 Task: Look for space in Pūnāhāna, India from 1st June, 2023 to 9th June, 2023 for 4 adults in price range Rs.6000 to Rs.12000. Place can be entire place with 2 bedrooms having 2 beds and 2 bathrooms. Property type can be house, flat, guest house. Booking option can be shelf check-in. Required host language is English.
Action: Mouse moved to (463, 64)
Screenshot: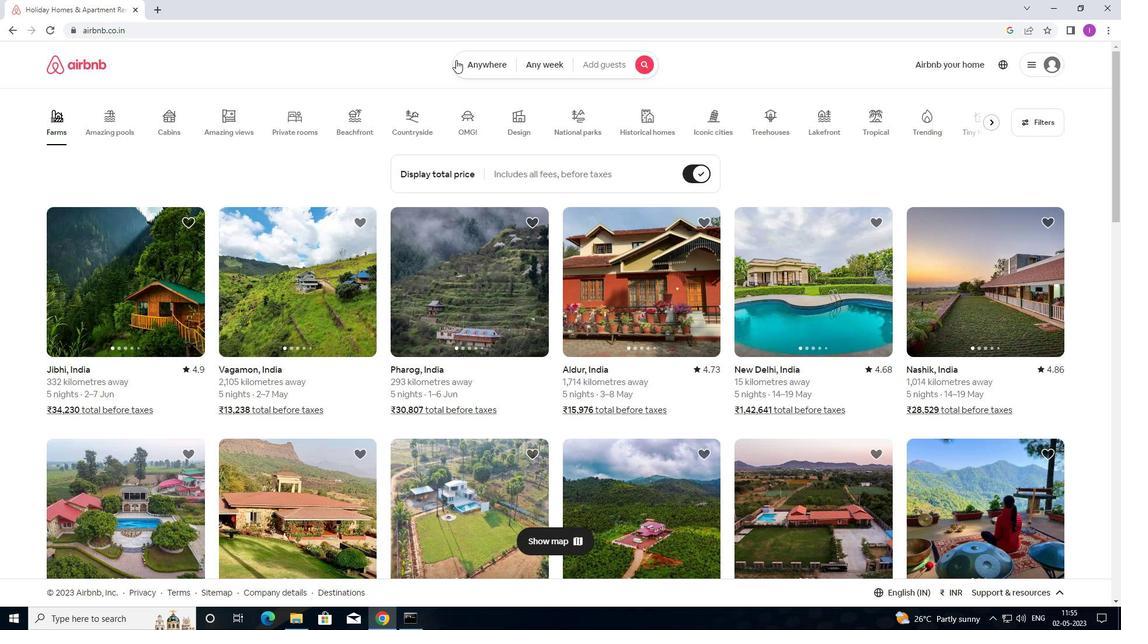 
Action: Mouse pressed left at (463, 64)
Screenshot: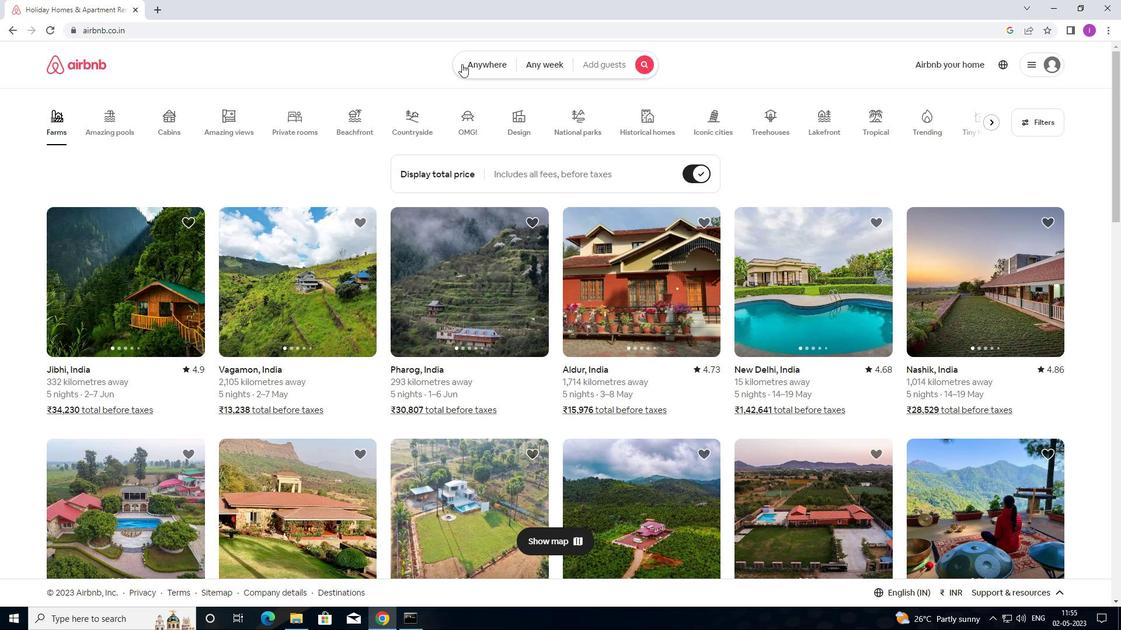 
Action: Mouse moved to (373, 106)
Screenshot: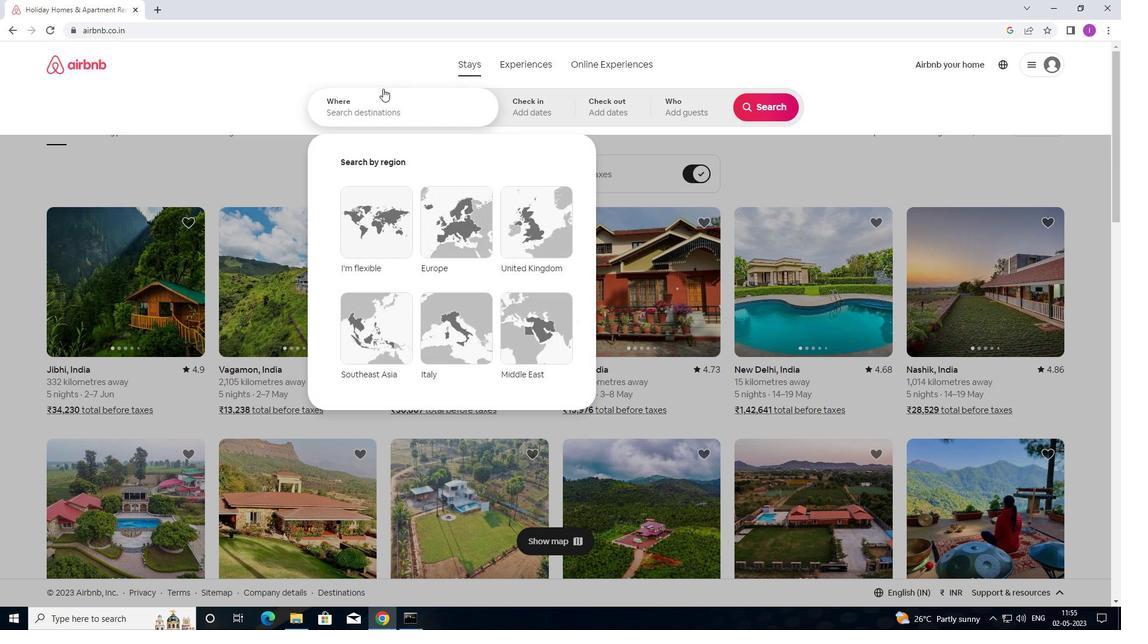 
Action: Mouse pressed left at (373, 106)
Screenshot: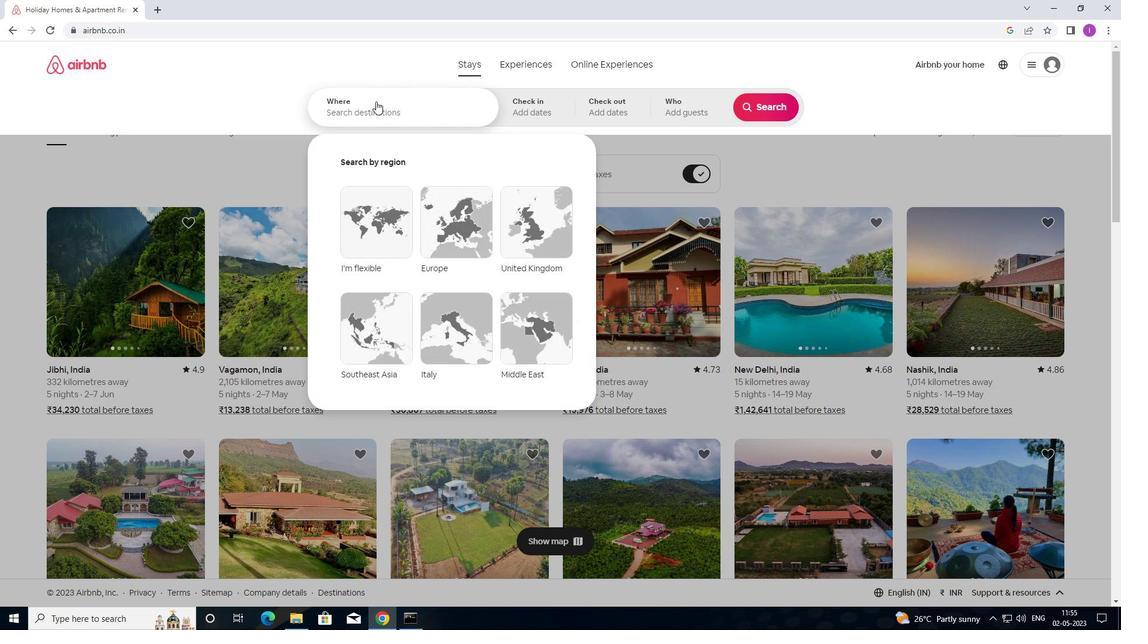 
Action: Mouse moved to (480, 106)
Screenshot: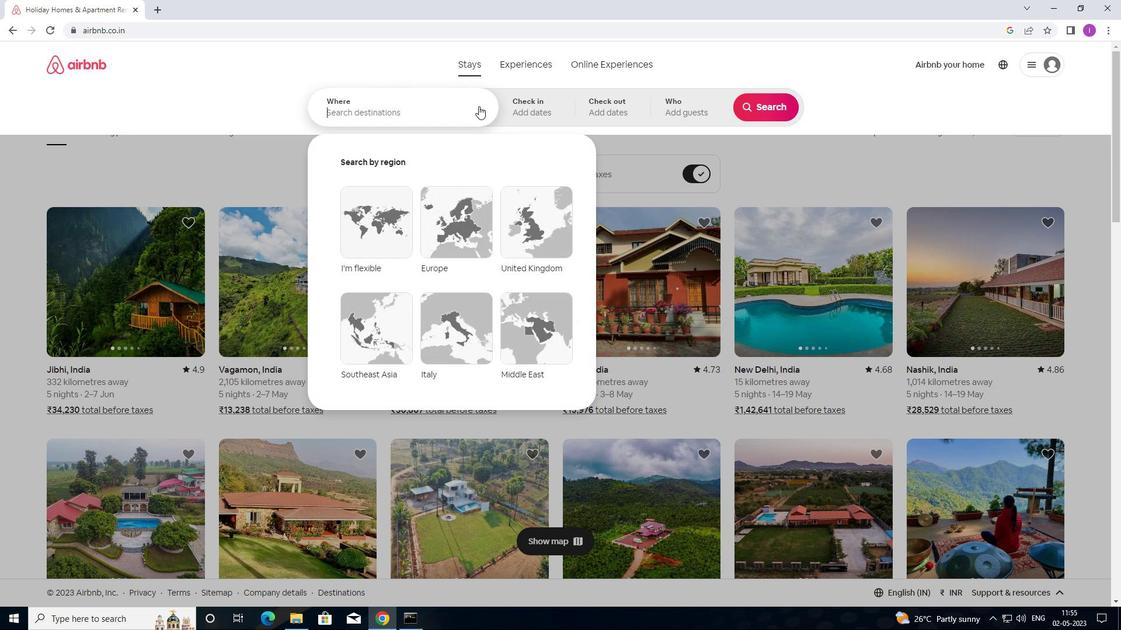 
Action: Key pressed <Key.shift>PUNAHANA,<Key.shift><Key.shift><Key.shift><Key.shift><Key.shift><Key.shift><Key.shift><Key.shift><Key.shift>O<Key.backspace><Key.shift>INDIA
Screenshot: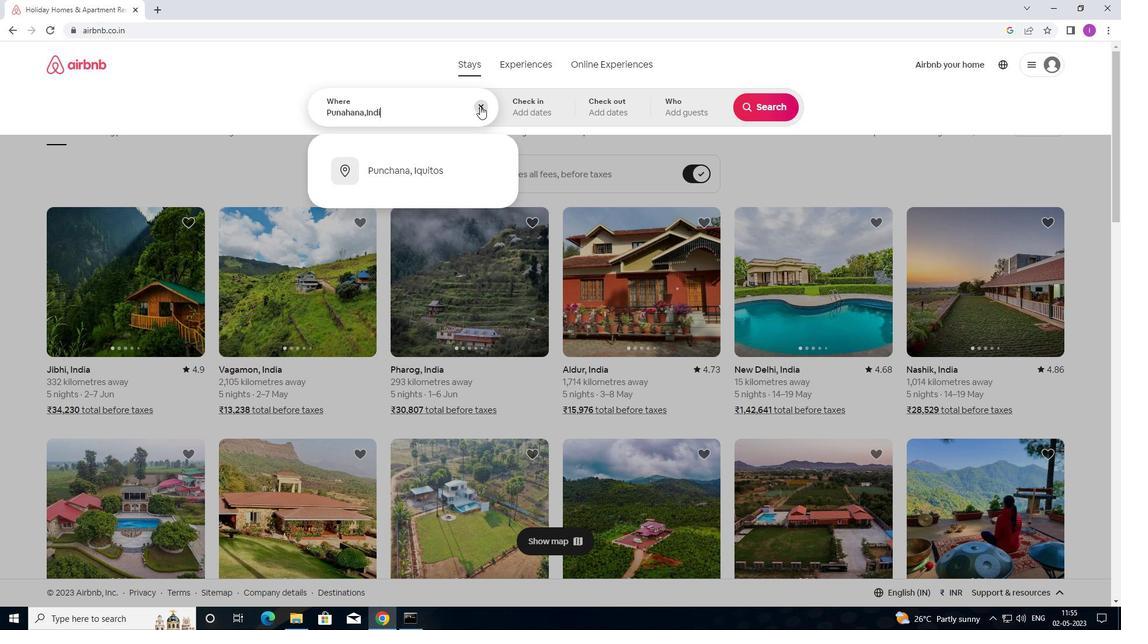 
Action: Mouse moved to (531, 105)
Screenshot: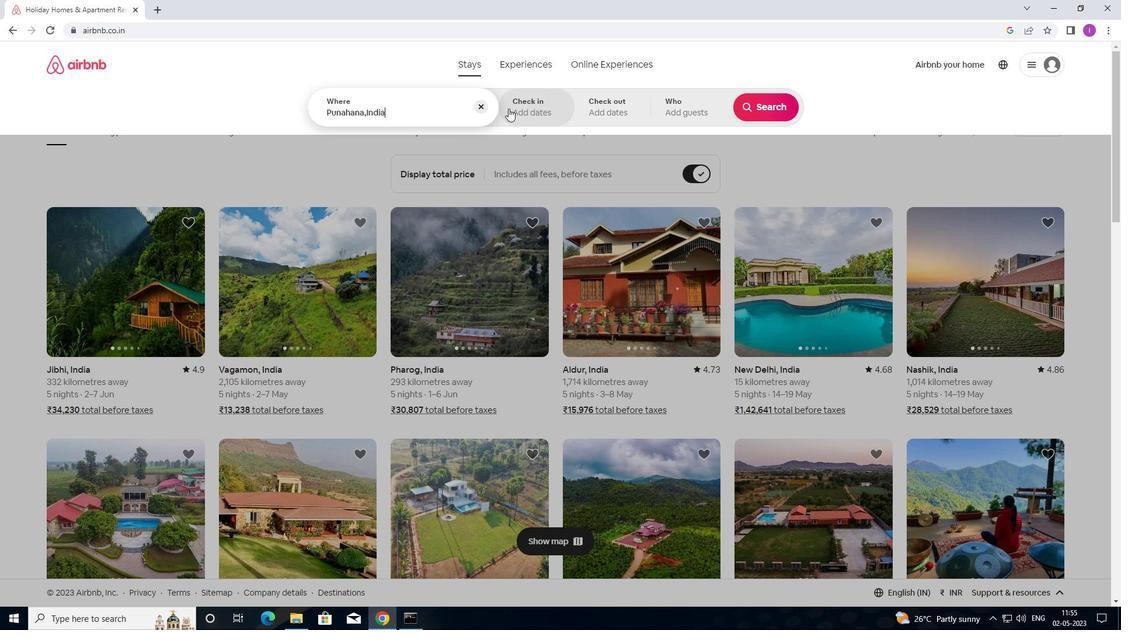 
Action: Mouse pressed left at (531, 105)
Screenshot: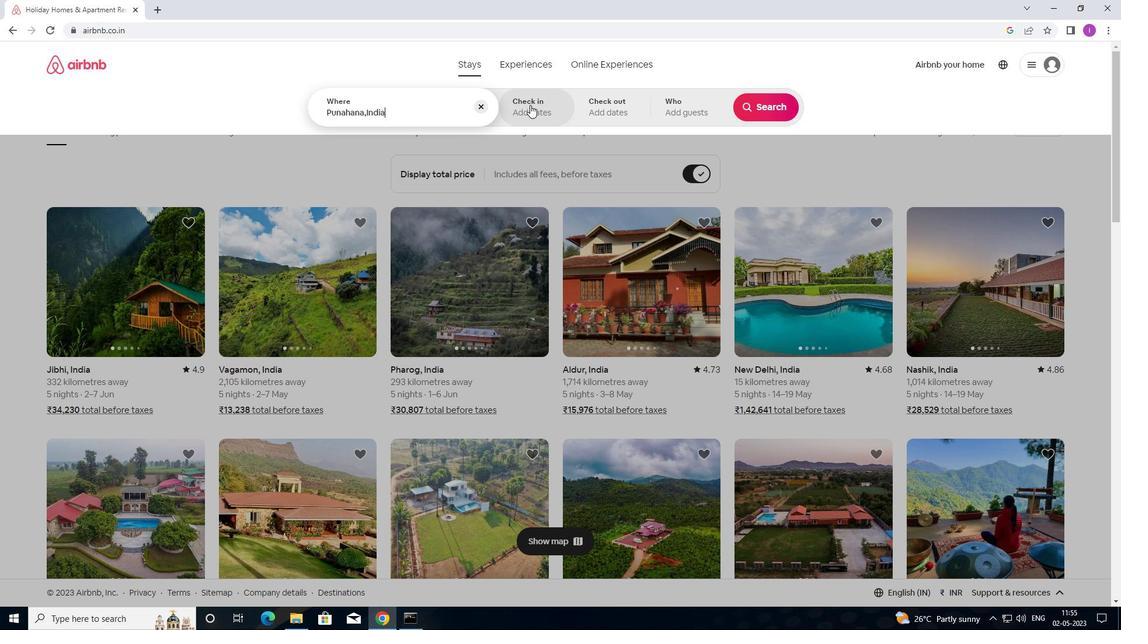 
Action: Mouse moved to (692, 247)
Screenshot: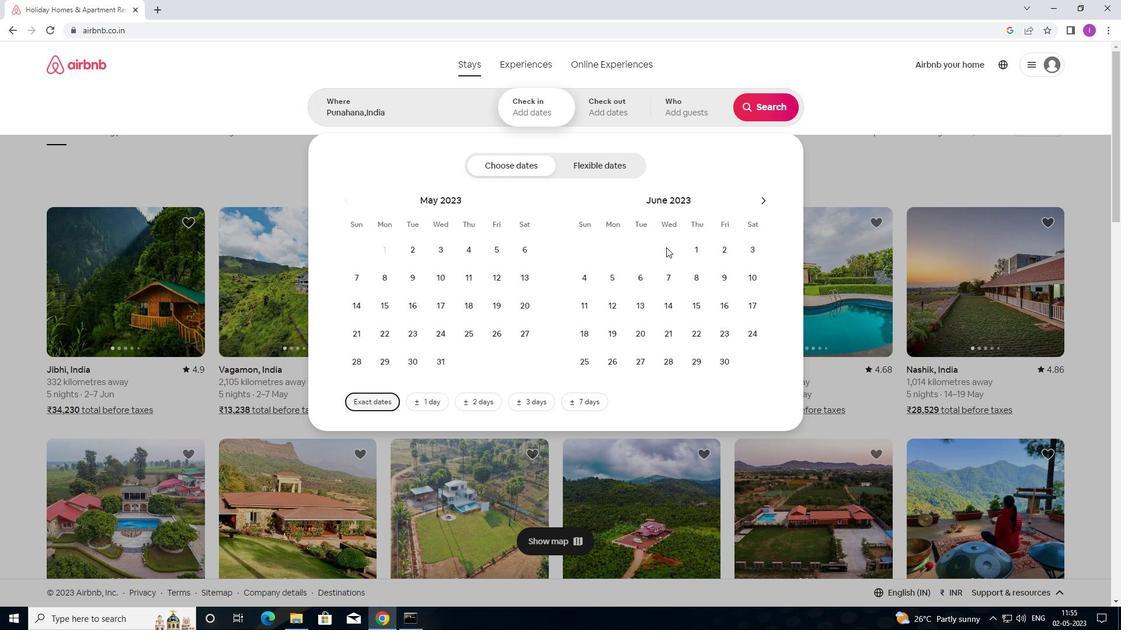 
Action: Mouse pressed left at (692, 247)
Screenshot: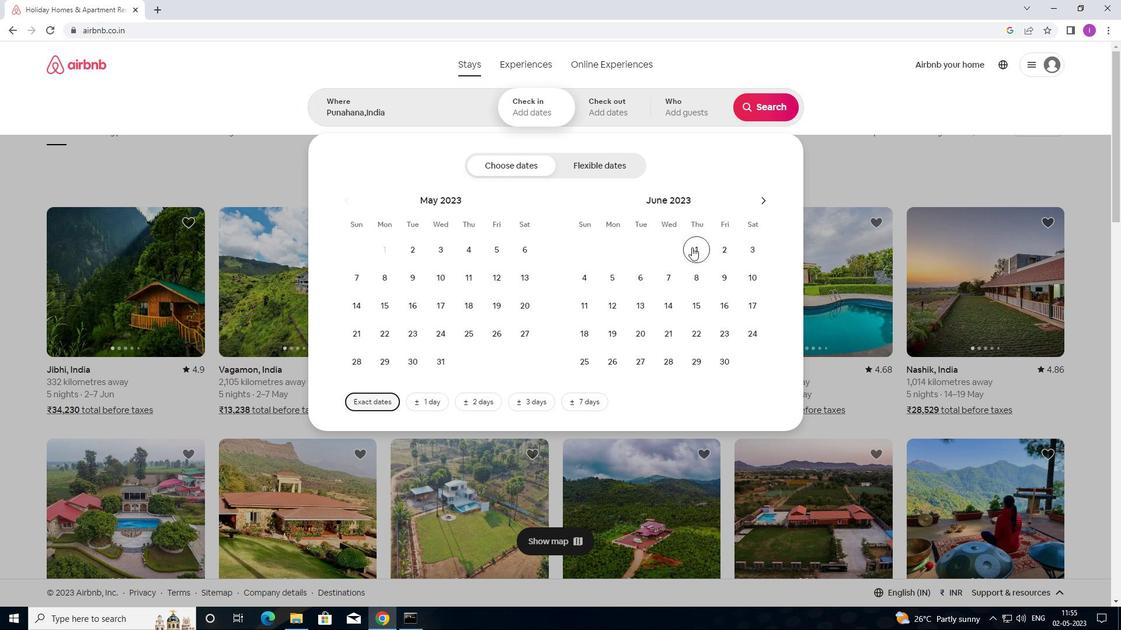 
Action: Mouse moved to (715, 309)
Screenshot: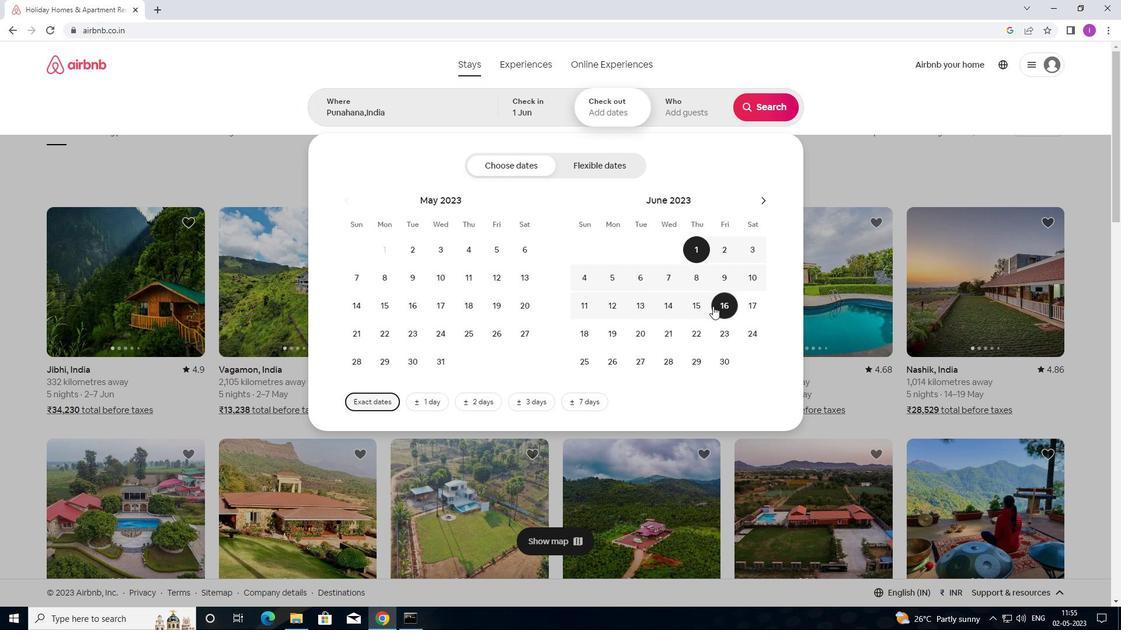 
Action: Mouse scrolled (715, 308) with delta (0, 0)
Screenshot: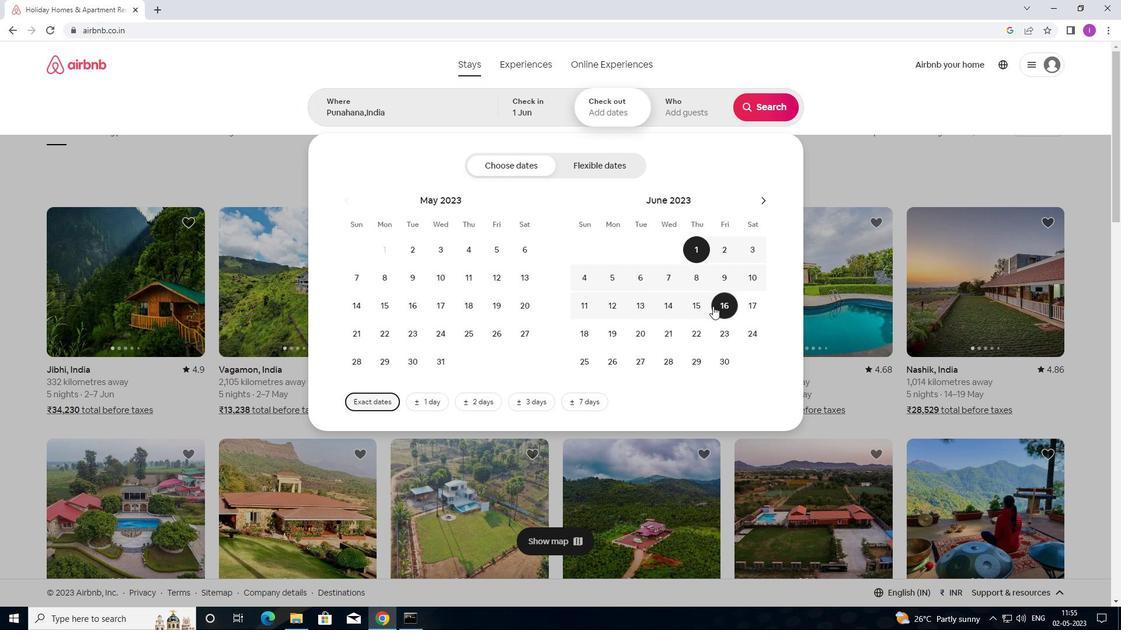 
Action: Mouse moved to (726, 279)
Screenshot: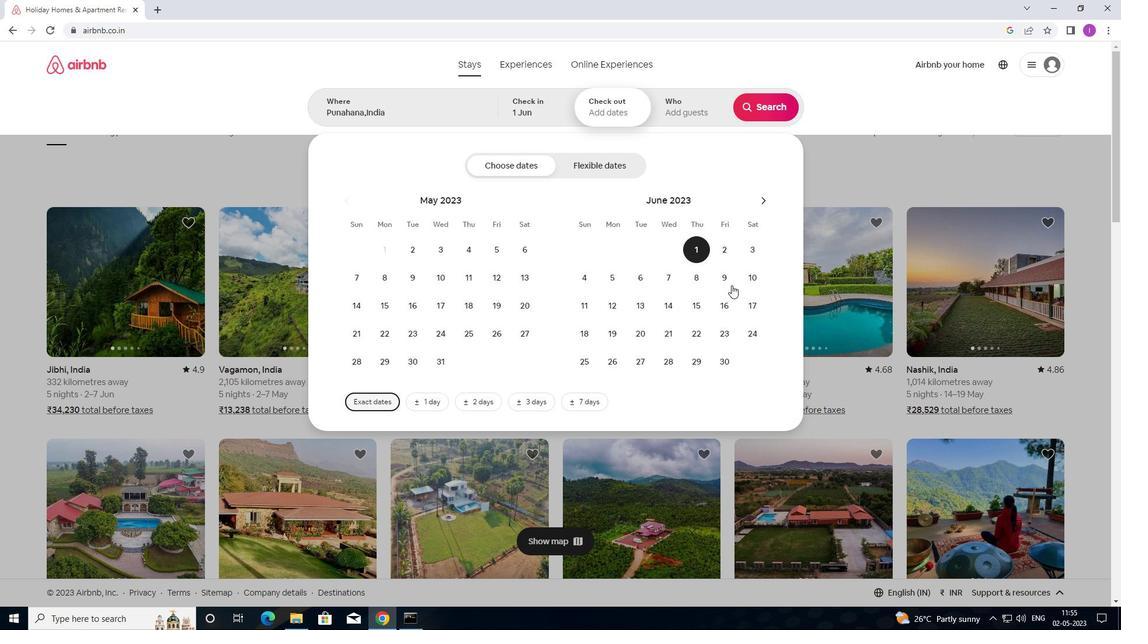 
Action: Mouse pressed left at (726, 279)
Screenshot: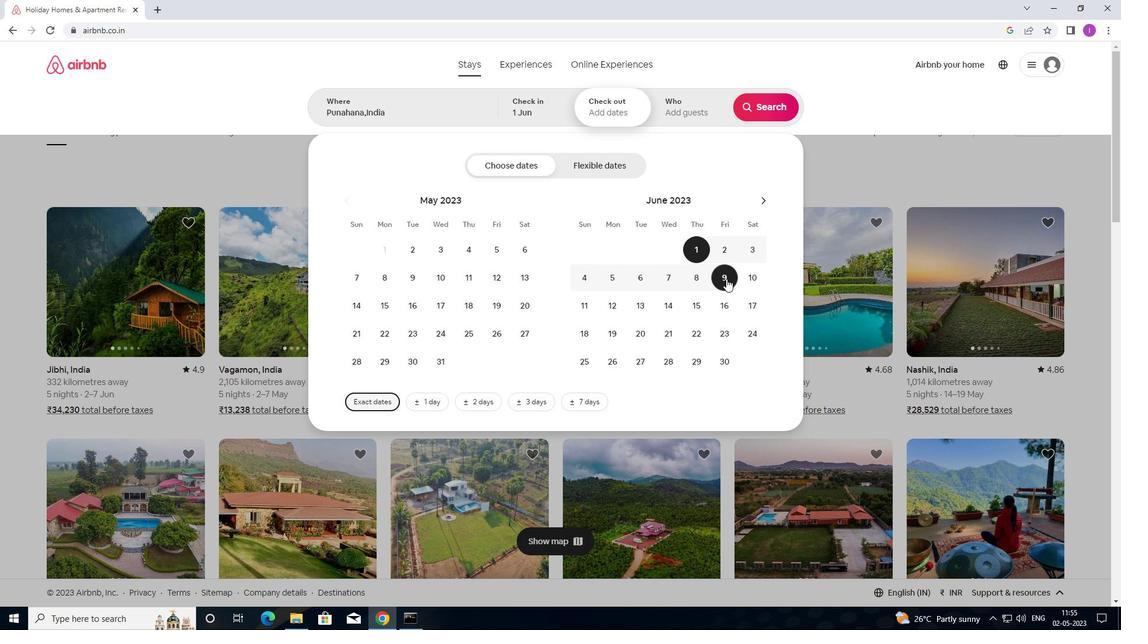 
Action: Mouse moved to (695, 101)
Screenshot: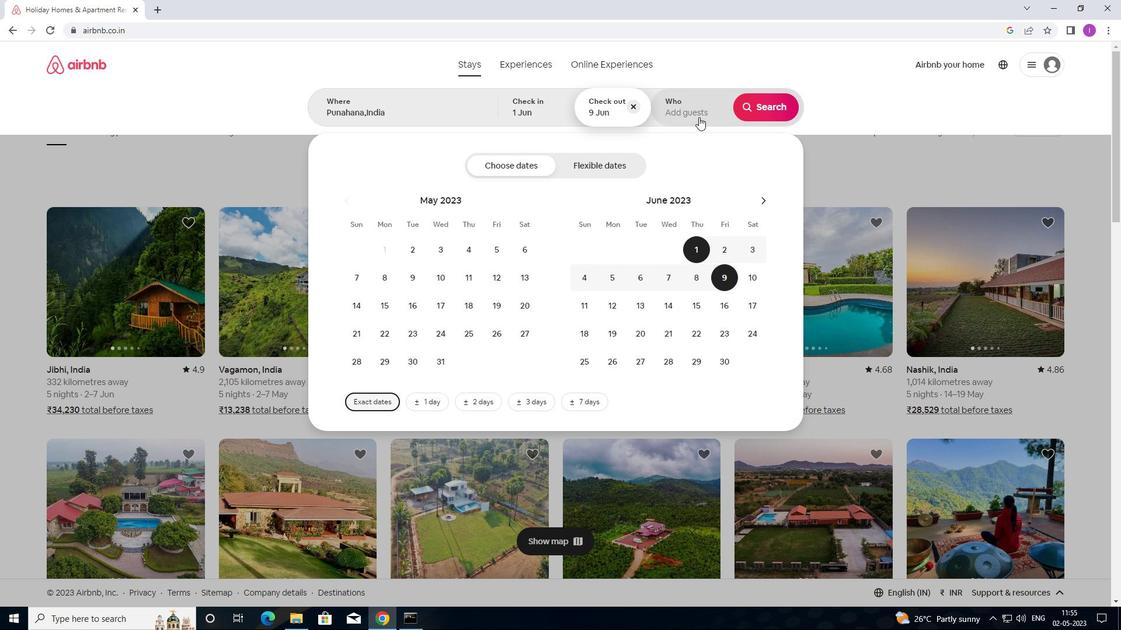 
Action: Mouse pressed left at (695, 101)
Screenshot: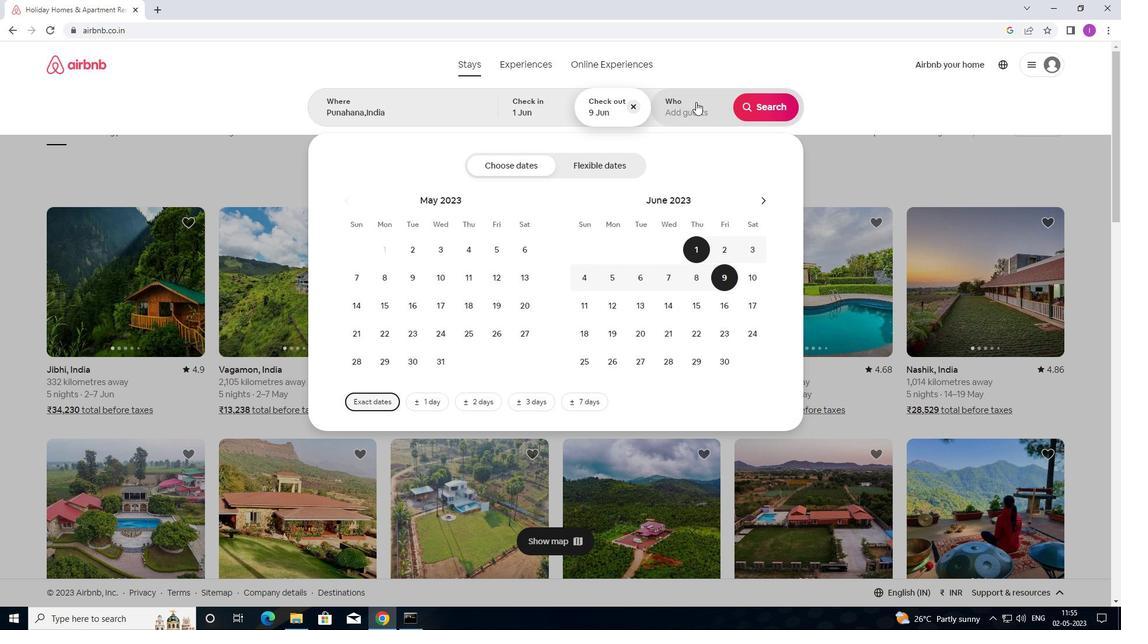
Action: Mouse moved to (771, 172)
Screenshot: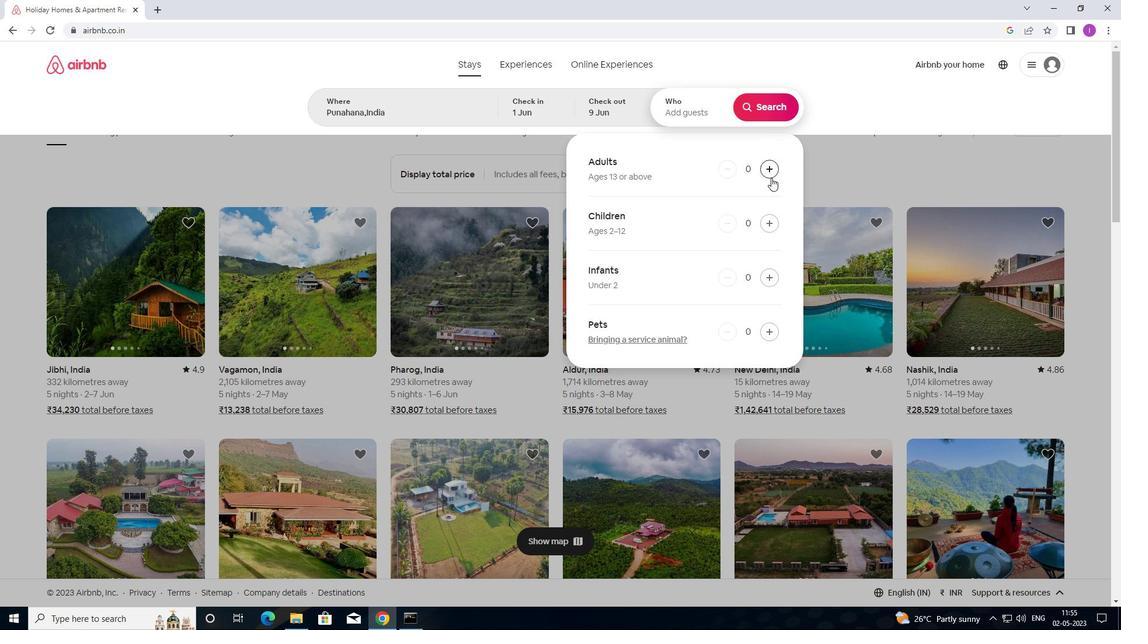 
Action: Mouse pressed left at (771, 172)
Screenshot: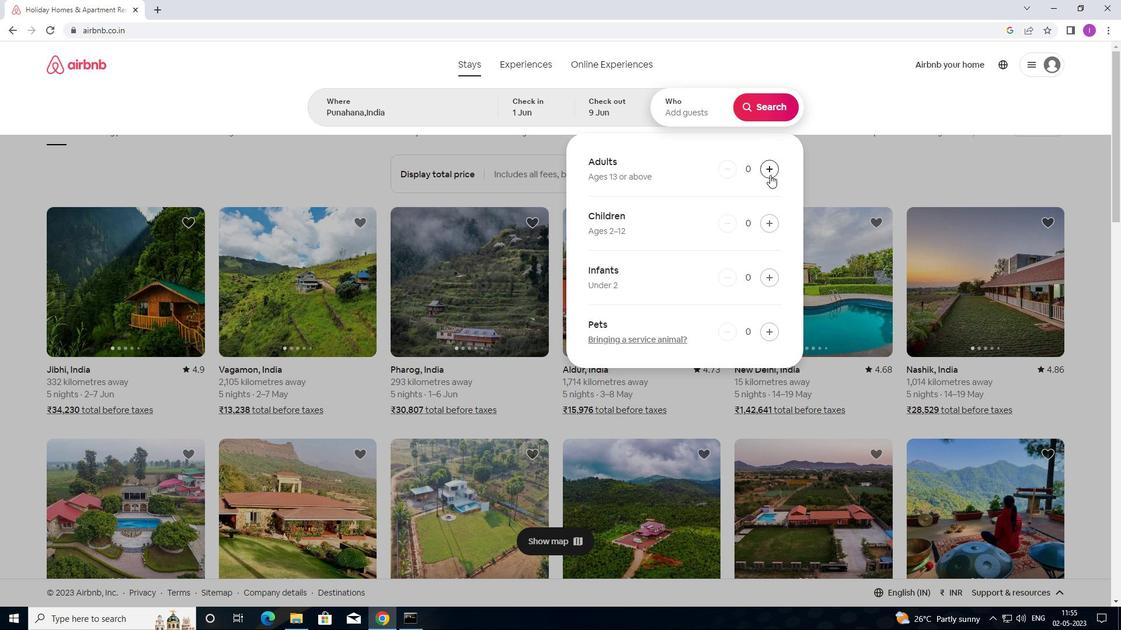 
Action: Mouse moved to (771, 172)
Screenshot: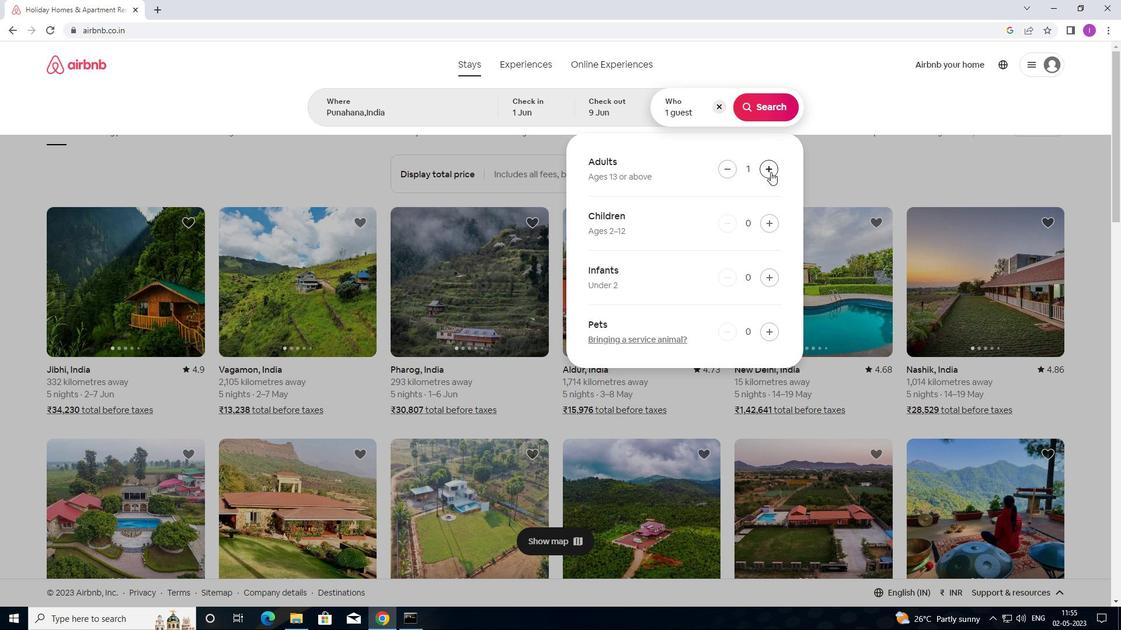 
Action: Mouse pressed left at (771, 172)
Screenshot: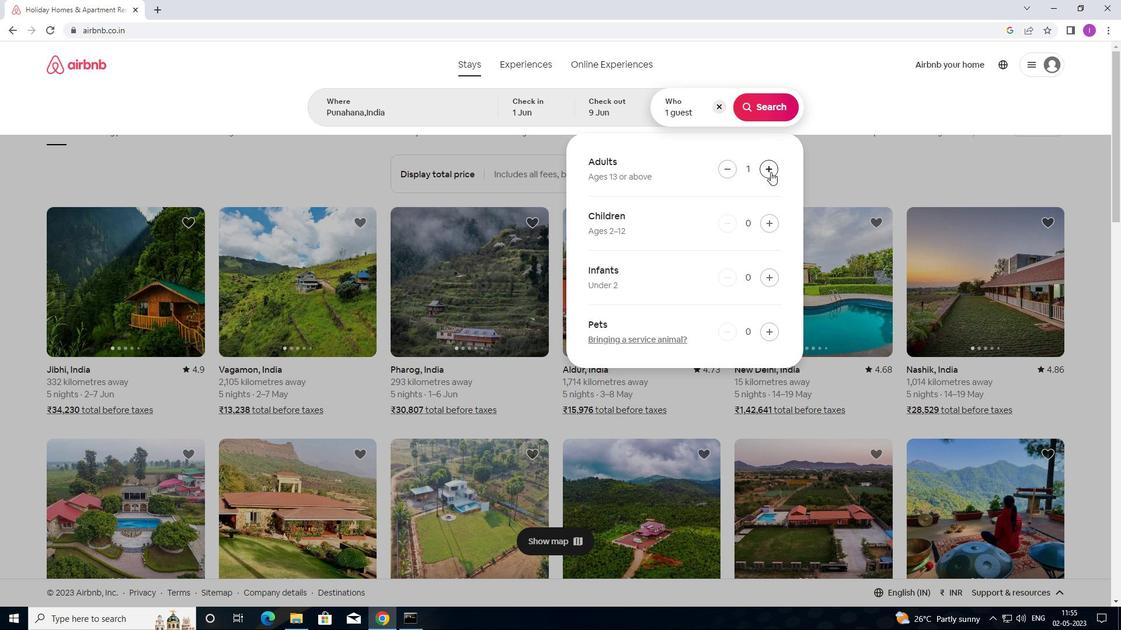 
Action: Mouse pressed left at (771, 172)
Screenshot: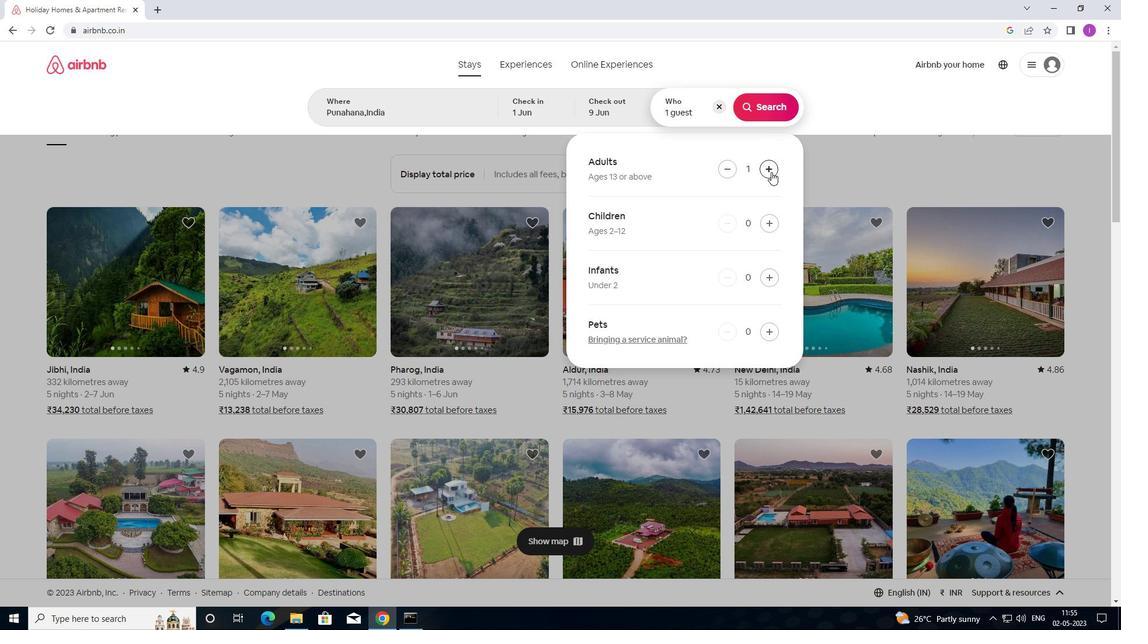 
Action: Mouse moved to (772, 172)
Screenshot: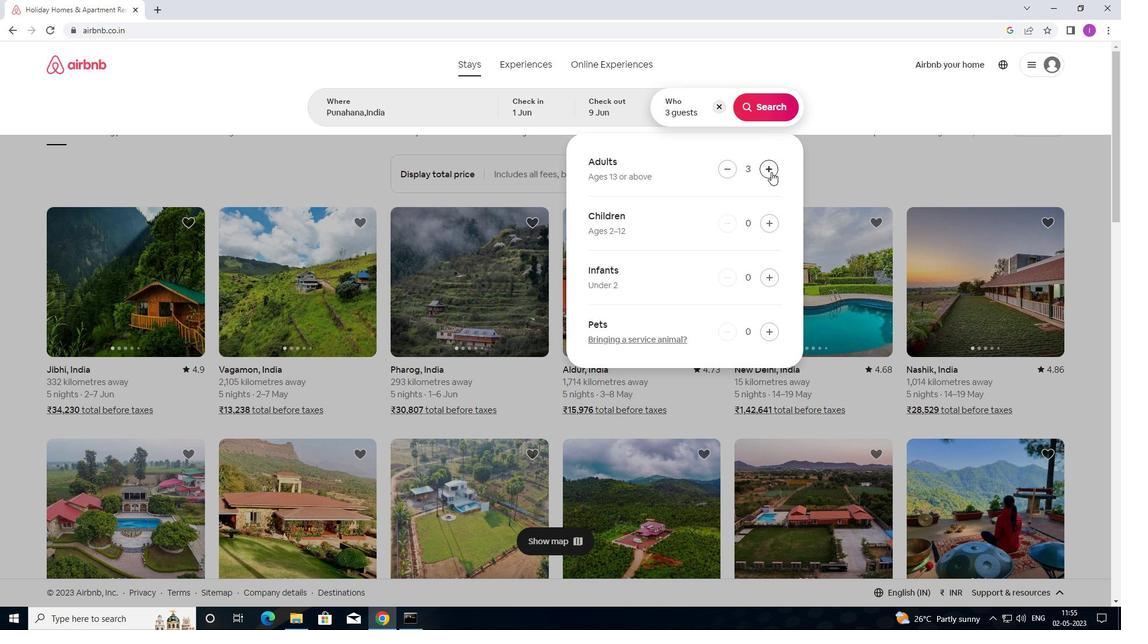 
Action: Mouse pressed left at (772, 172)
Screenshot: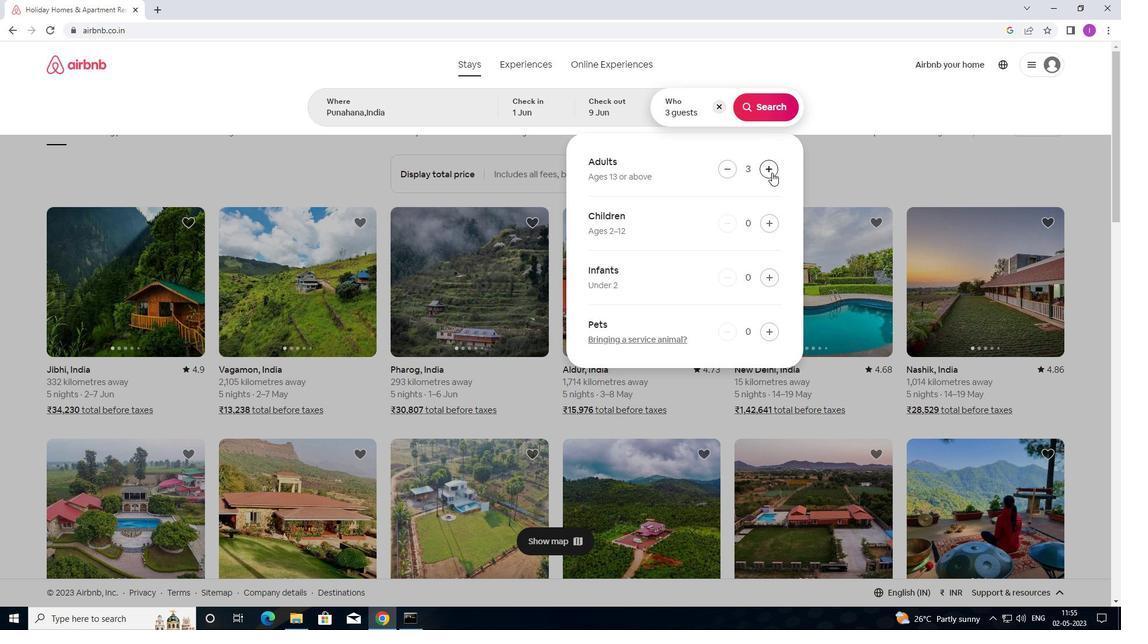 
Action: Mouse moved to (764, 108)
Screenshot: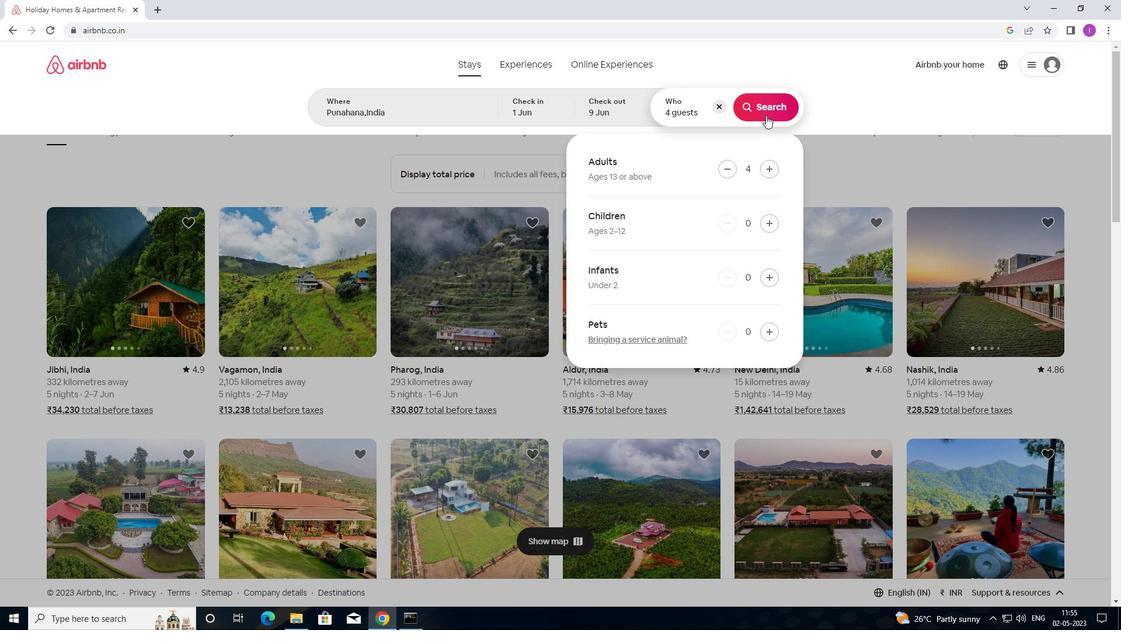 
Action: Mouse pressed left at (764, 108)
Screenshot: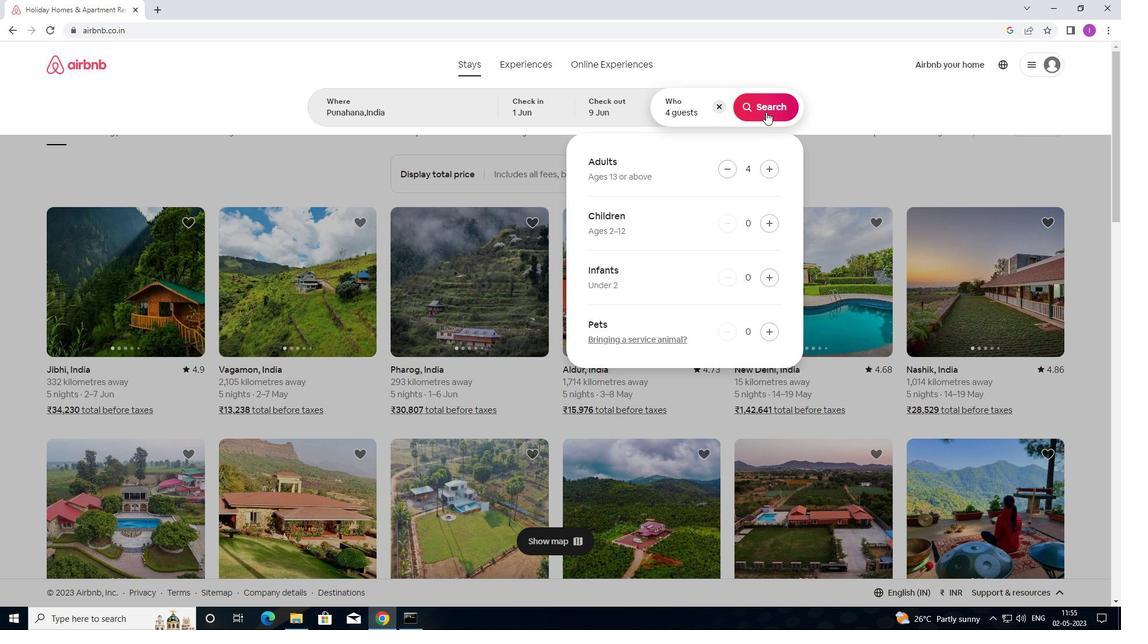 
Action: Mouse moved to (1071, 119)
Screenshot: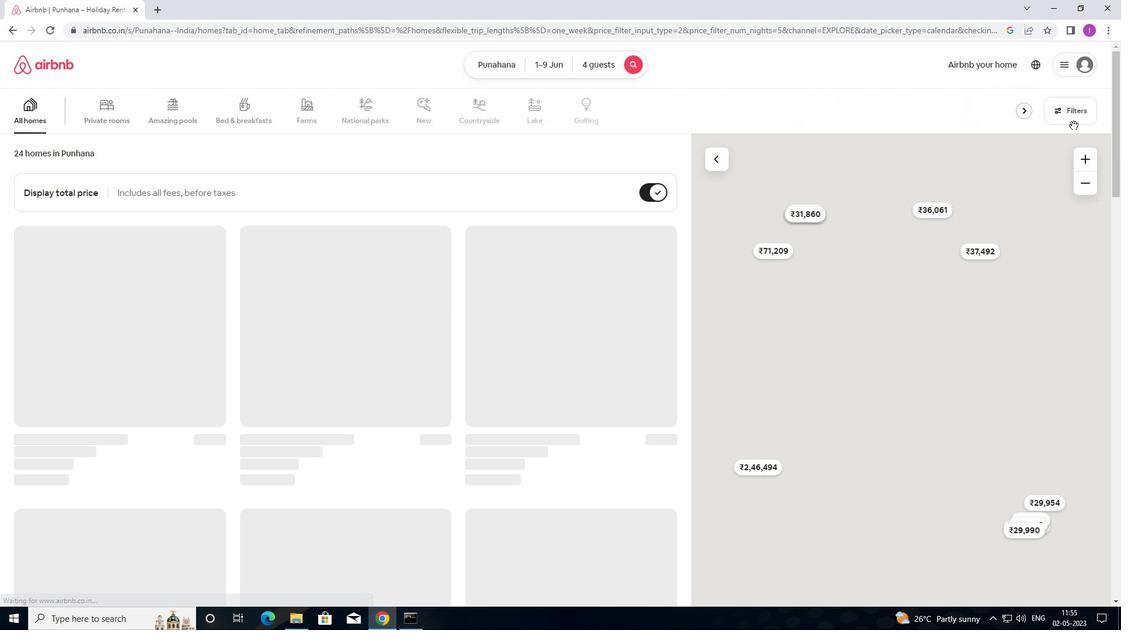
Action: Mouse pressed left at (1071, 119)
Screenshot: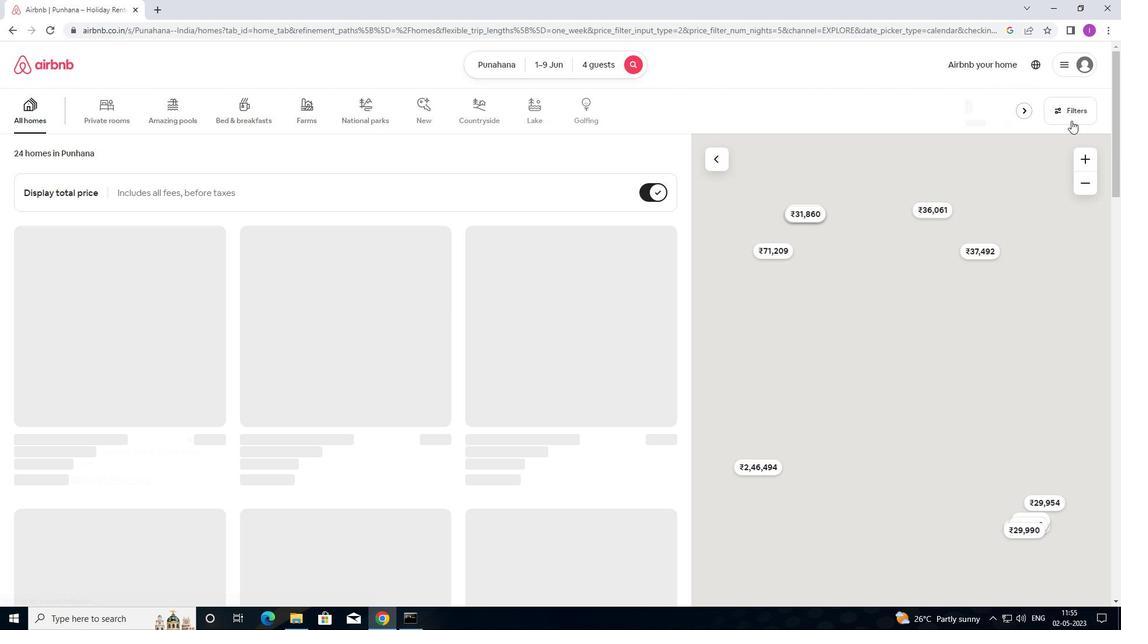 
Action: Mouse moved to (421, 259)
Screenshot: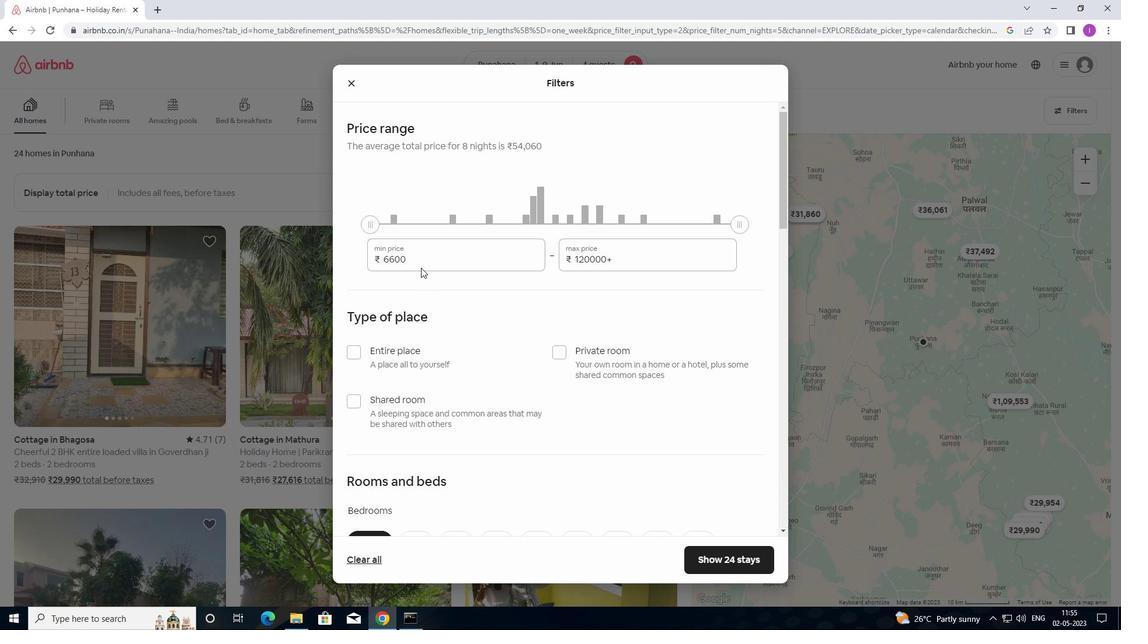 
Action: Mouse pressed left at (421, 259)
Screenshot: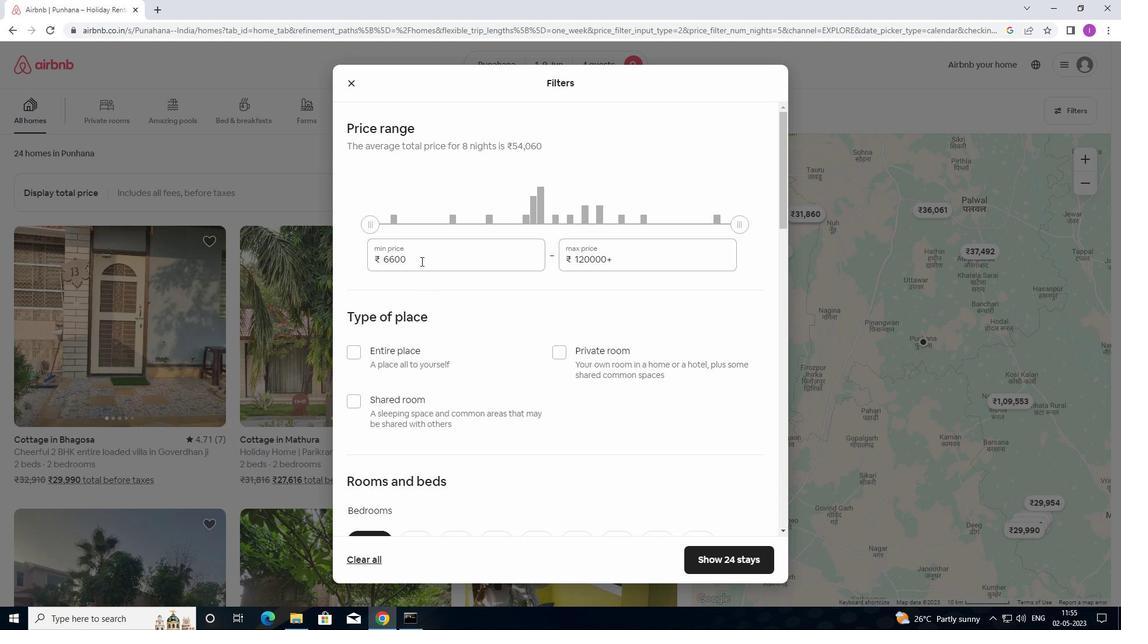 
Action: Mouse moved to (377, 259)
Screenshot: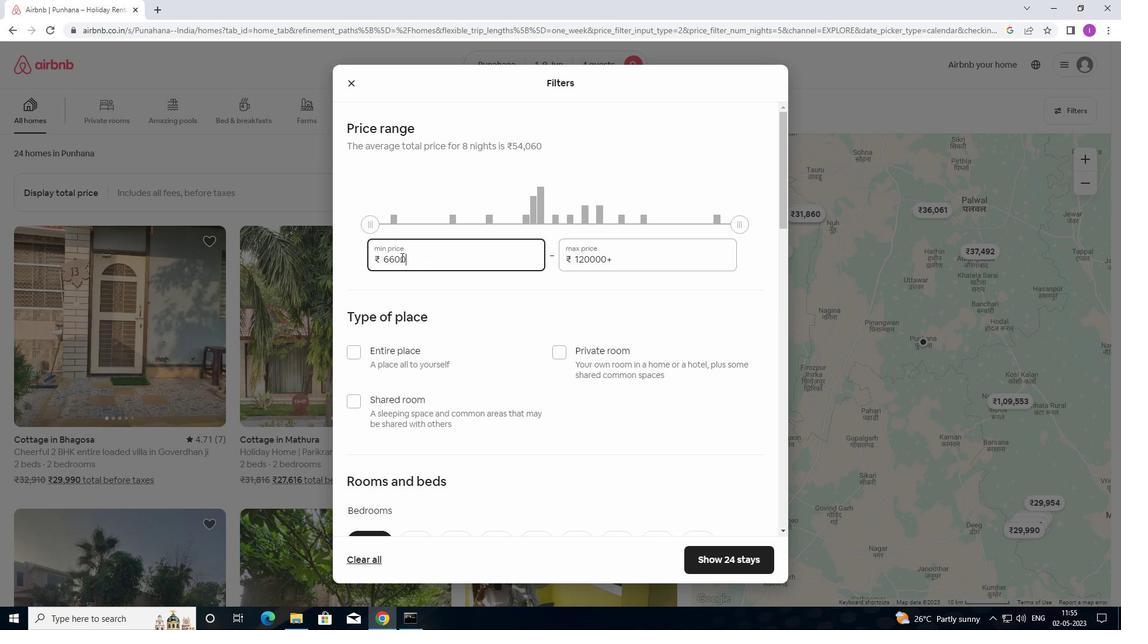 
Action: Key pressed 6
Screenshot: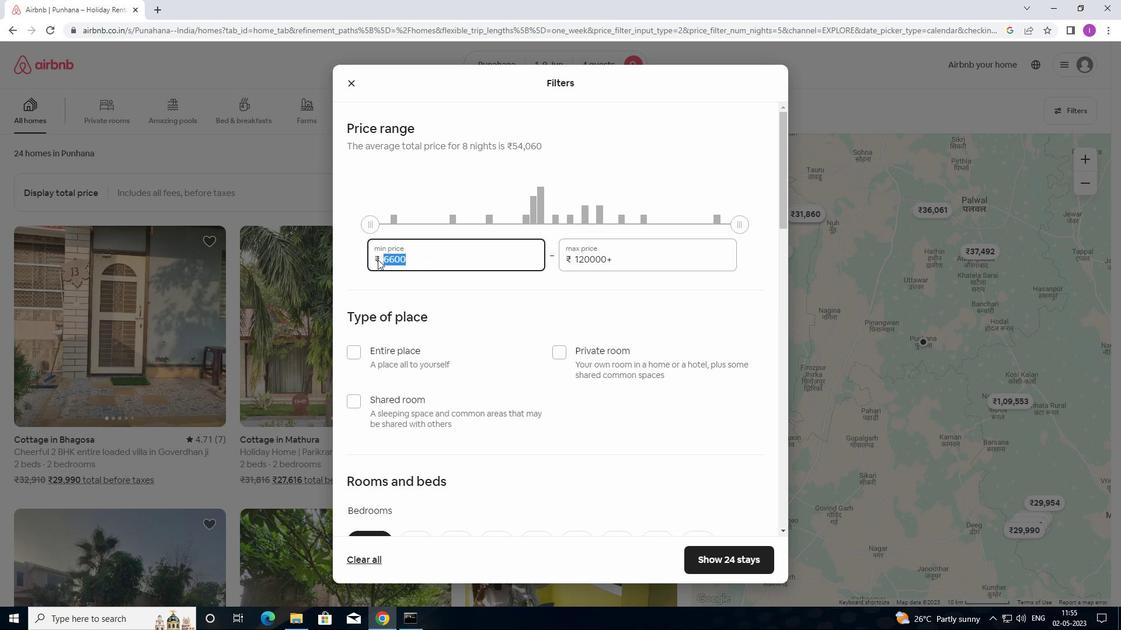 
Action: Mouse moved to (405, 259)
Screenshot: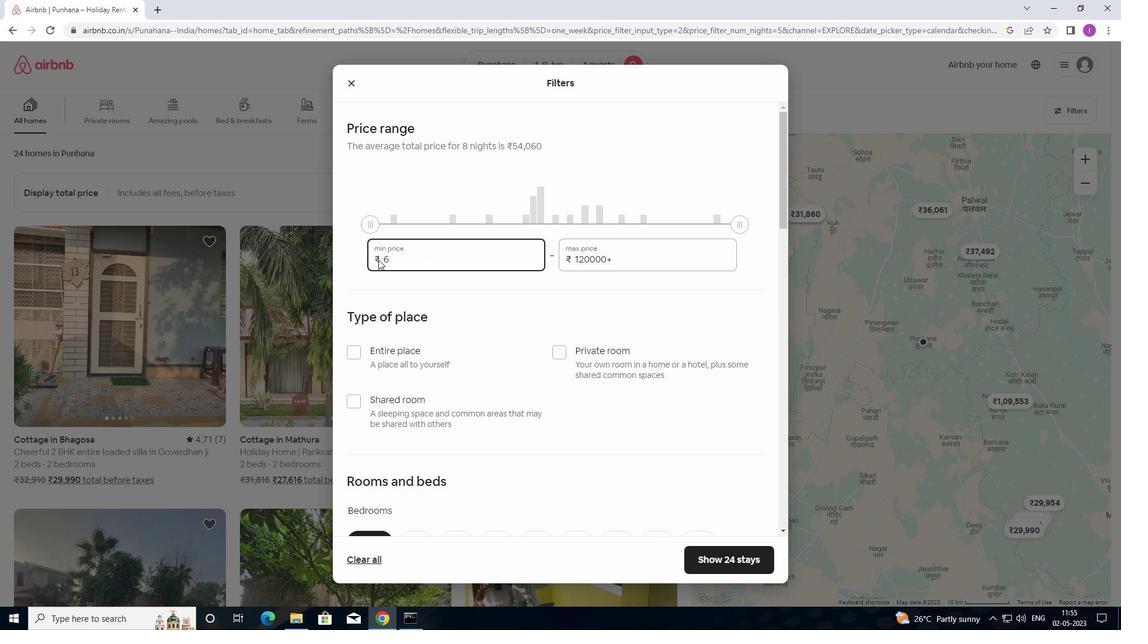 
Action: Key pressed 0
Screenshot: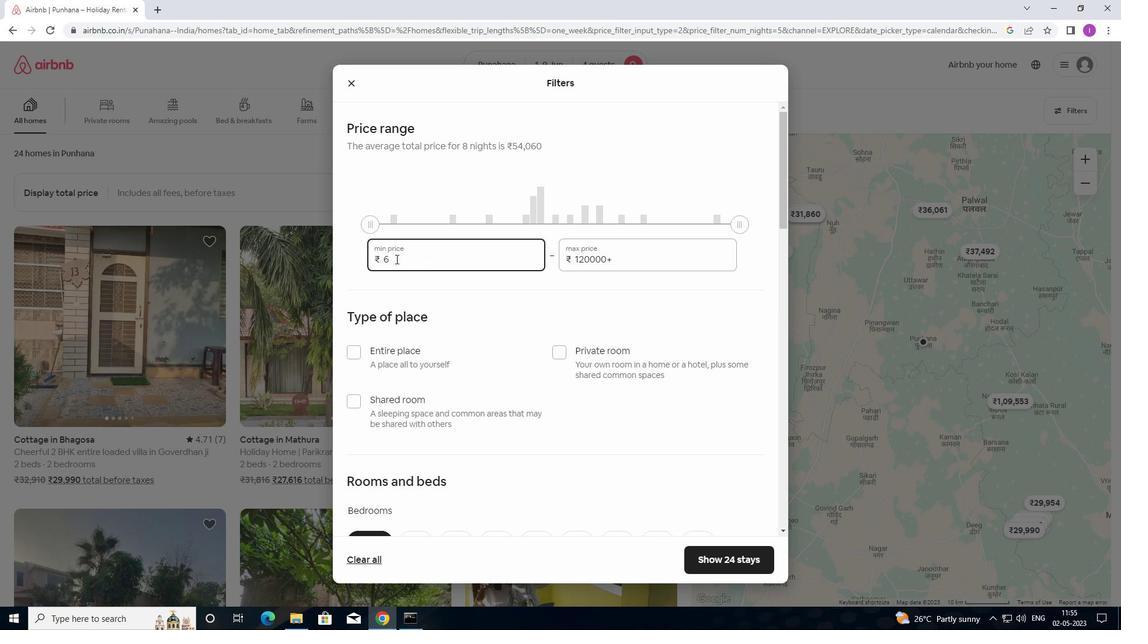 
Action: Mouse moved to (407, 258)
Screenshot: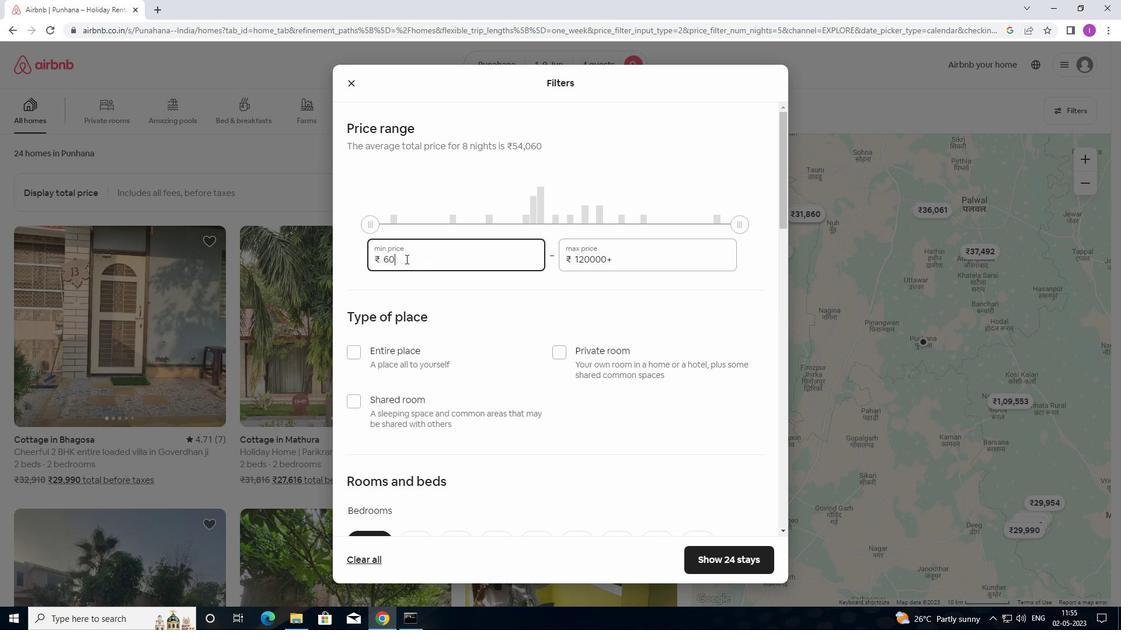 
Action: Key pressed 0
Screenshot: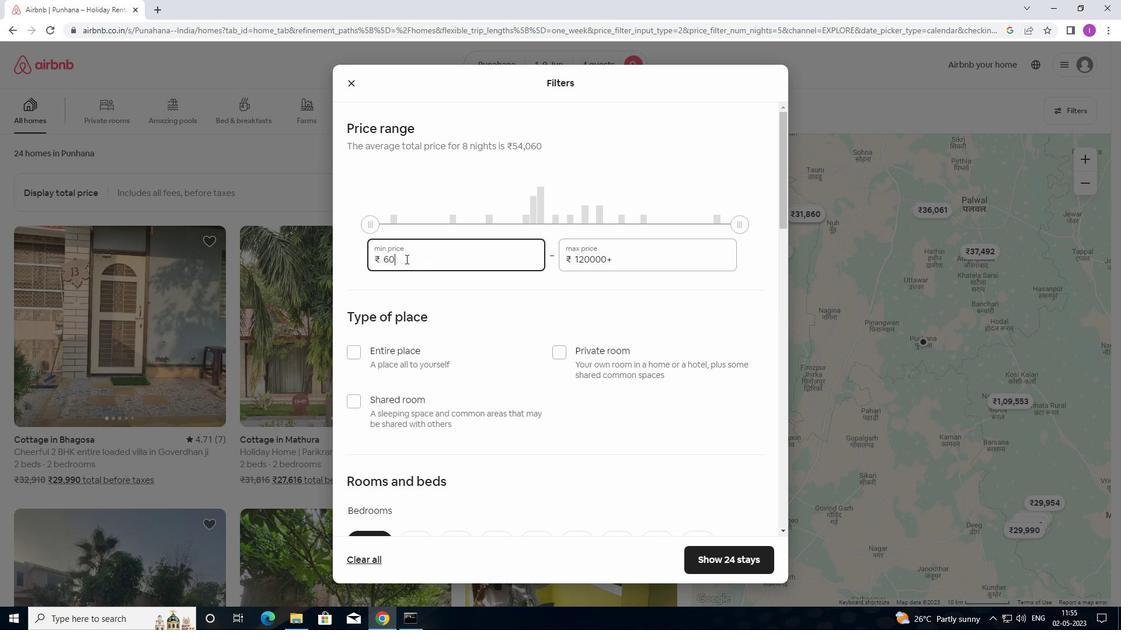 
Action: Mouse moved to (420, 255)
Screenshot: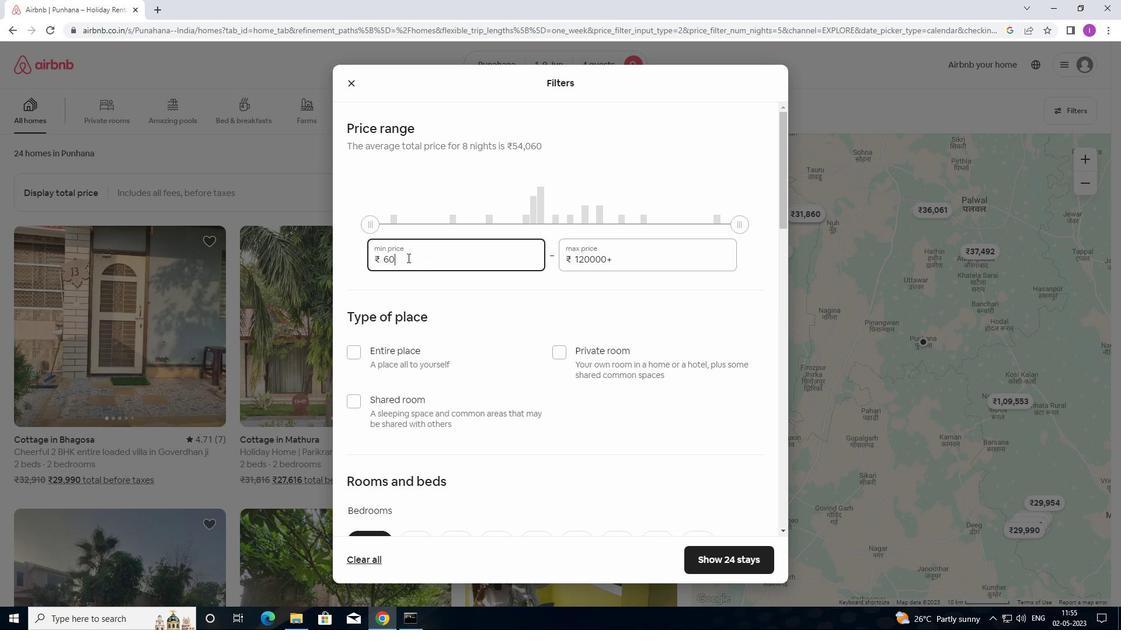 
Action: Key pressed 0
Screenshot: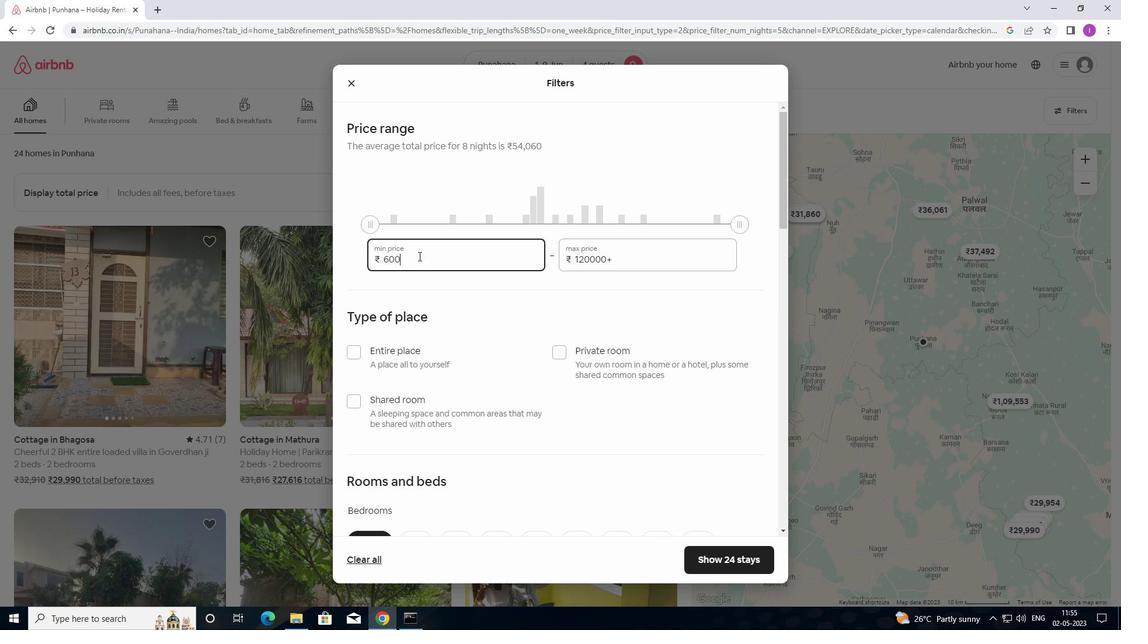
Action: Mouse moved to (636, 258)
Screenshot: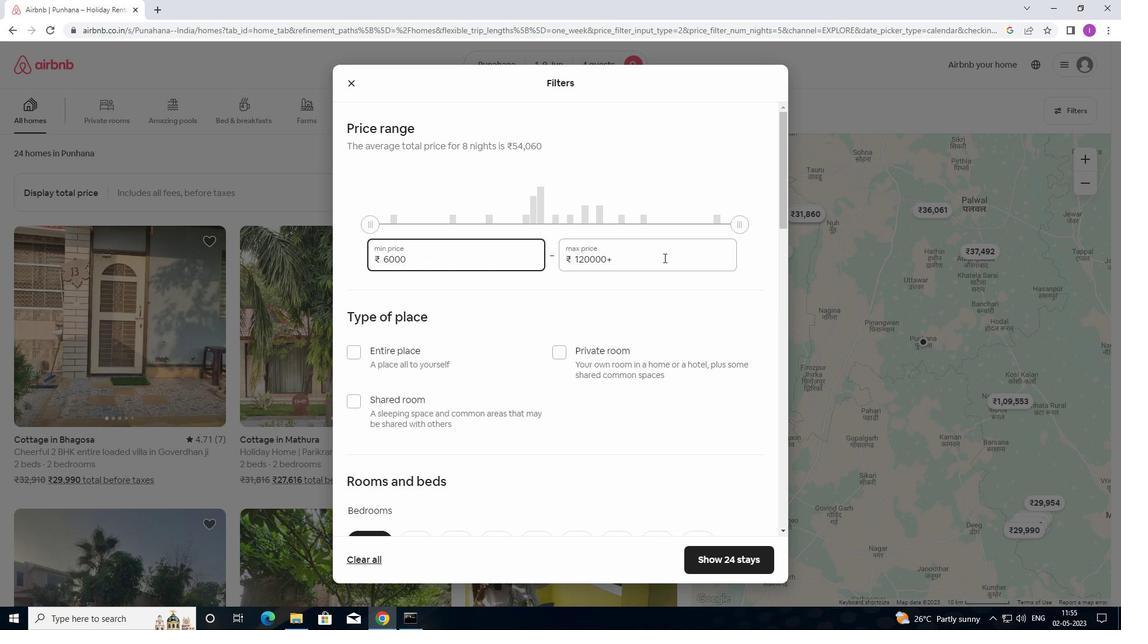 
Action: Mouse pressed left at (636, 258)
Screenshot: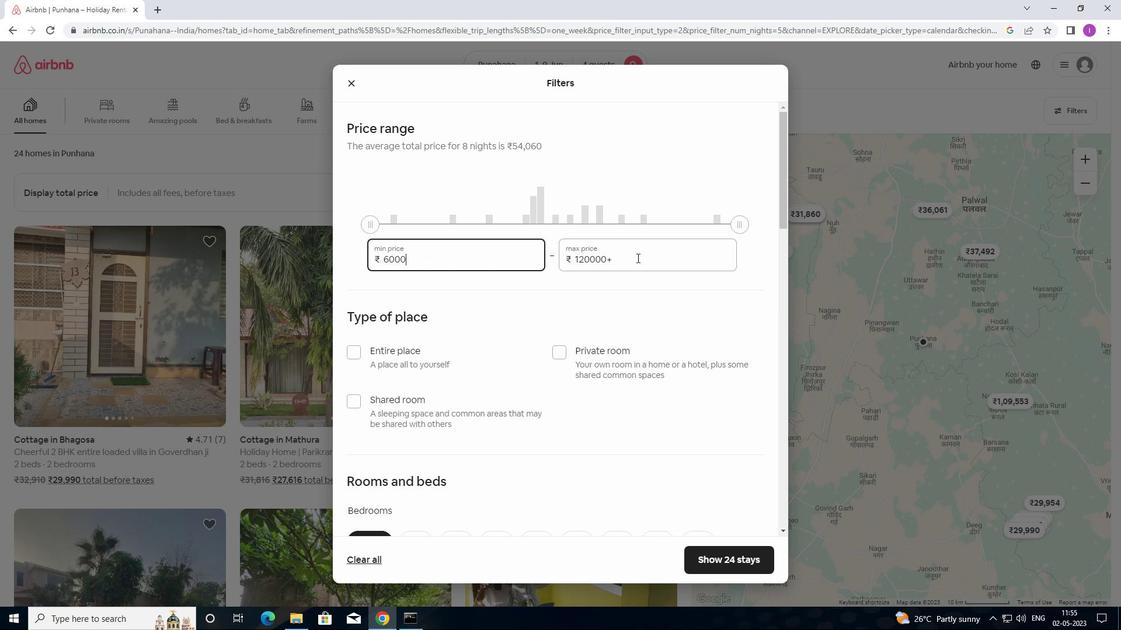 
Action: Mouse moved to (556, 255)
Screenshot: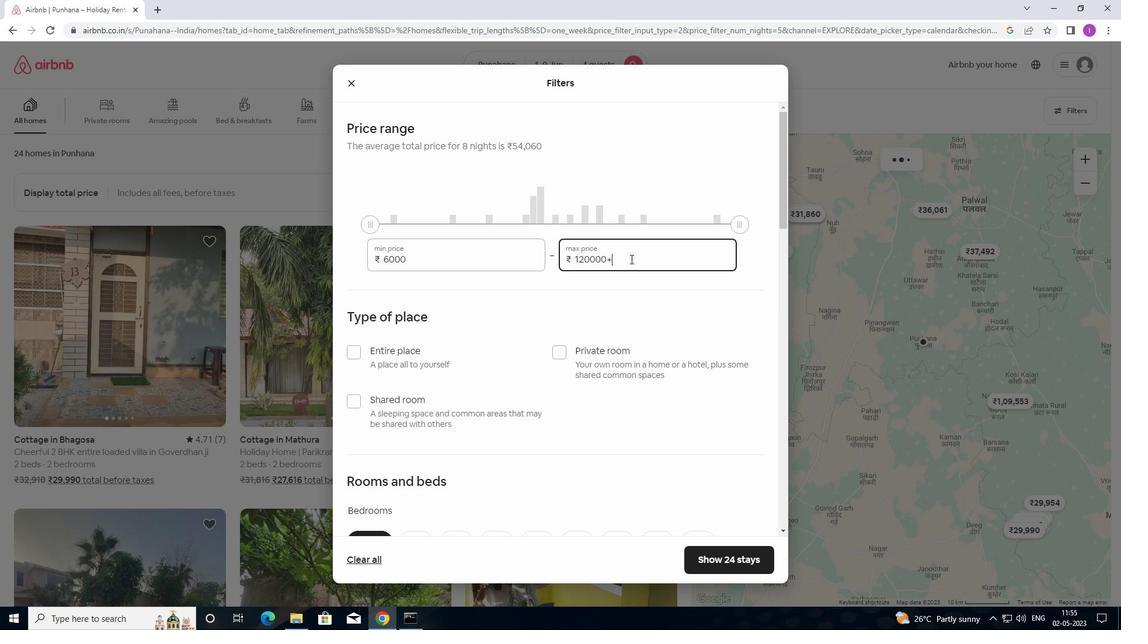 
Action: Key pressed 12
Screenshot: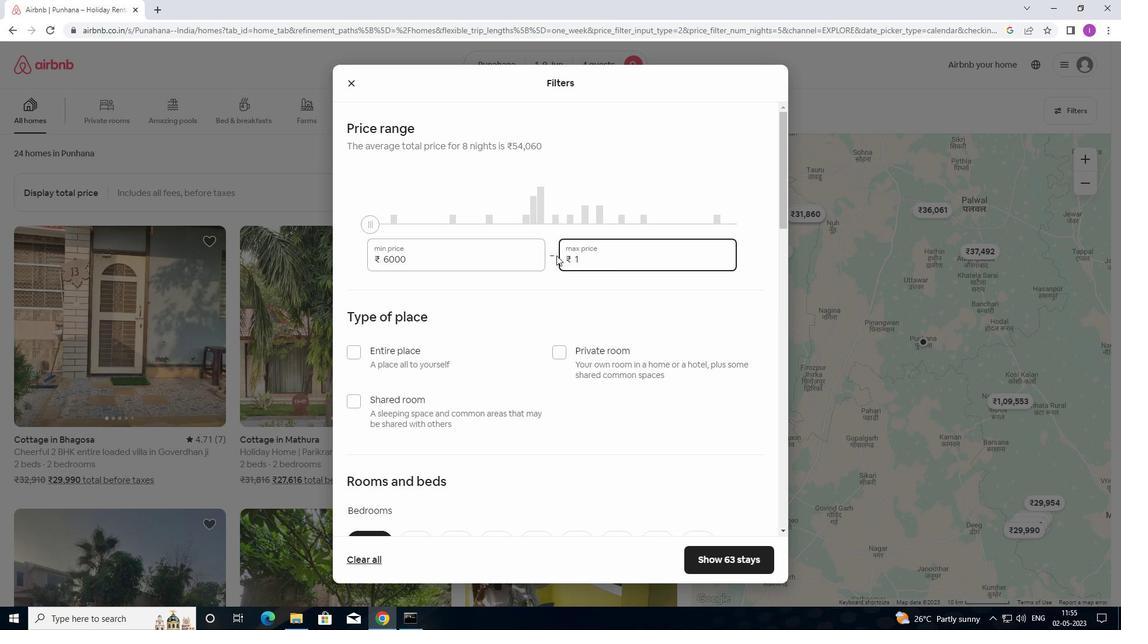 
Action: Mouse moved to (556, 258)
Screenshot: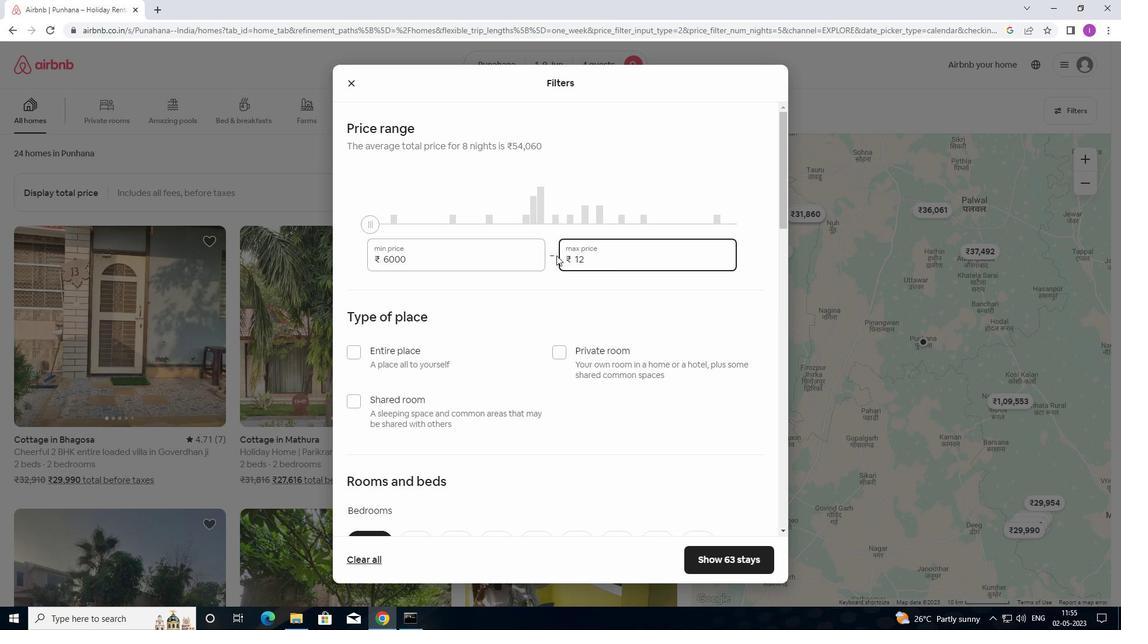 
Action: Key pressed 00
Screenshot: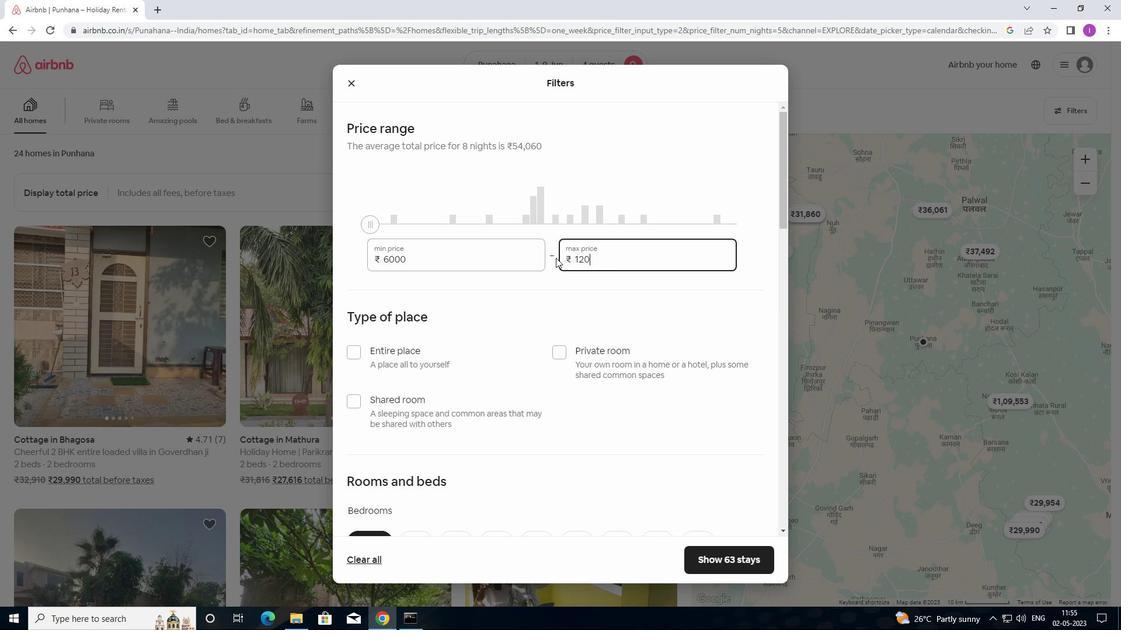 
Action: Mouse moved to (557, 258)
Screenshot: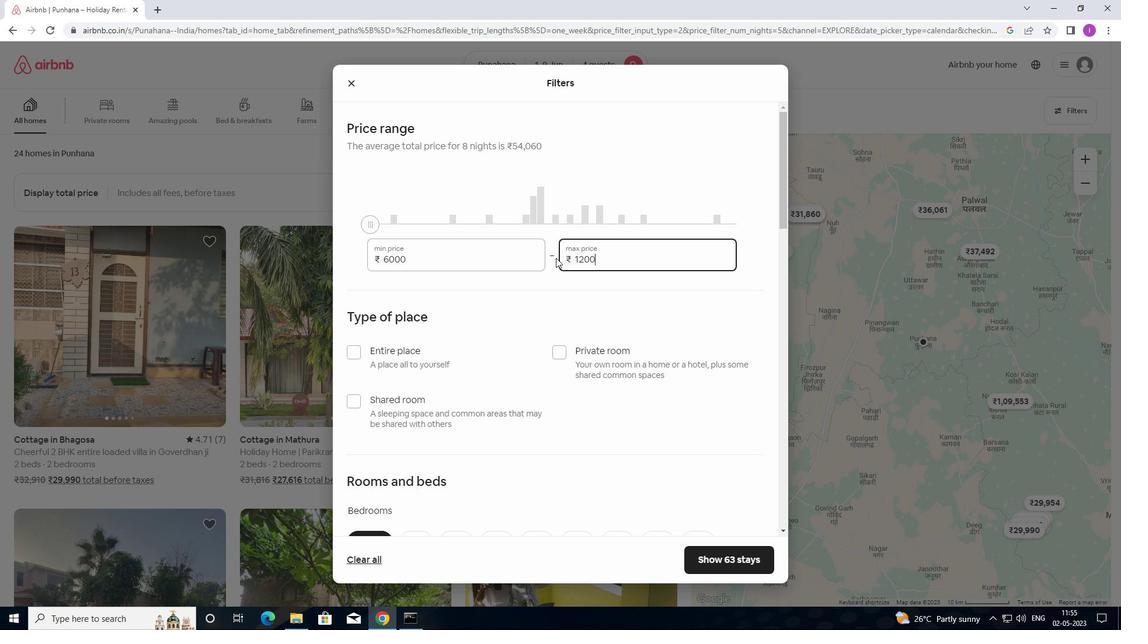 
Action: Key pressed 0
Screenshot: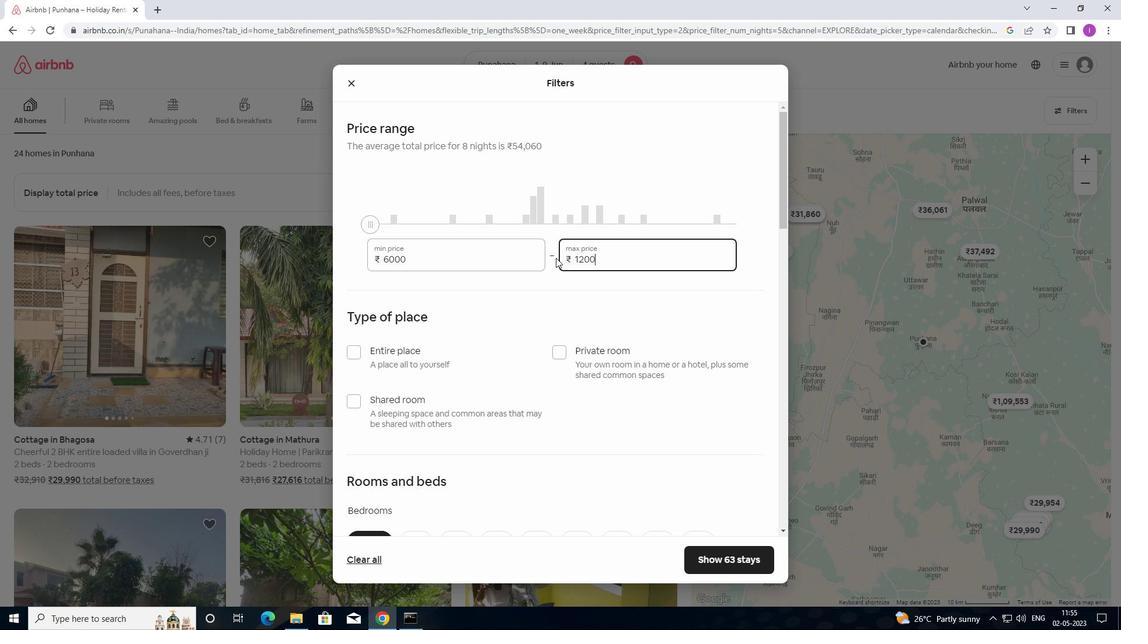 
Action: Mouse moved to (506, 360)
Screenshot: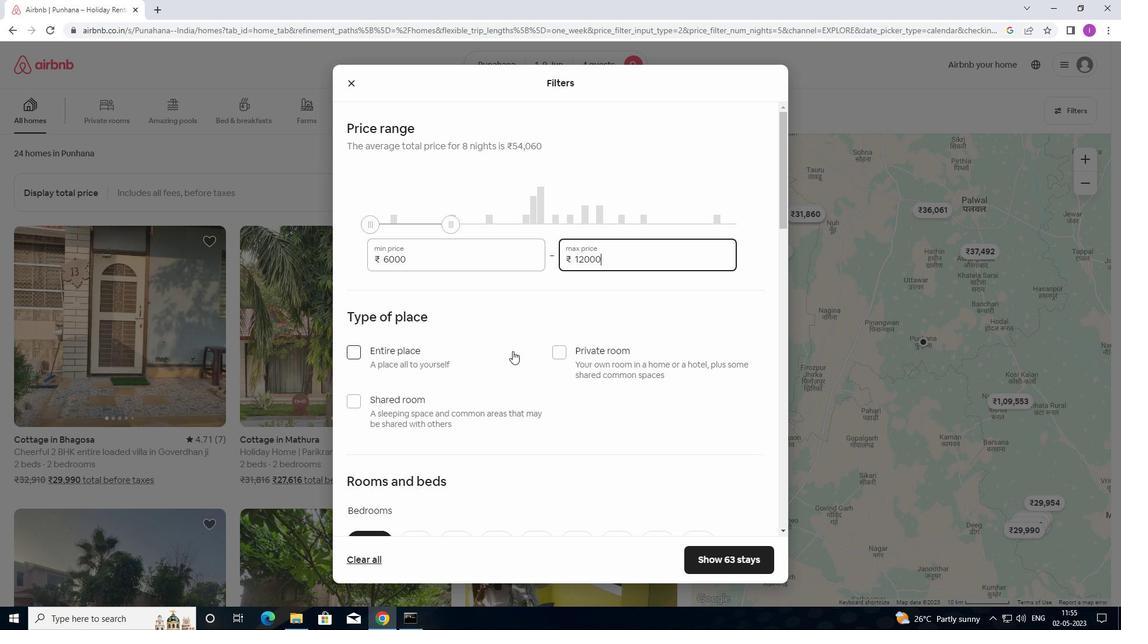 
Action: Mouse scrolled (506, 359) with delta (0, 0)
Screenshot: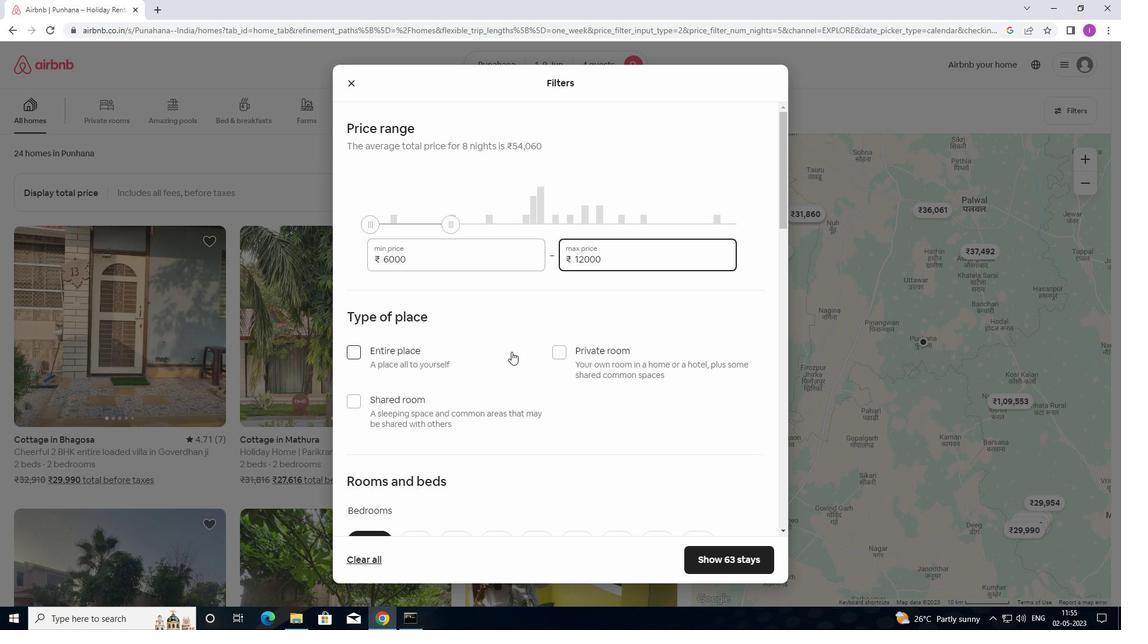 
Action: Mouse scrolled (506, 359) with delta (0, 0)
Screenshot: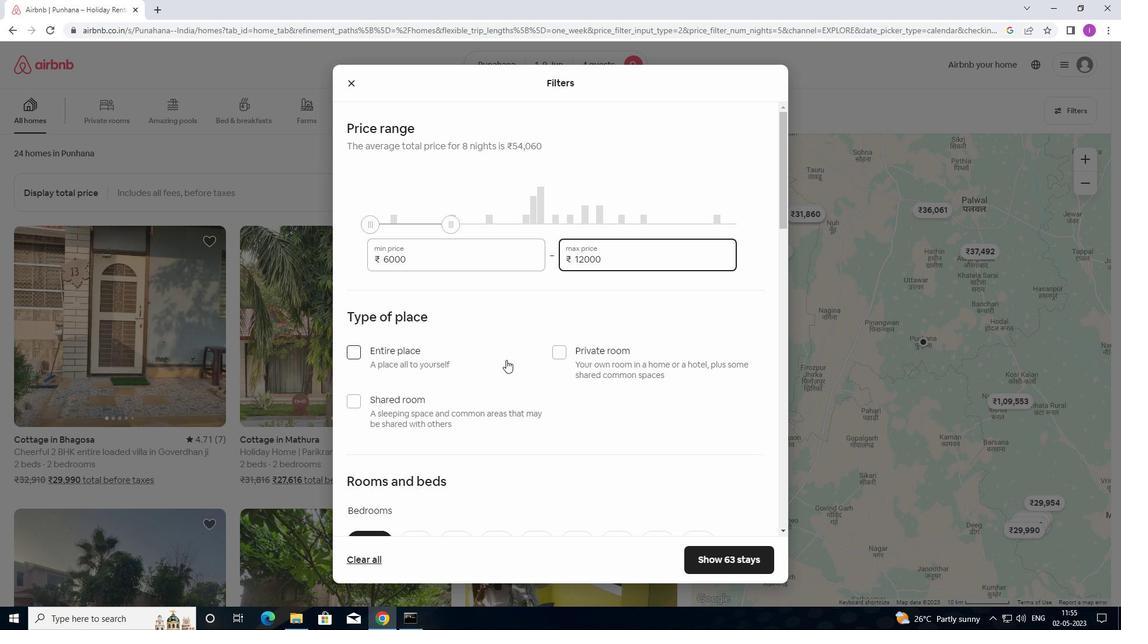 
Action: Mouse moved to (350, 237)
Screenshot: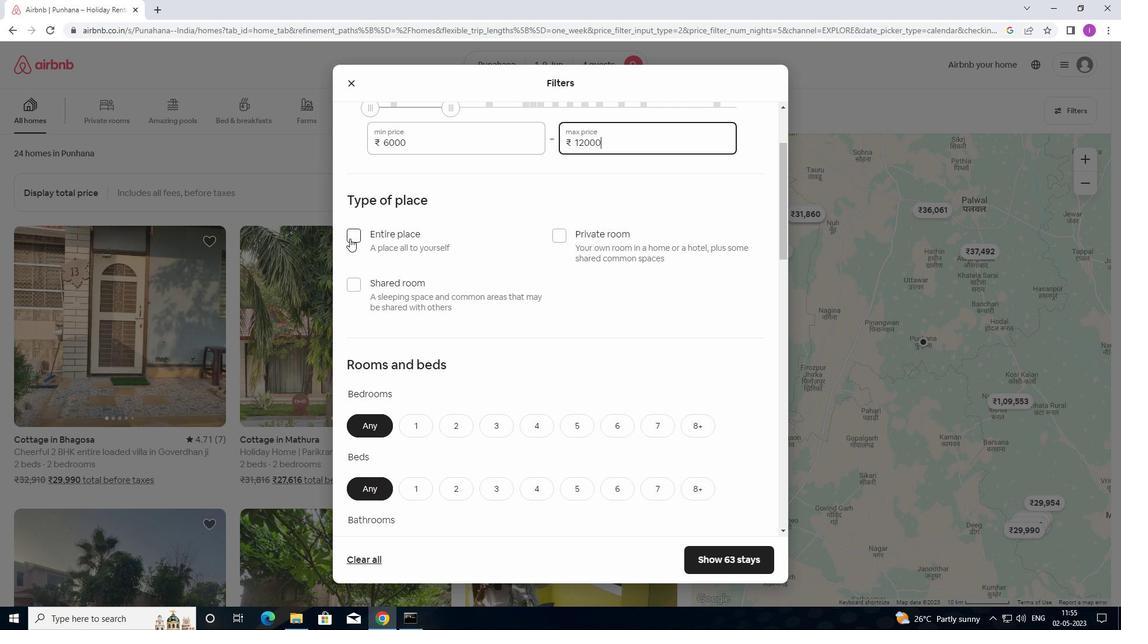 
Action: Mouse pressed left at (350, 237)
Screenshot: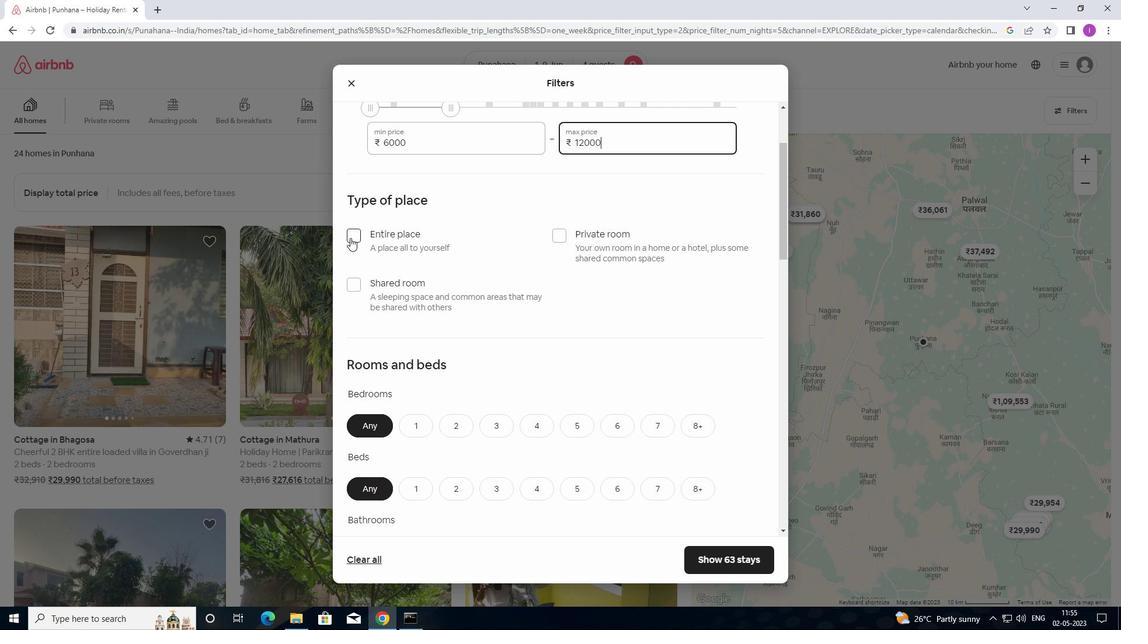 
Action: Mouse moved to (416, 345)
Screenshot: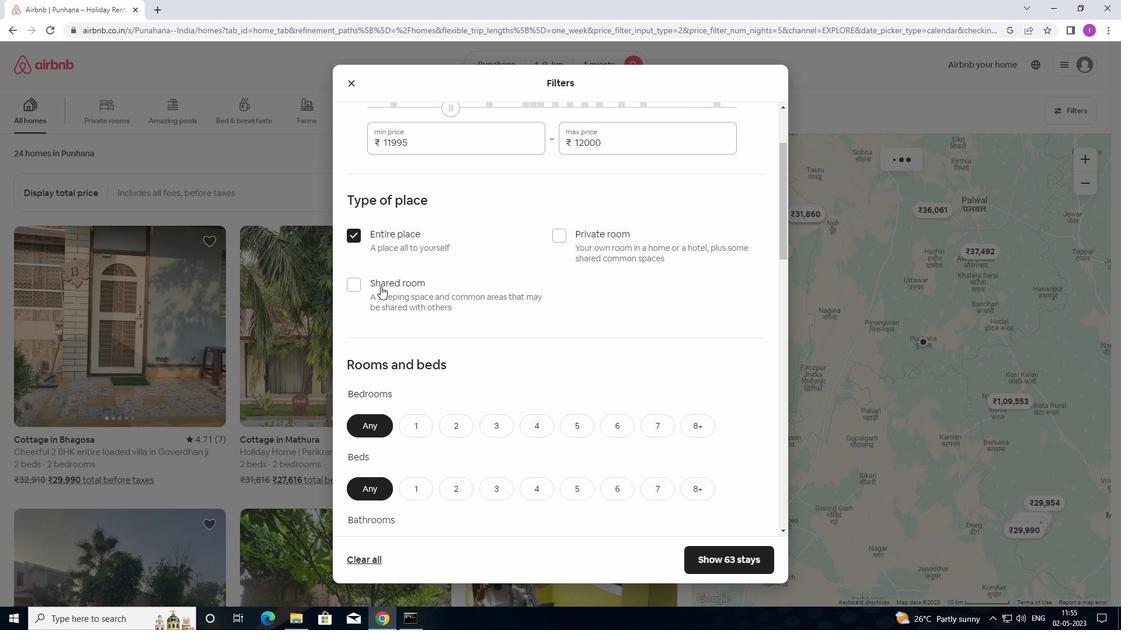 
Action: Mouse scrolled (416, 345) with delta (0, 0)
Screenshot: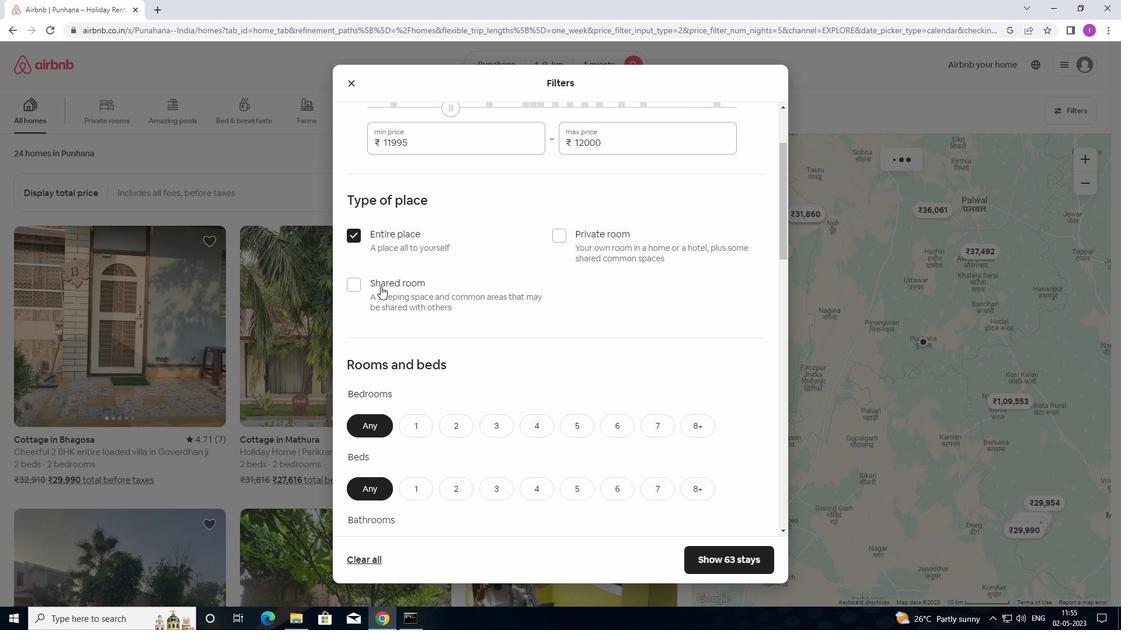 
Action: Mouse moved to (417, 345)
Screenshot: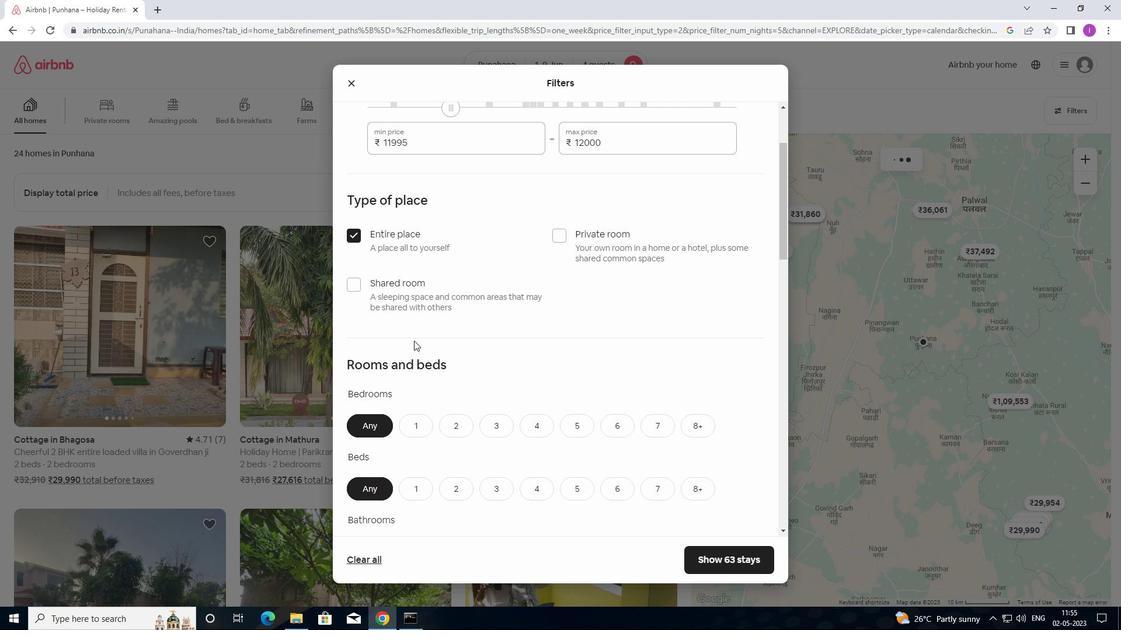 
Action: Mouse scrolled (417, 345) with delta (0, 0)
Screenshot: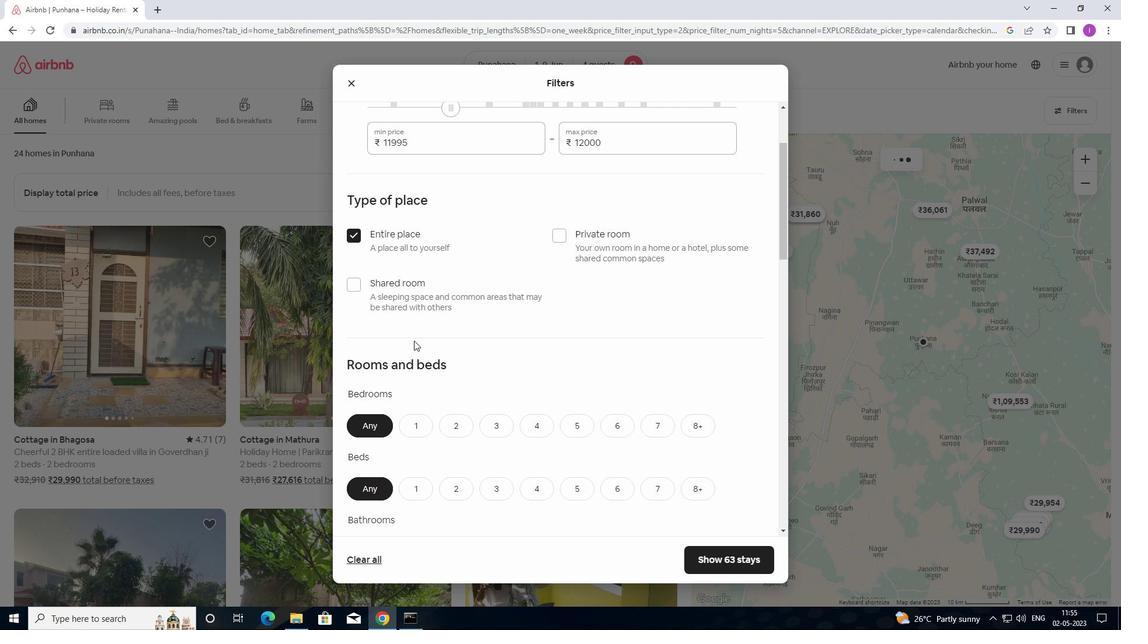 
Action: Mouse moved to (459, 310)
Screenshot: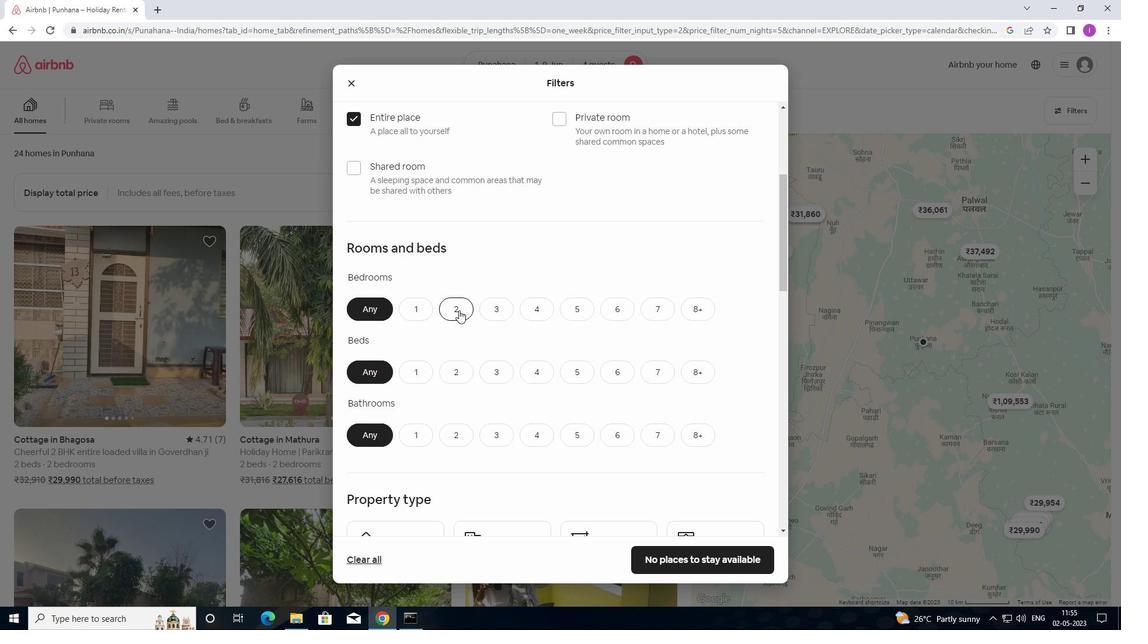 
Action: Mouse pressed left at (459, 310)
Screenshot: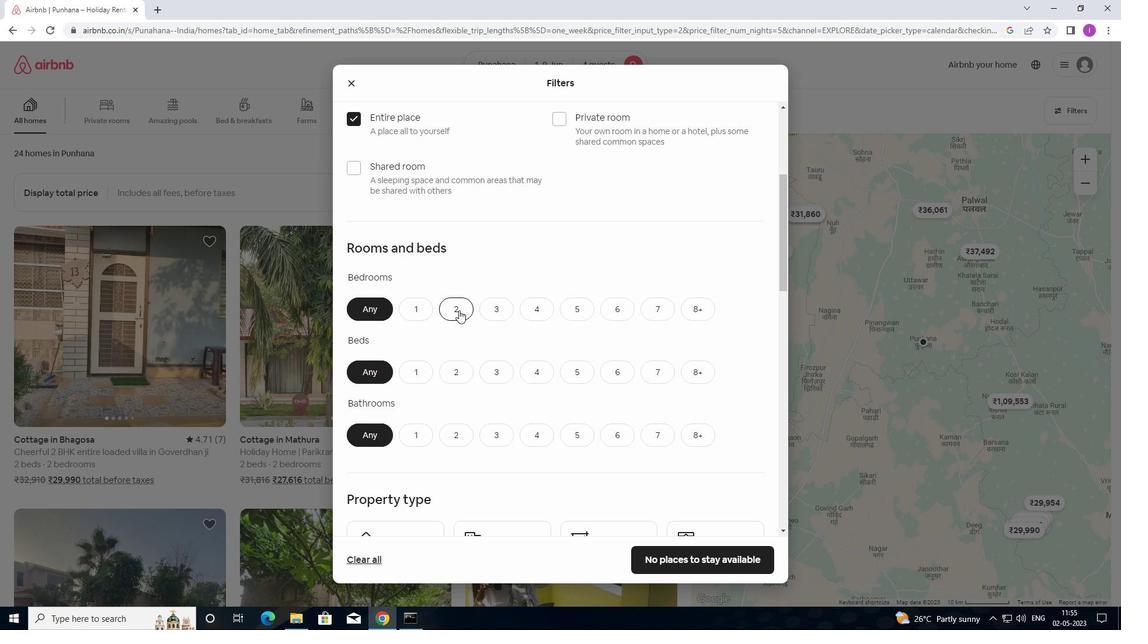 
Action: Mouse moved to (446, 371)
Screenshot: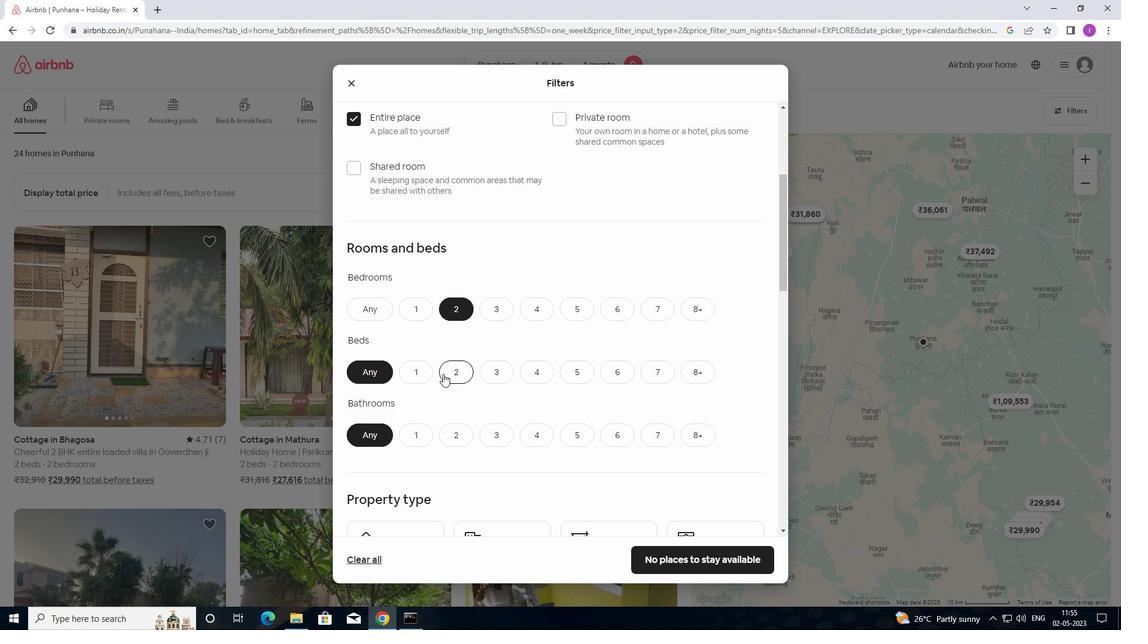 
Action: Mouse pressed left at (446, 371)
Screenshot: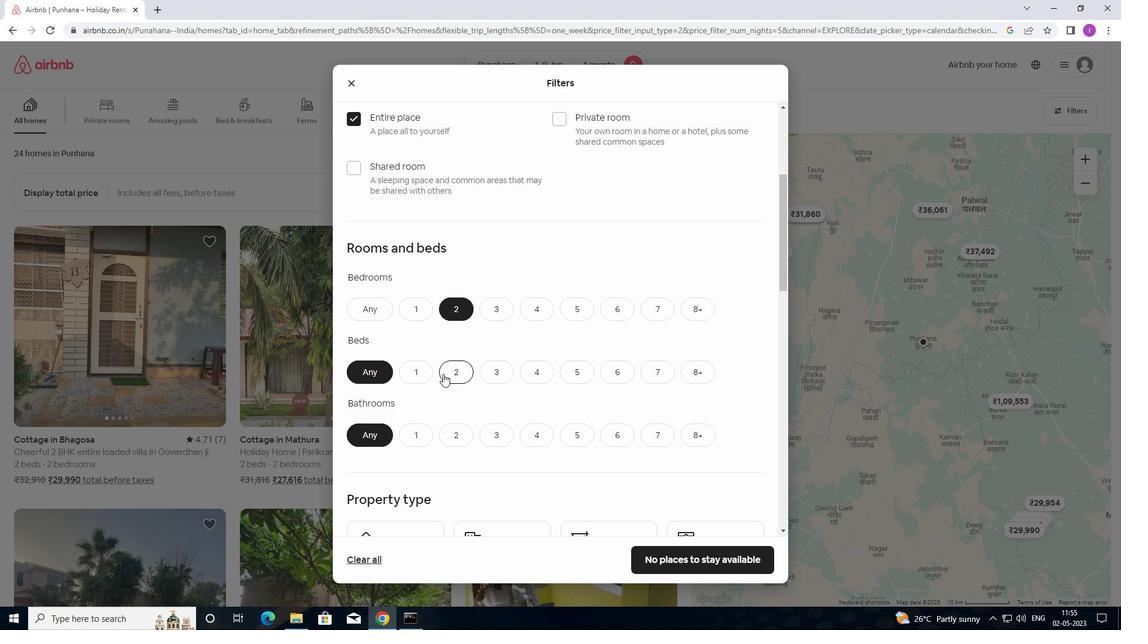 
Action: Mouse moved to (459, 436)
Screenshot: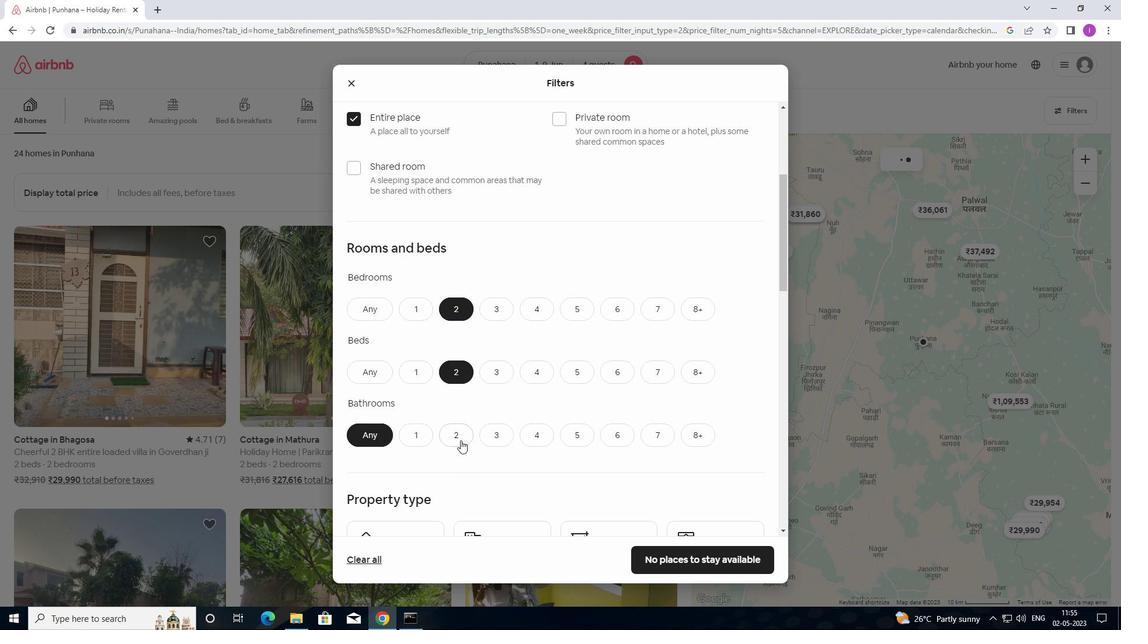 
Action: Mouse pressed left at (459, 436)
Screenshot: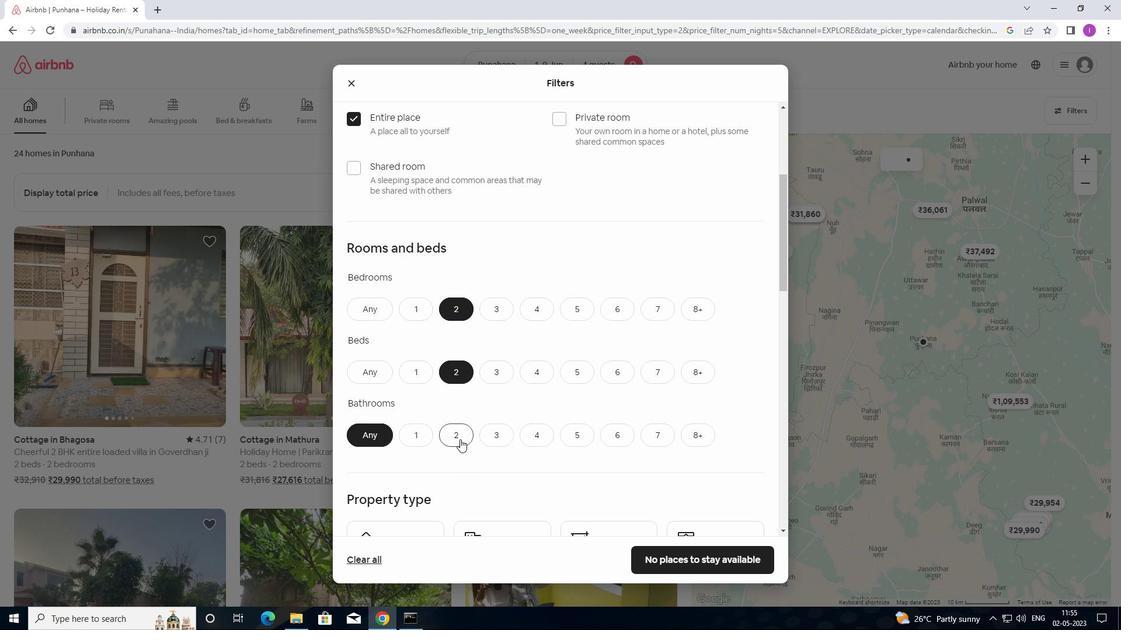 
Action: Mouse moved to (461, 427)
Screenshot: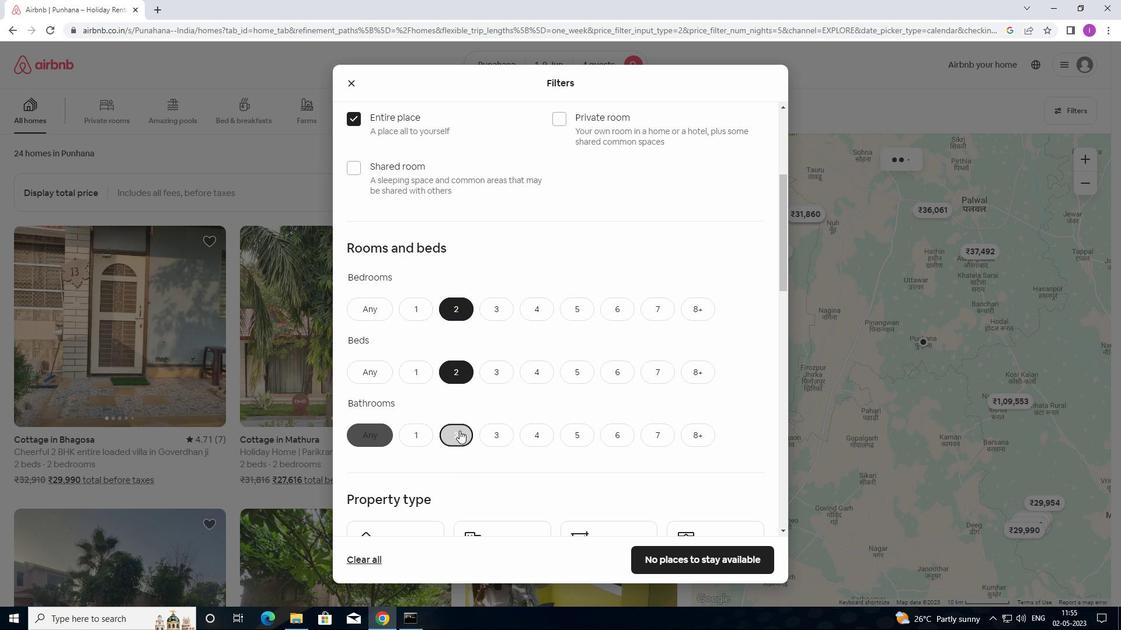 
Action: Mouse scrolled (461, 426) with delta (0, 0)
Screenshot: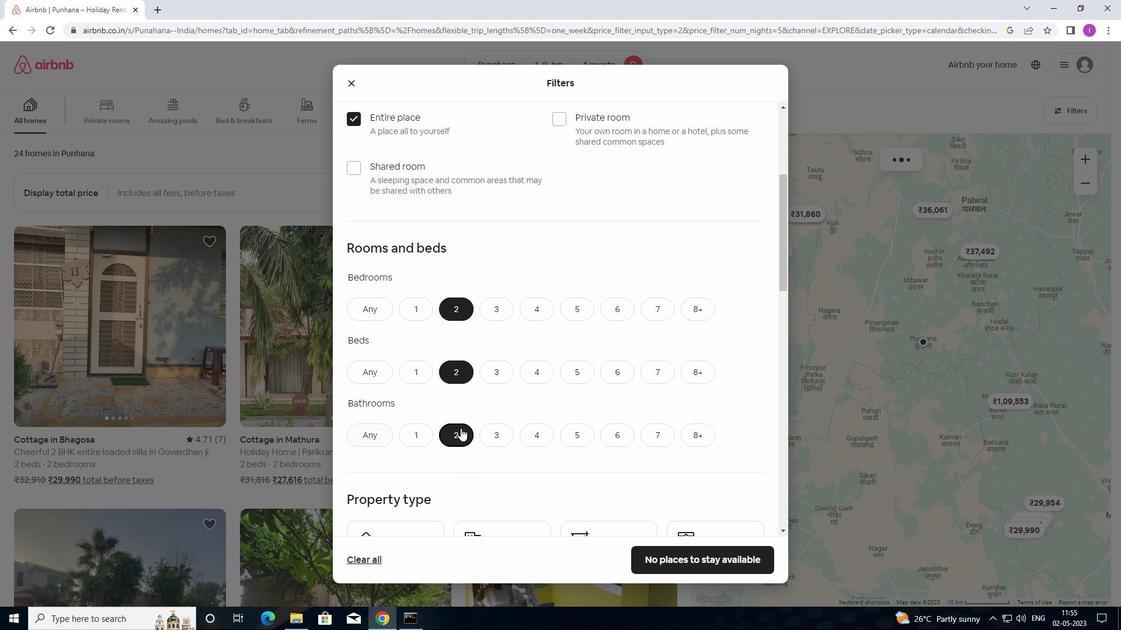 
Action: Mouse scrolled (461, 426) with delta (0, 0)
Screenshot: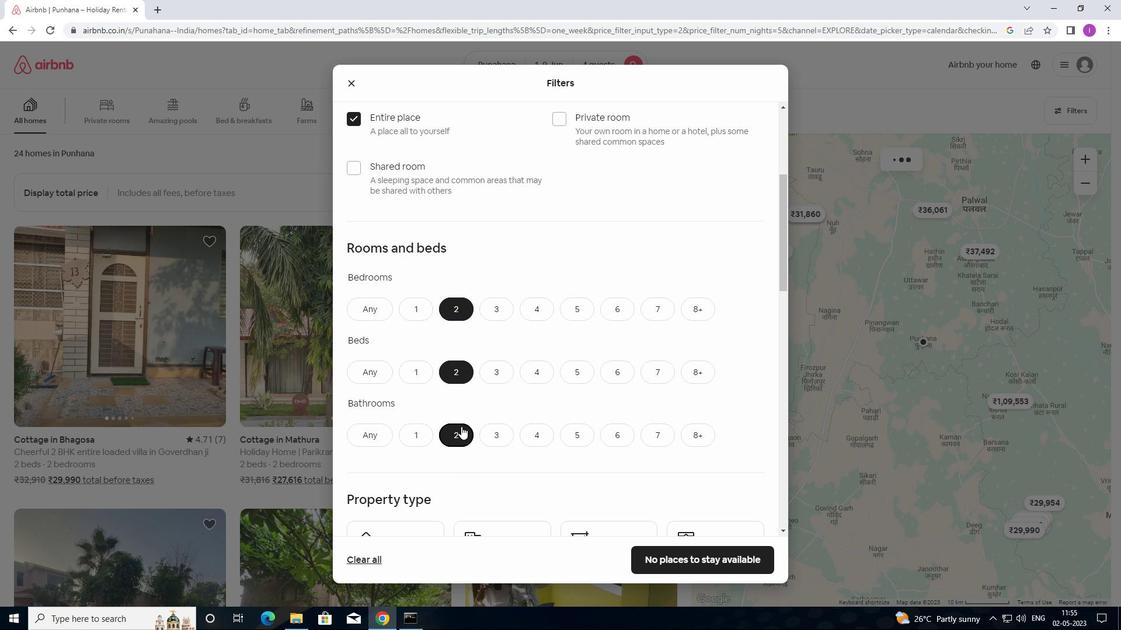 
Action: Mouse moved to (463, 418)
Screenshot: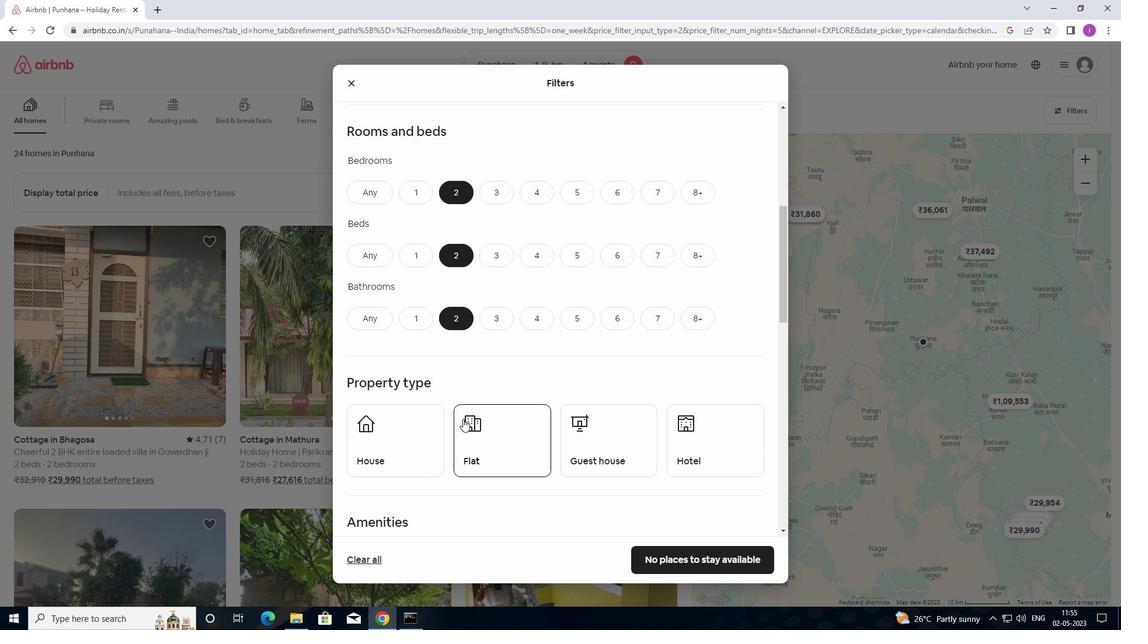 
Action: Mouse scrolled (463, 418) with delta (0, 0)
Screenshot: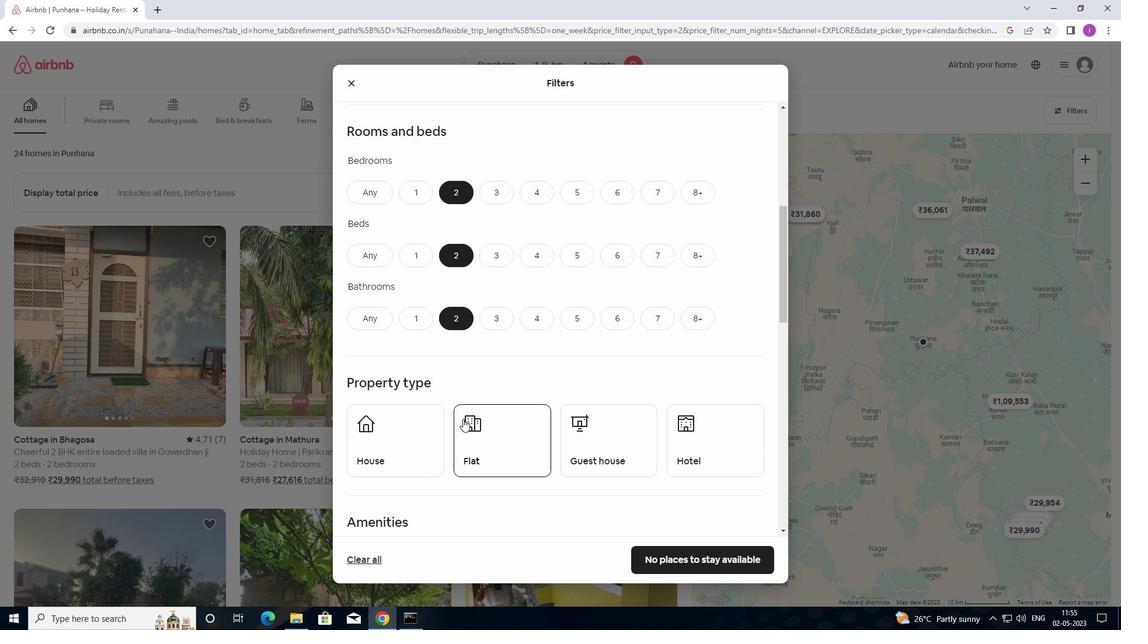 
Action: Mouse moved to (390, 400)
Screenshot: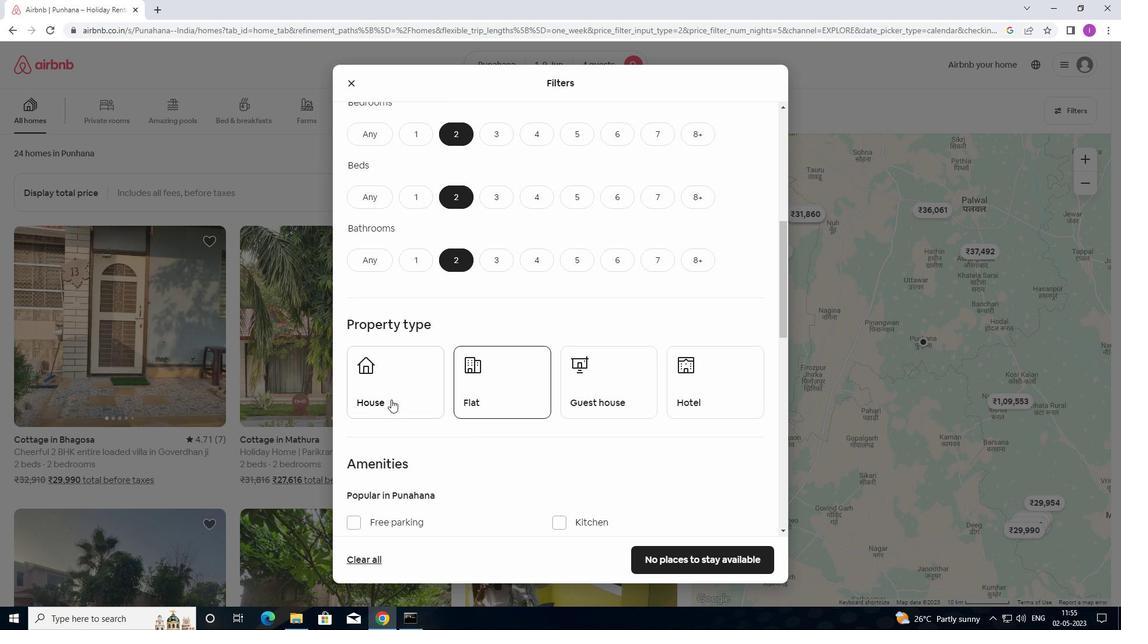
Action: Mouse pressed left at (390, 400)
Screenshot: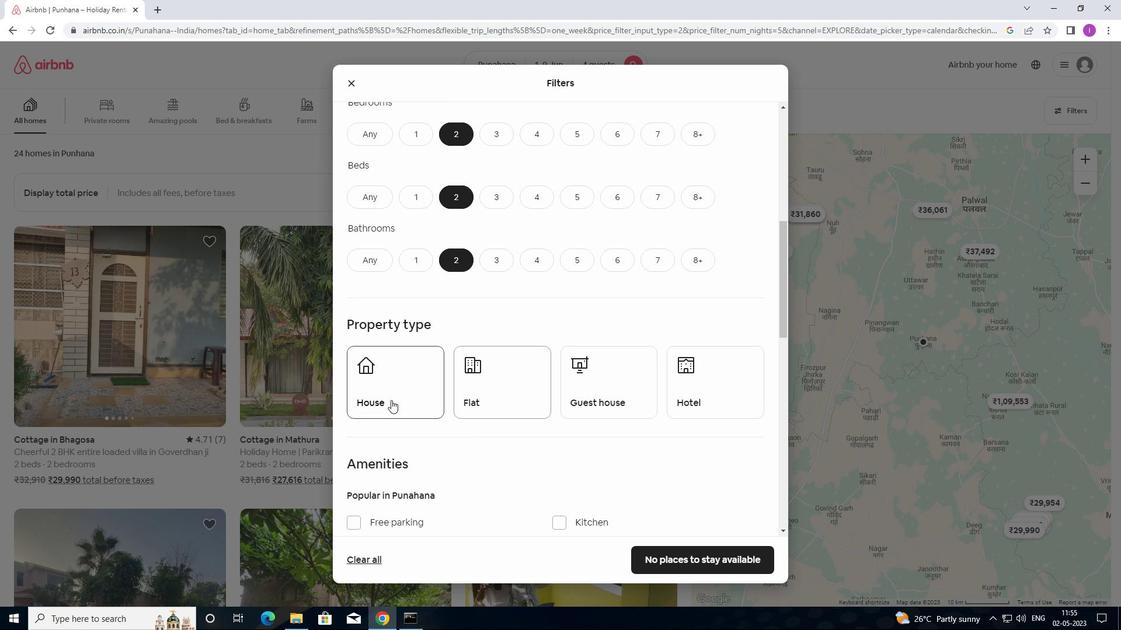 
Action: Mouse moved to (481, 387)
Screenshot: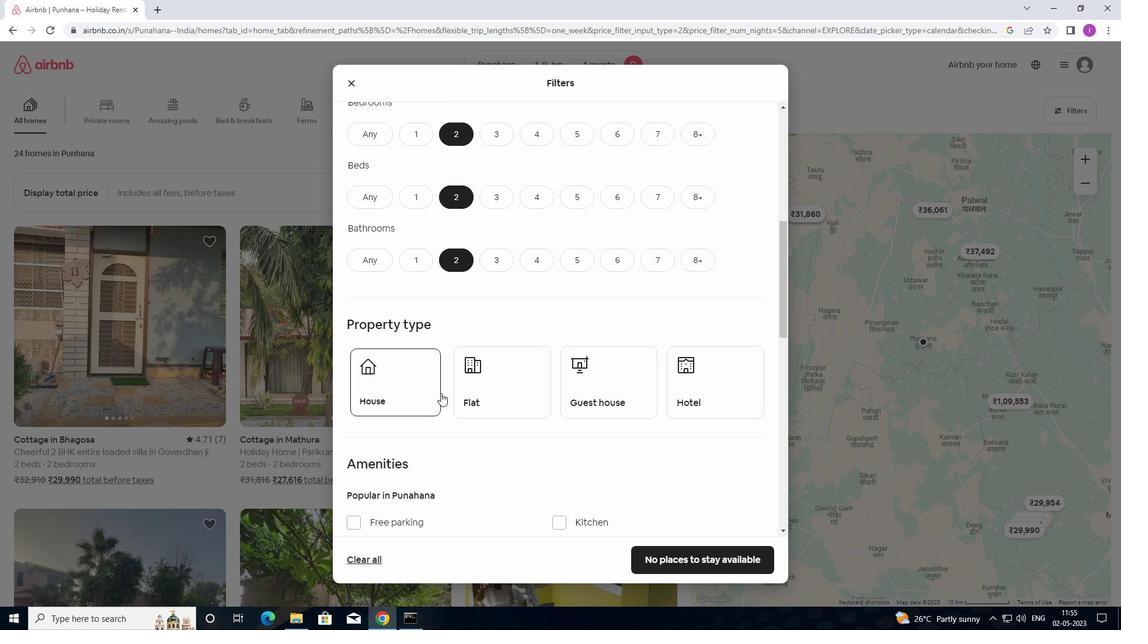 
Action: Mouse pressed left at (481, 387)
Screenshot: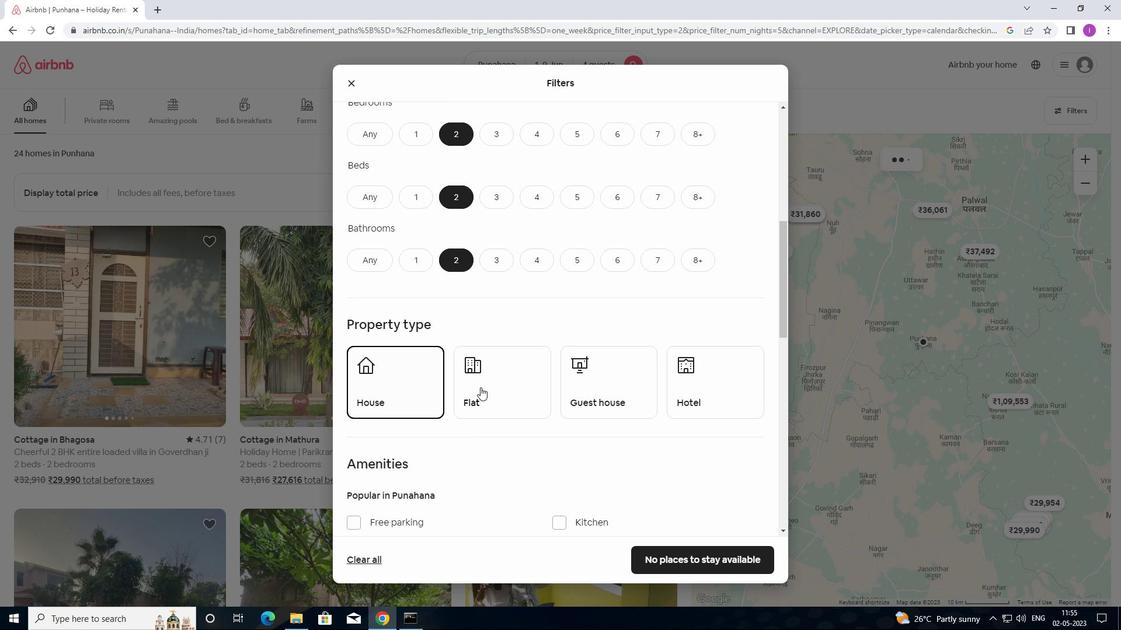 
Action: Mouse moved to (618, 394)
Screenshot: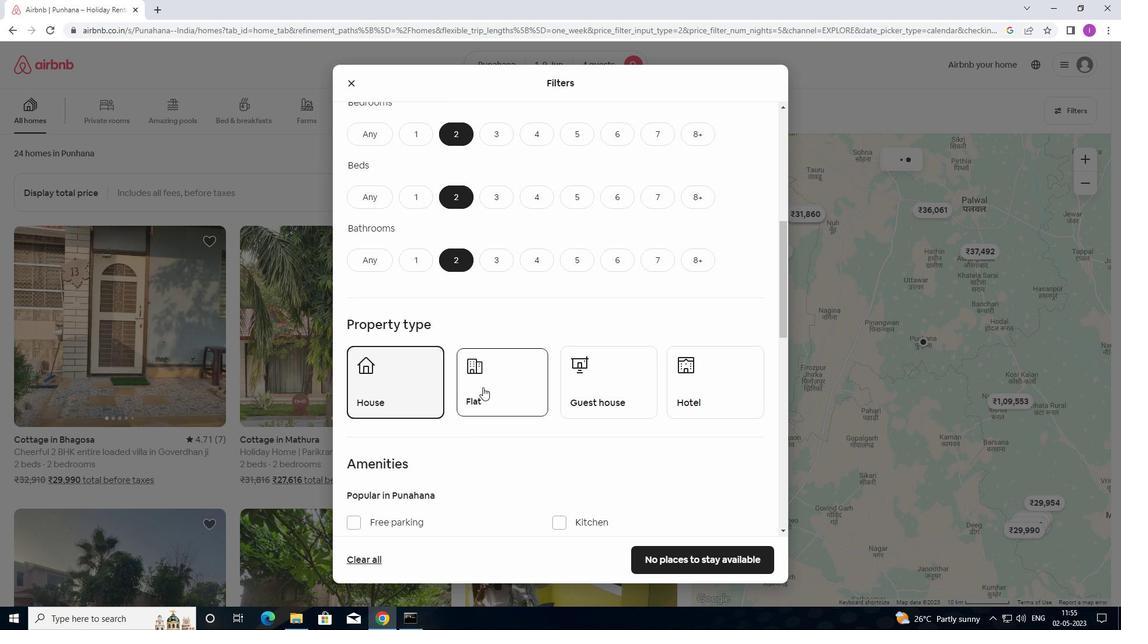 
Action: Mouse pressed left at (618, 394)
Screenshot: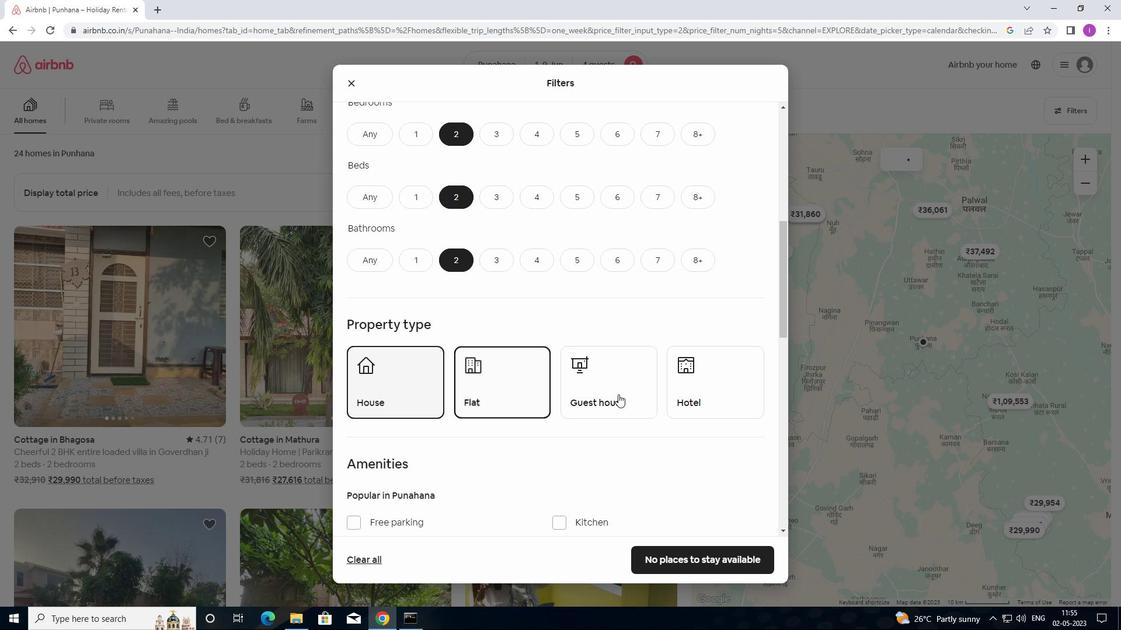 
Action: Mouse moved to (593, 410)
Screenshot: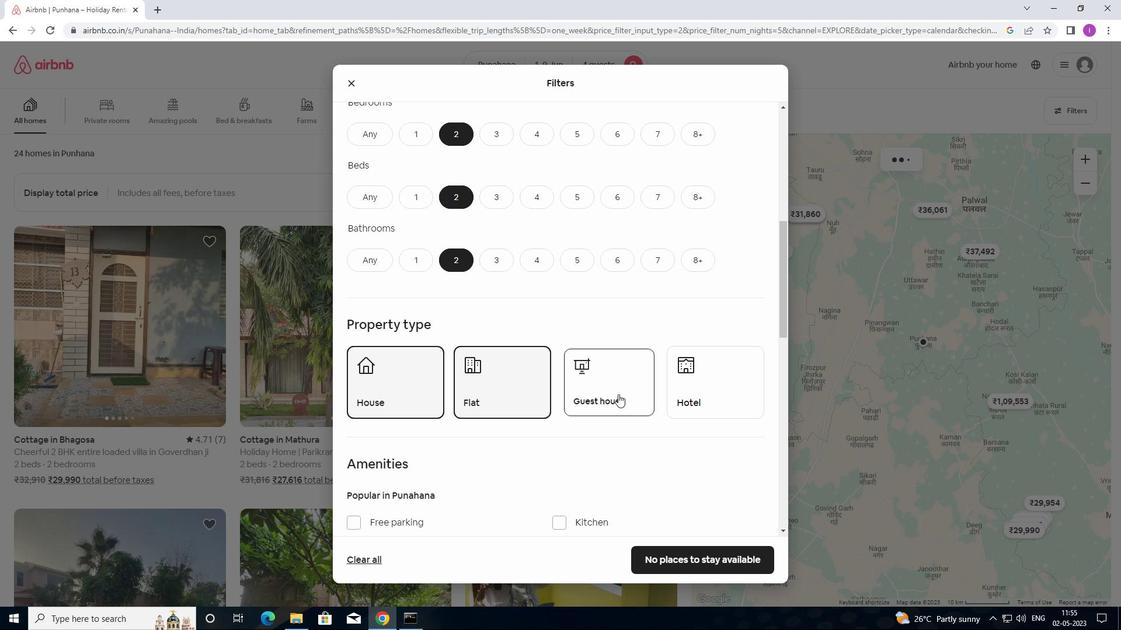 
Action: Mouse scrolled (593, 410) with delta (0, 0)
Screenshot: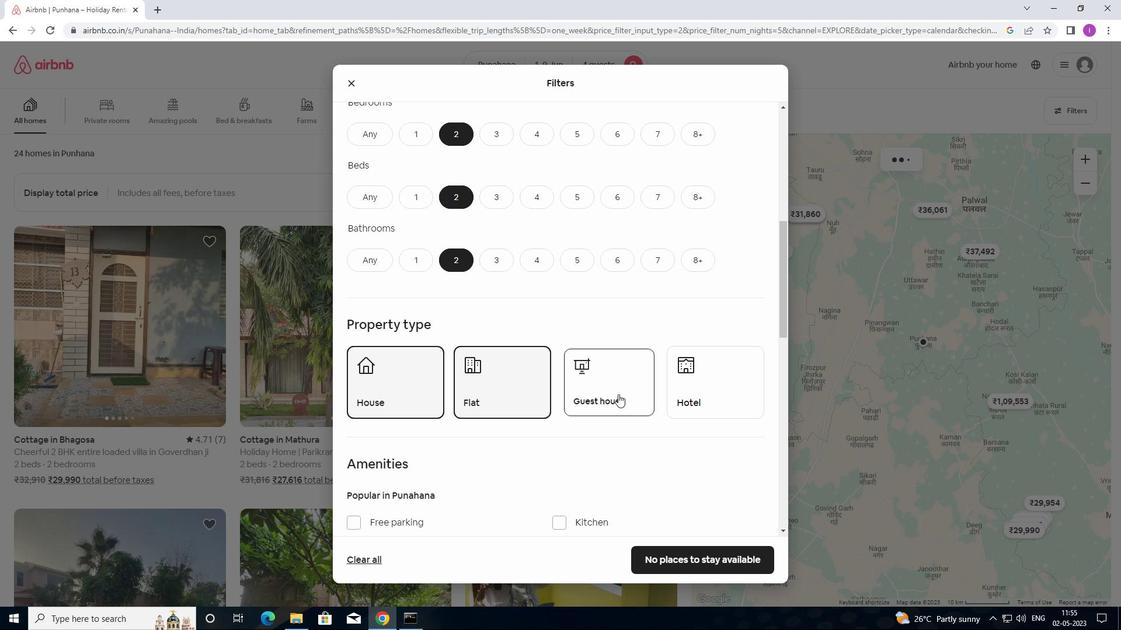 
Action: Mouse moved to (592, 412)
Screenshot: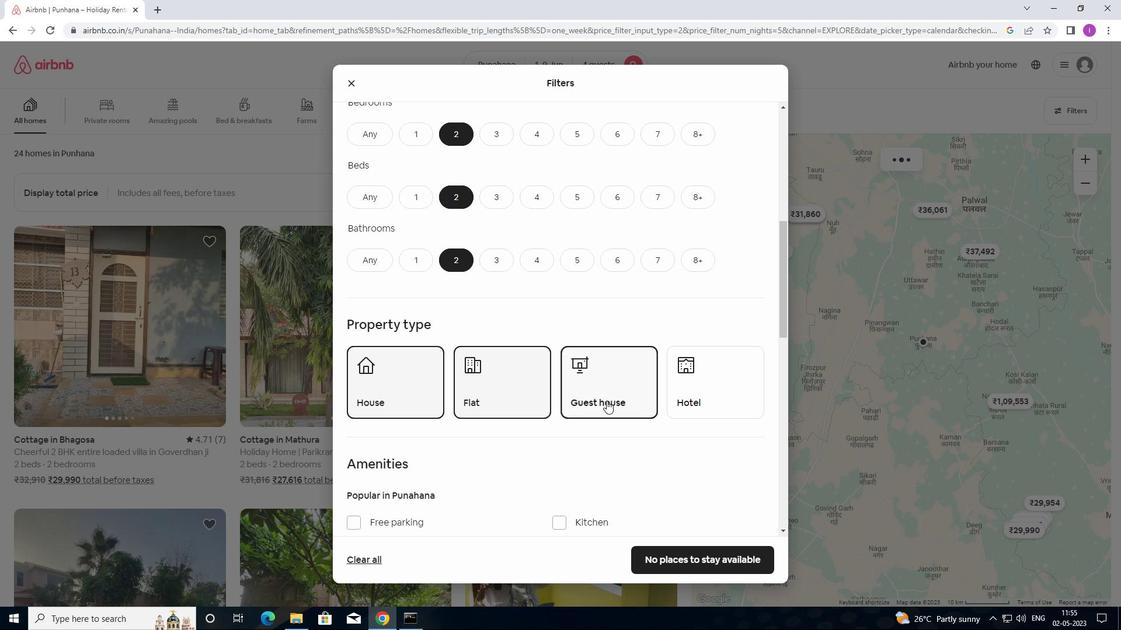 
Action: Mouse scrolled (592, 411) with delta (0, 0)
Screenshot: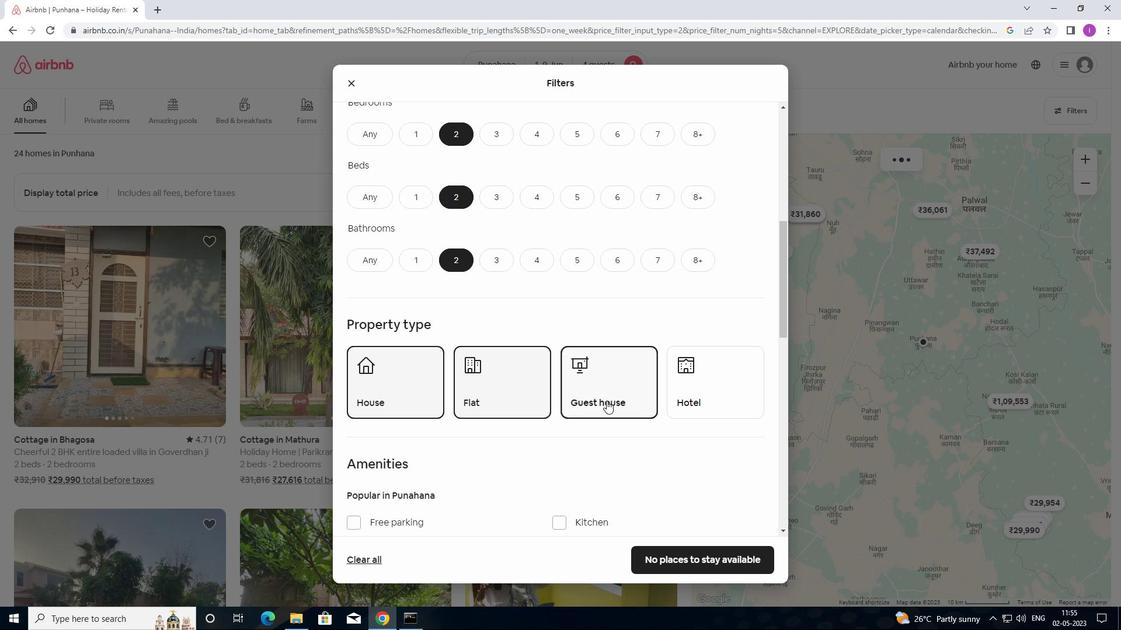 
Action: Mouse moved to (592, 412)
Screenshot: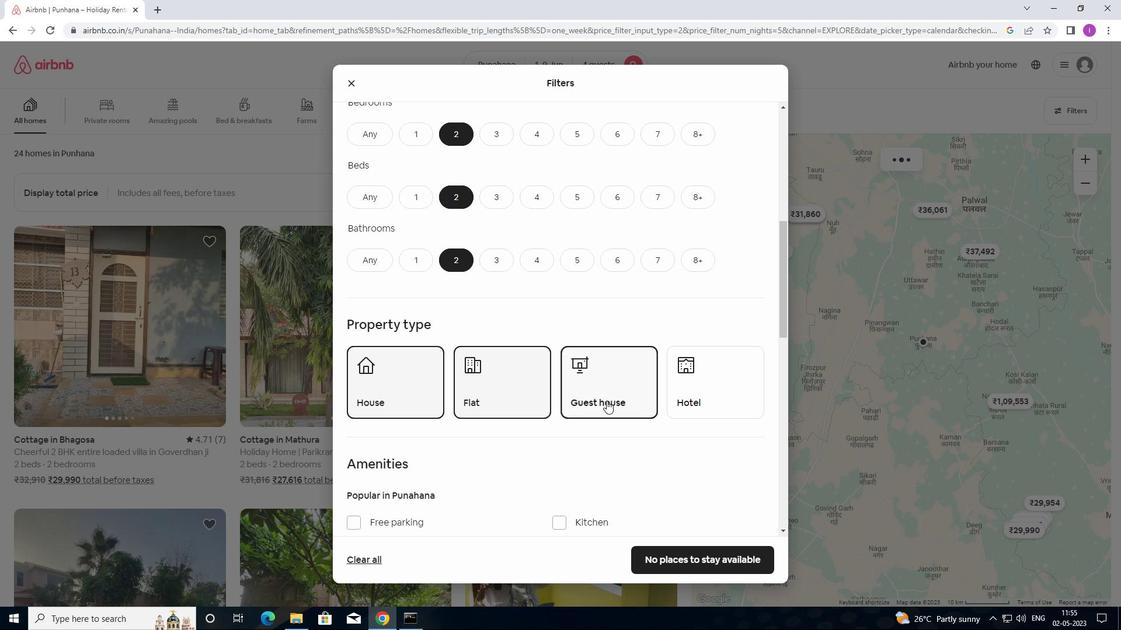 
Action: Mouse scrolled (592, 412) with delta (0, 0)
Screenshot: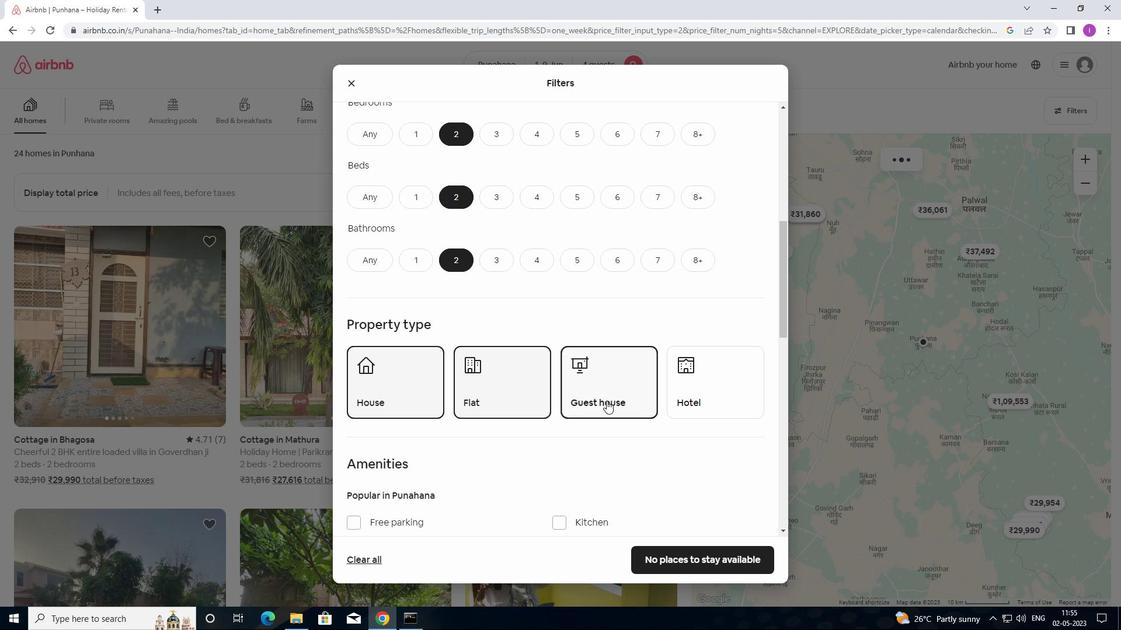 
Action: Mouse moved to (588, 416)
Screenshot: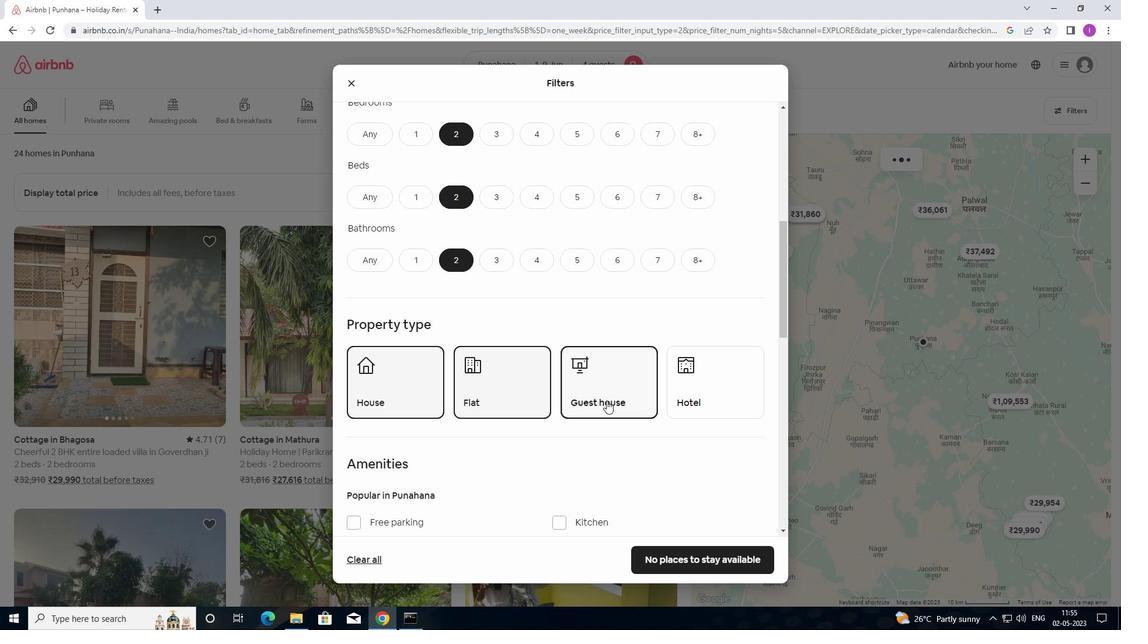 
Action: Mouse scrolled (588, 415) with delta (0, 0)
Screenshot: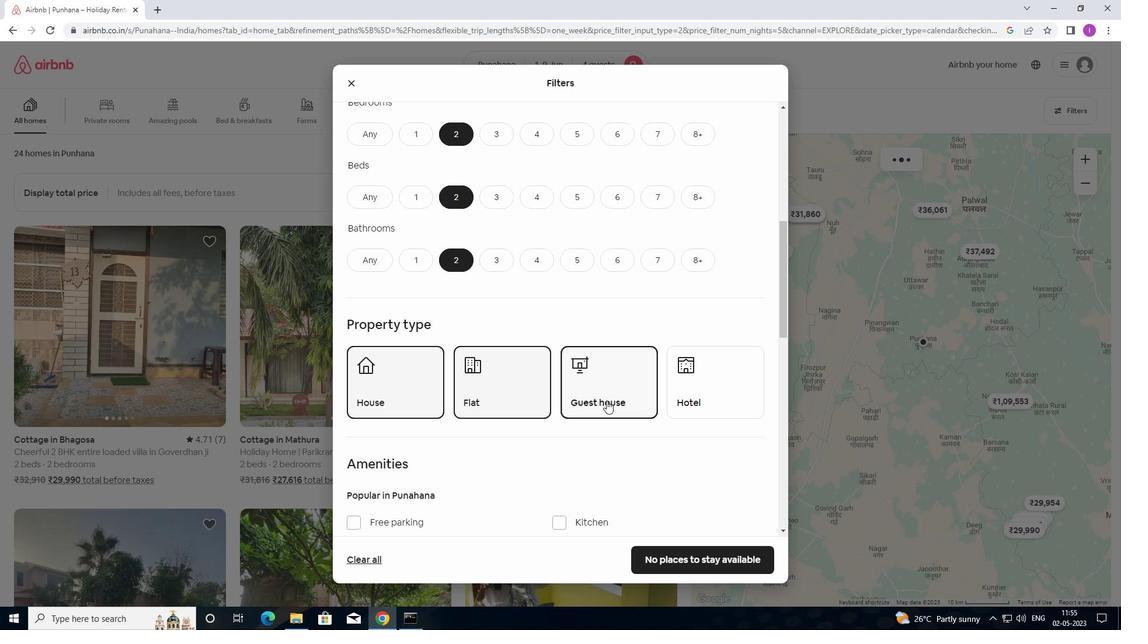 
Action: Mouse moved to (575, 417)
Screenshot: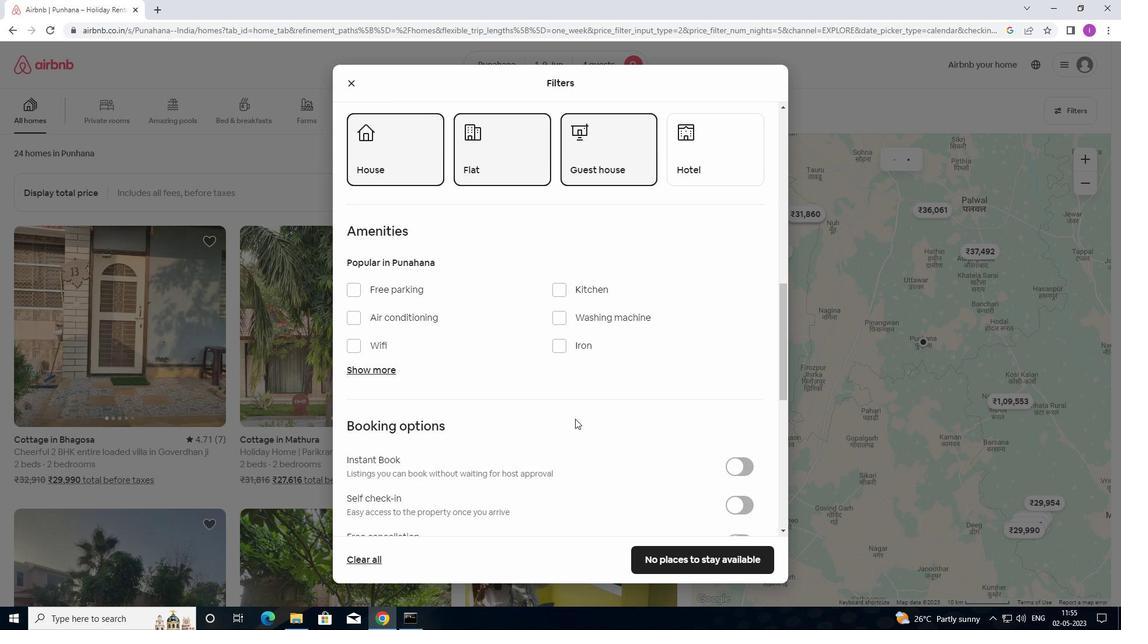 
Action: Mouse scrolled (575, 417) with delta (0, 0)
Screenshot: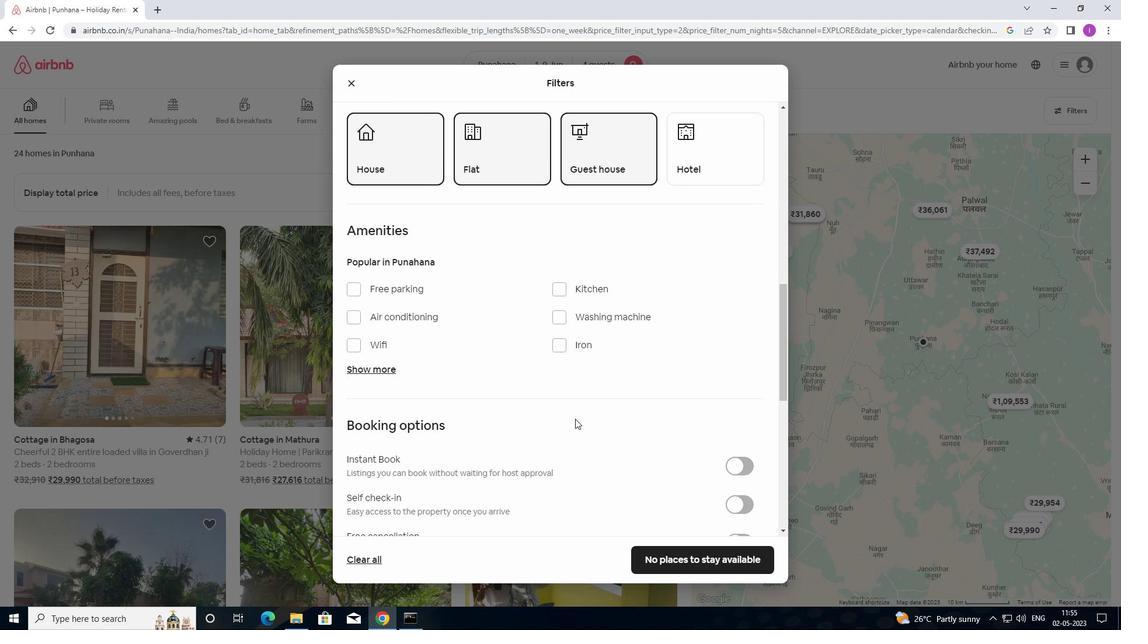 
Action: Mouse moved to (575, 417)
Screenshot: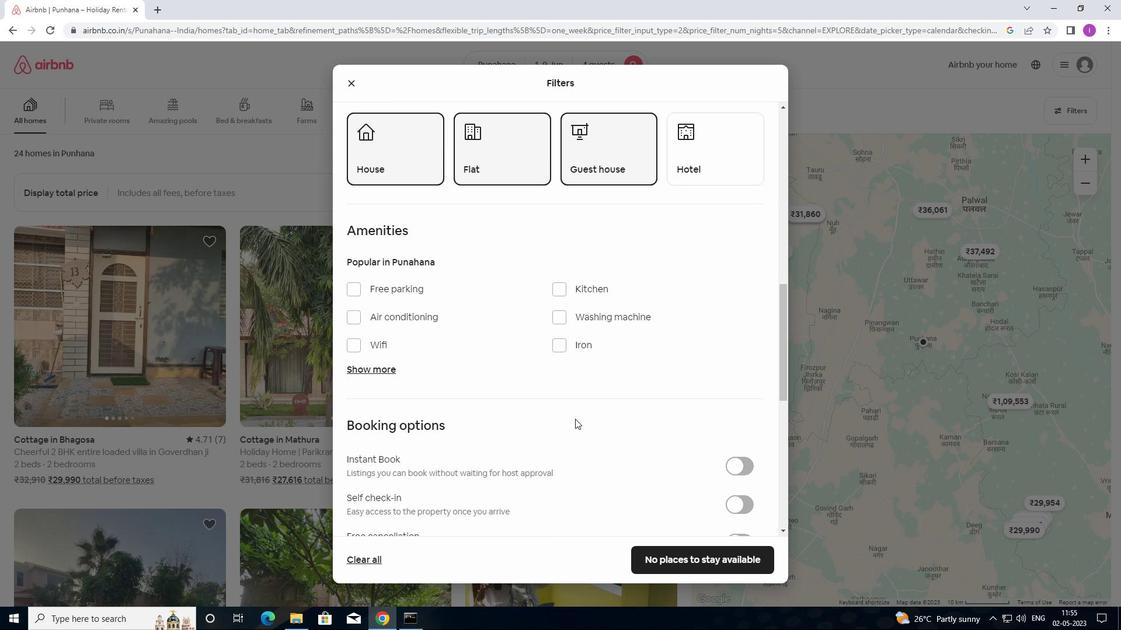 
Action: Mouse scrolled (575, 417) with delta (0, 0)
Screenshot: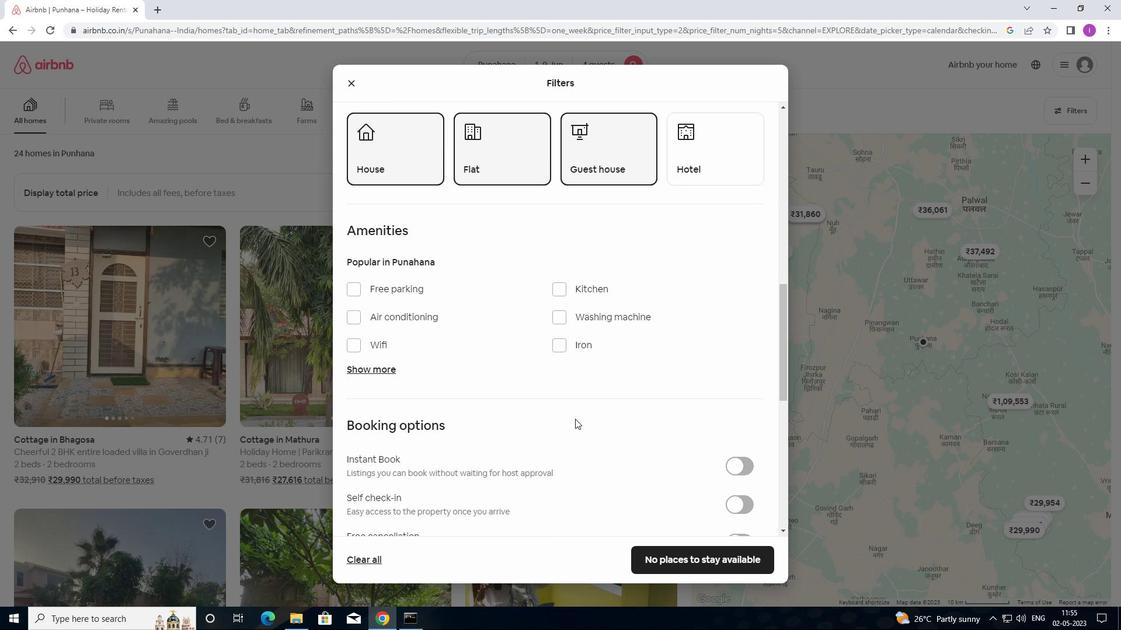 
Action: Mouse scrolled (575, 417) with delta (0, 0)
Screenshot: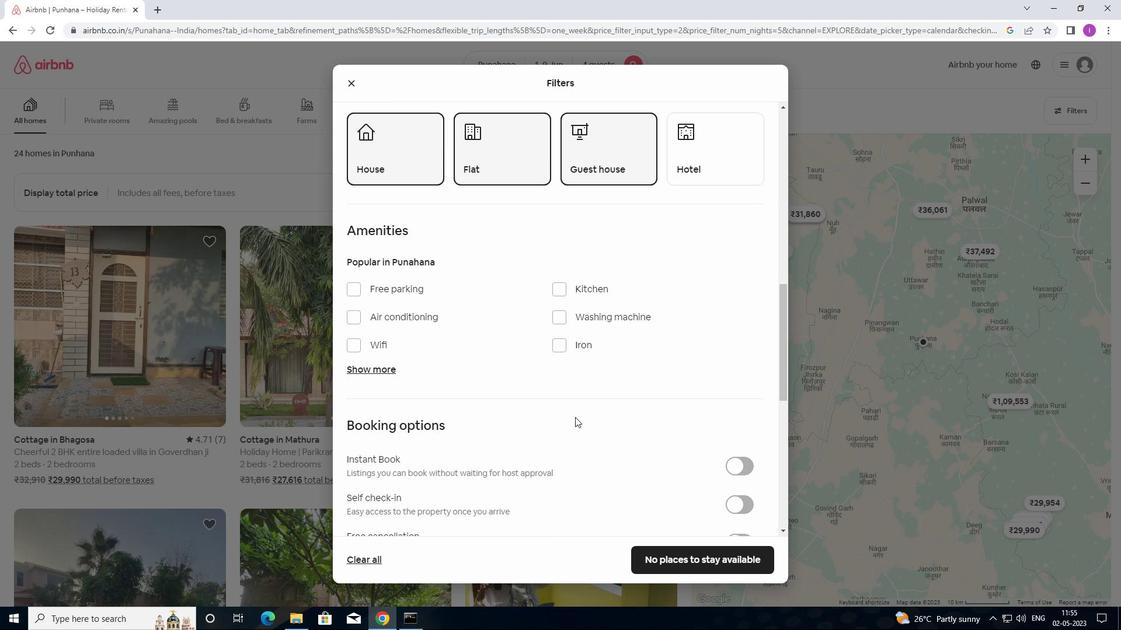 
Action: Mouse moved to (743, 328)
Screenshot: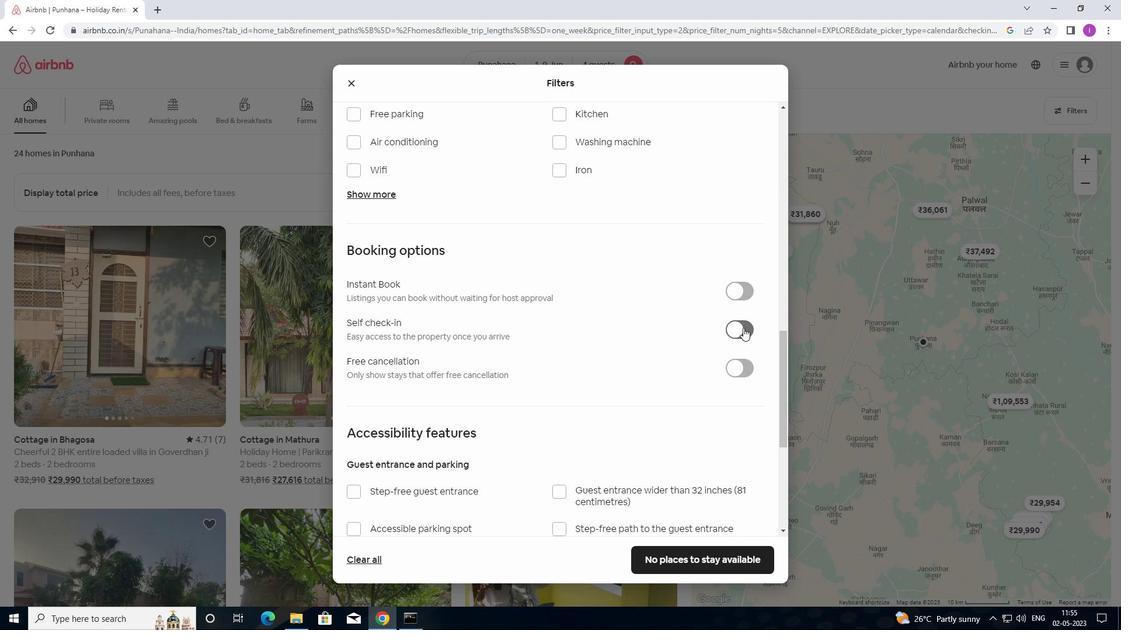 
Action: Mouse pressed left at (743, 328)
Screenshot: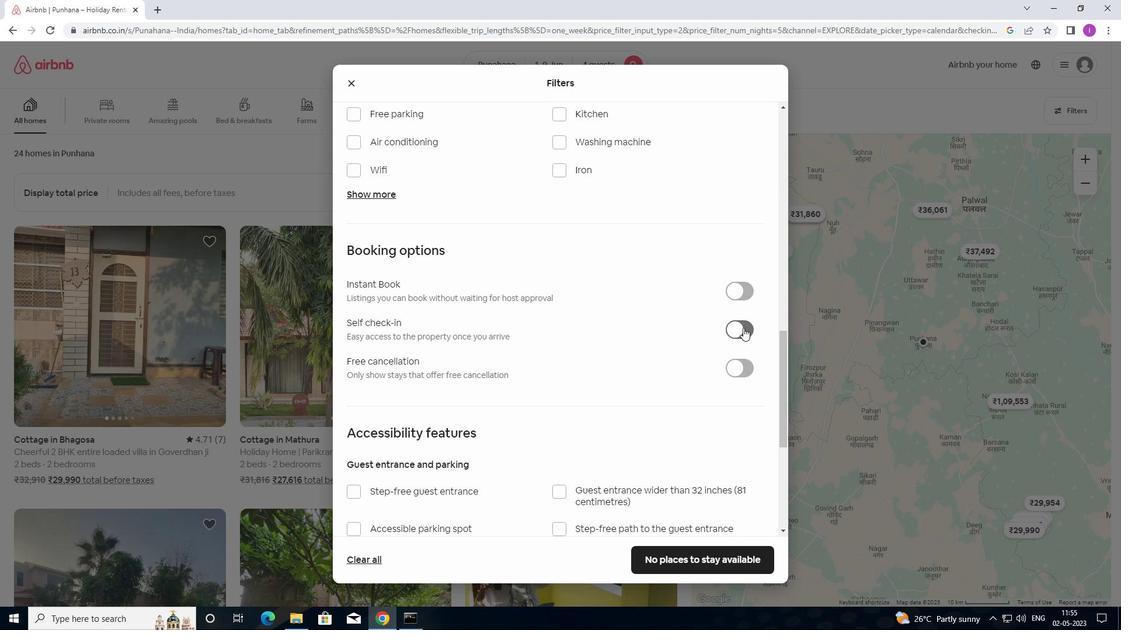 
Action: Mouse moved to (709, 363)
Screenshot: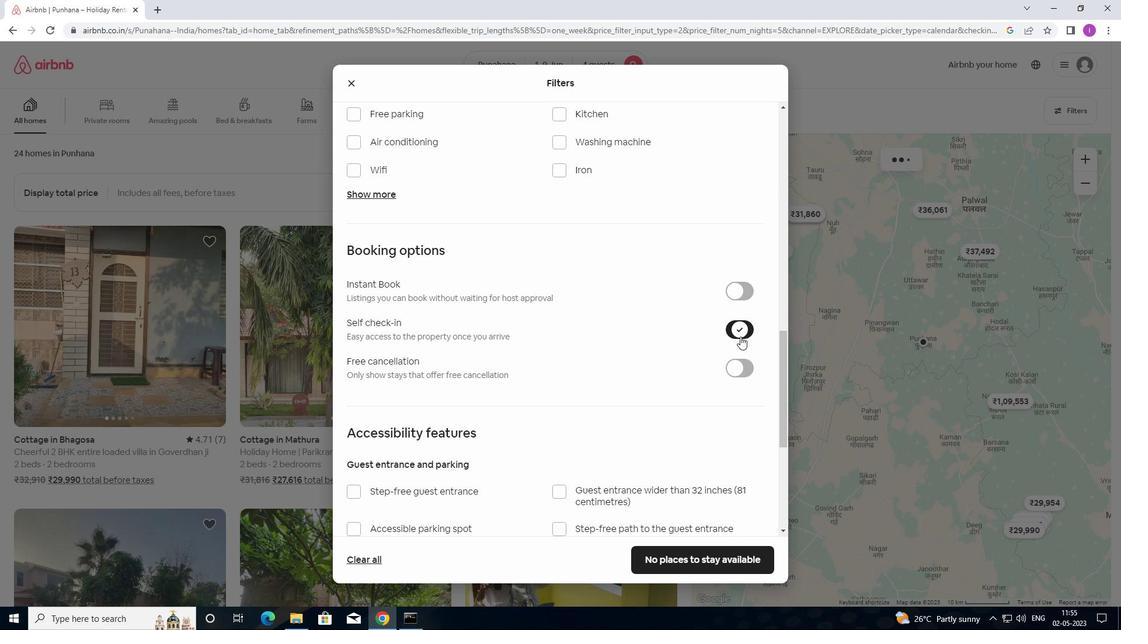 
Action: Mouse scrolled (709, 363) with delta (0, 0)
Screenshot: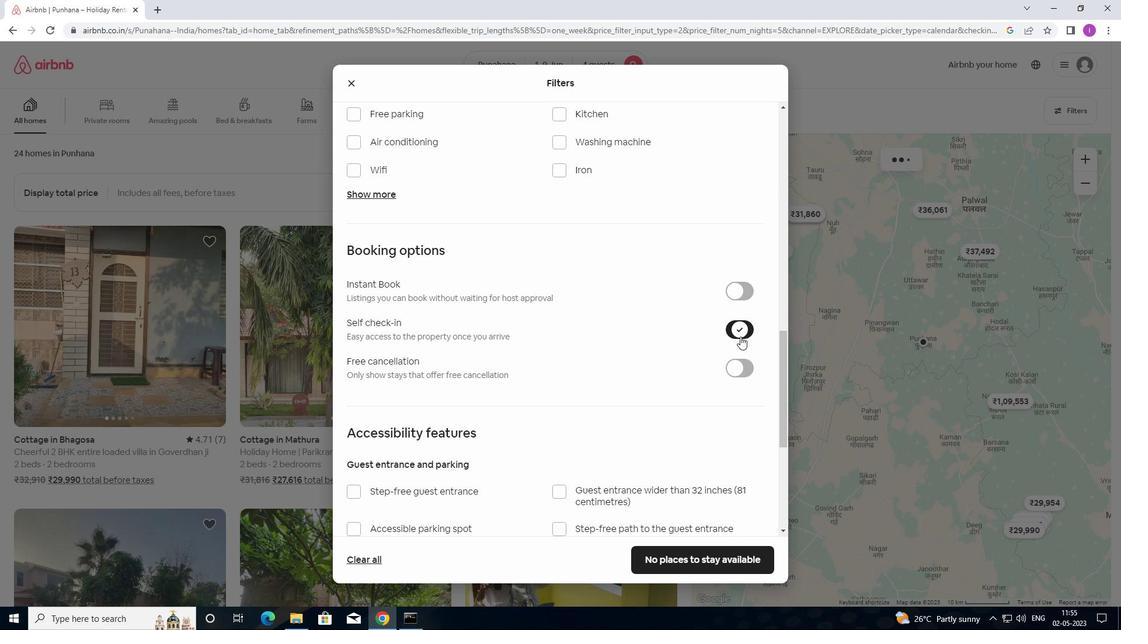 
Action: Mouse moved to (706, 366)
Screenshot: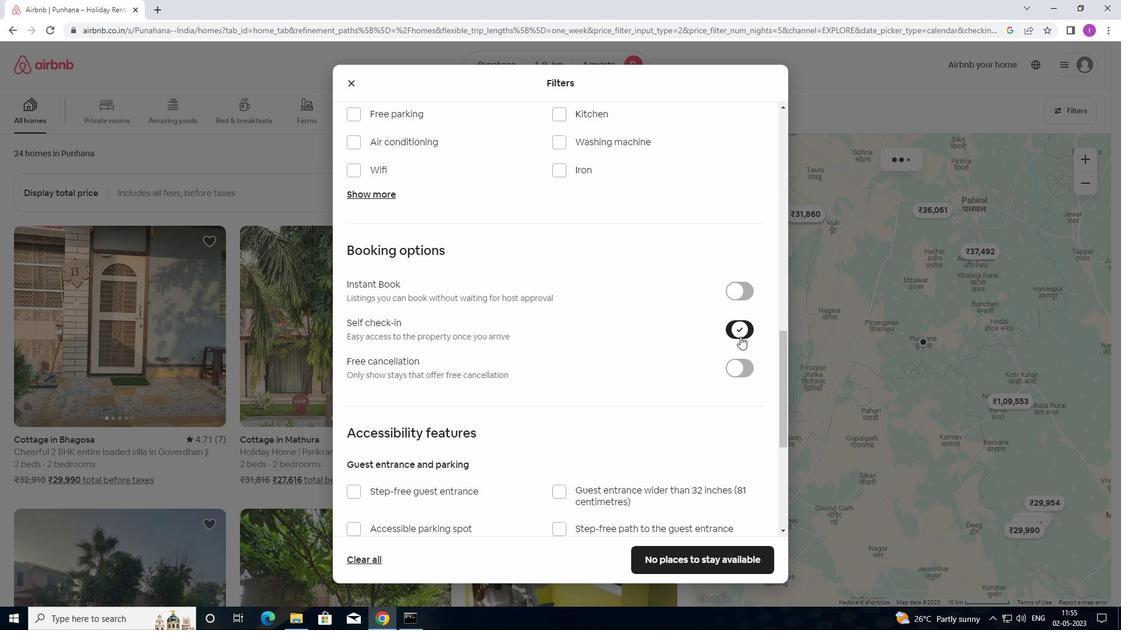
Action: Mouse scrolled (706, 365) with delta (0, 0)
Screenshot: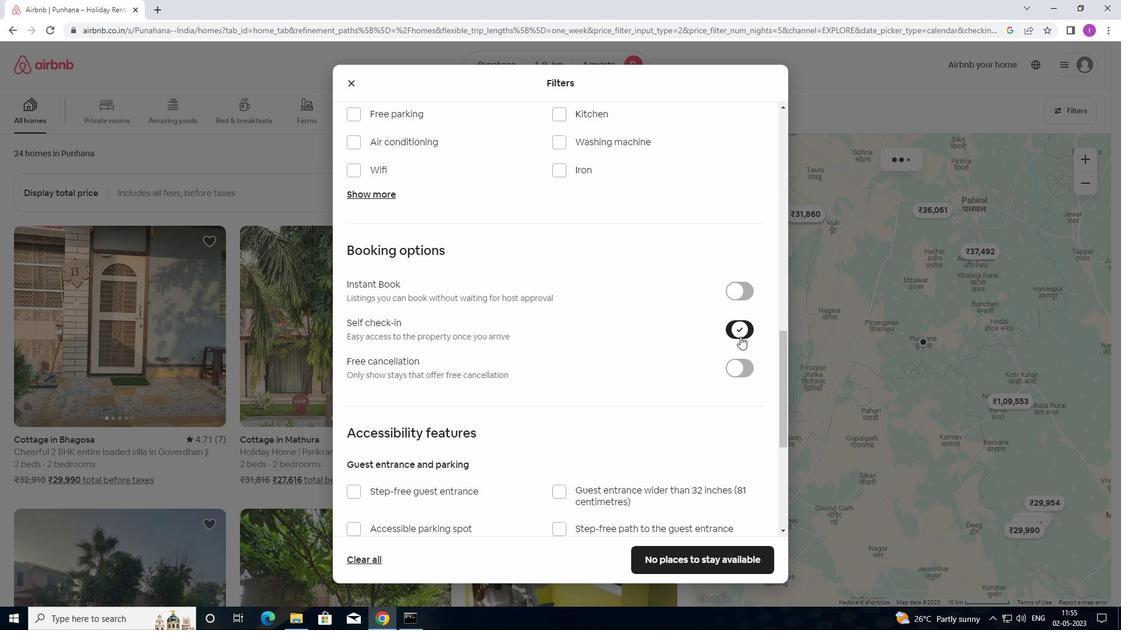 
Action: Mouse moved to (699, 369)
Screenshot: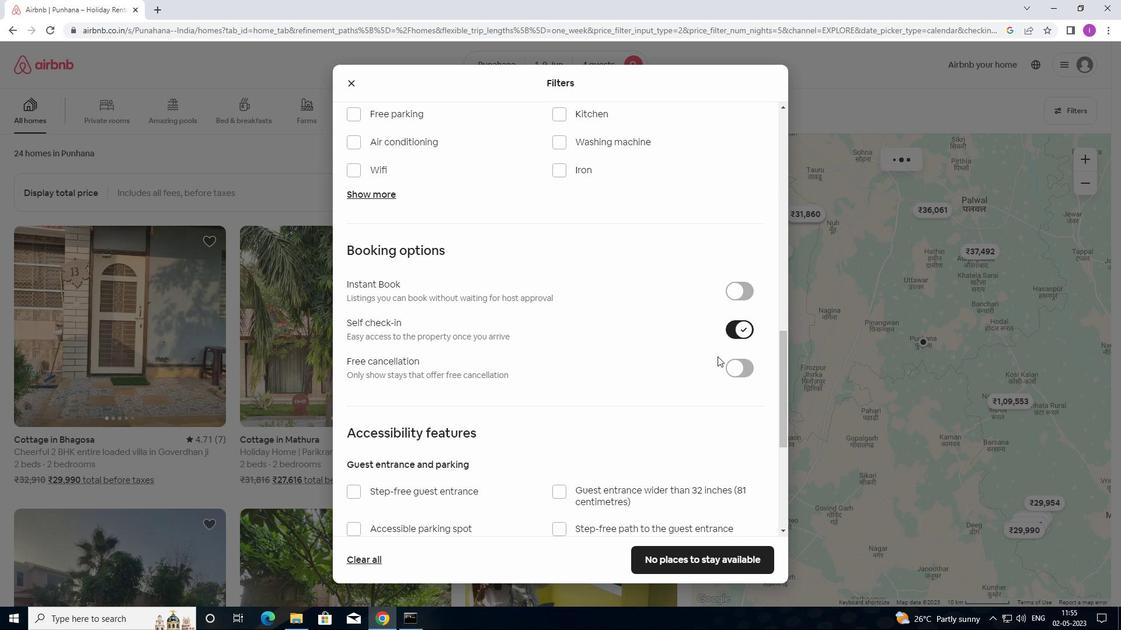 
Action: Mouse scrolled (699, 369) with delta (0, 0)
Screenshot: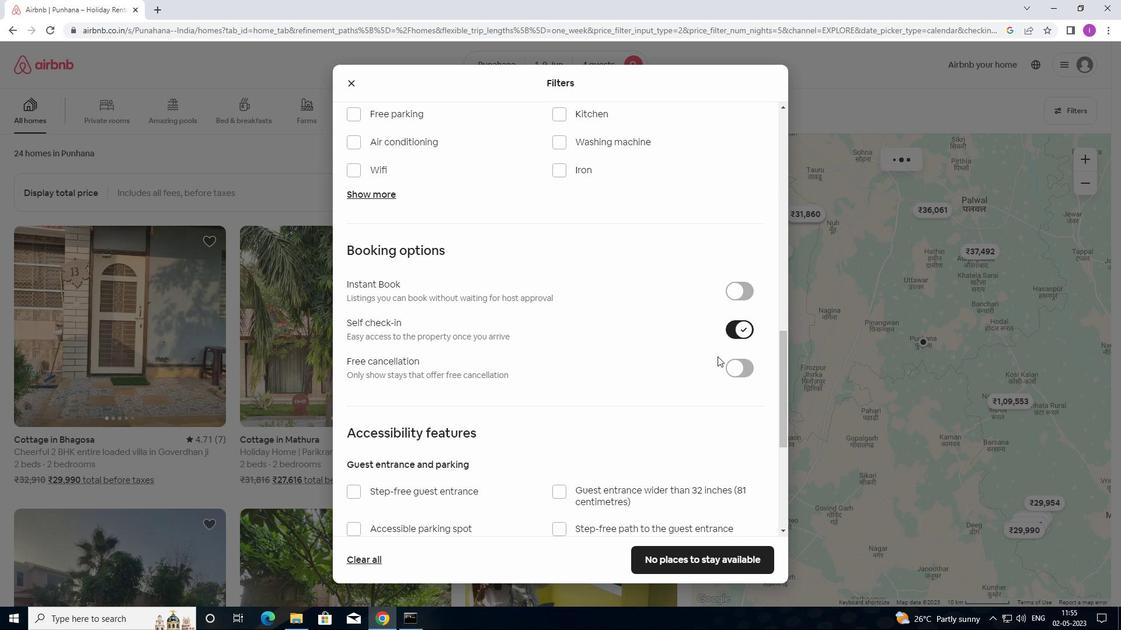 
Action: Mouse moved to (667, 377)
Screenshot: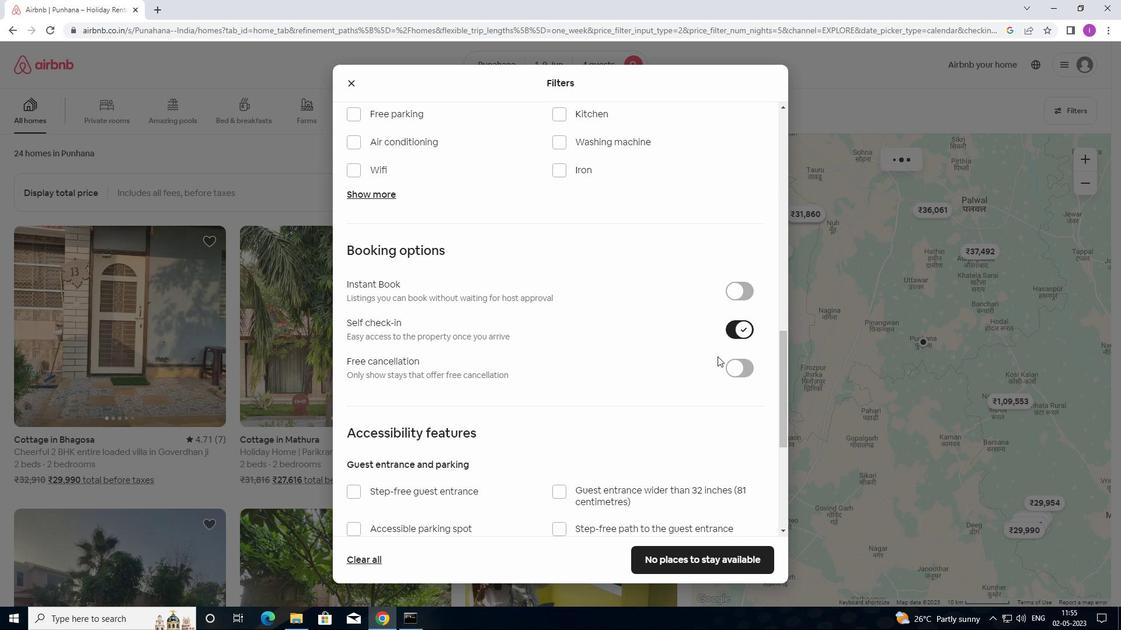 
Action: Mouse scrolled (667, 376) with delta (0, 0)
Screenshot: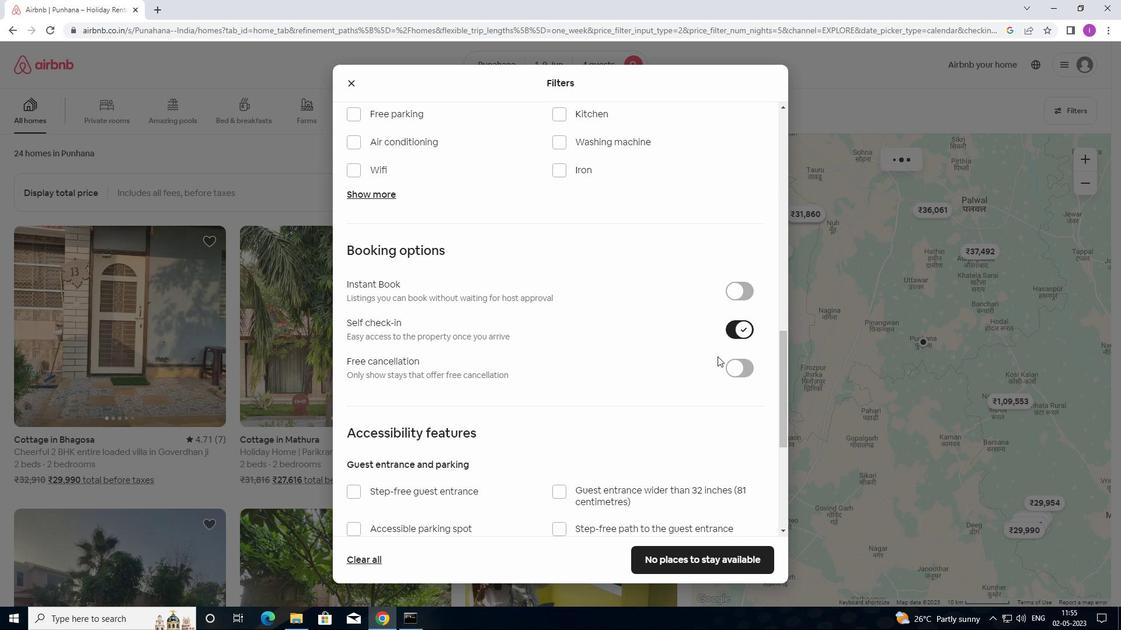 
Action: Mouse moved to (578, 394)
Screenshot: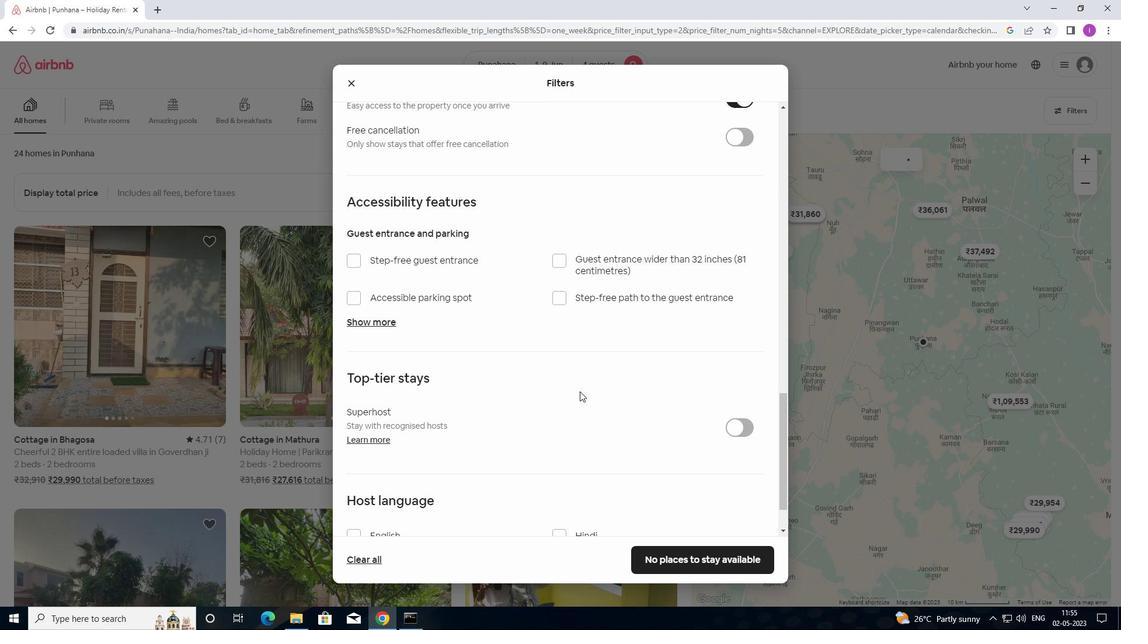 
Action: Mouse scrolled (578, 393) with delta (0, 0)
Screenshot: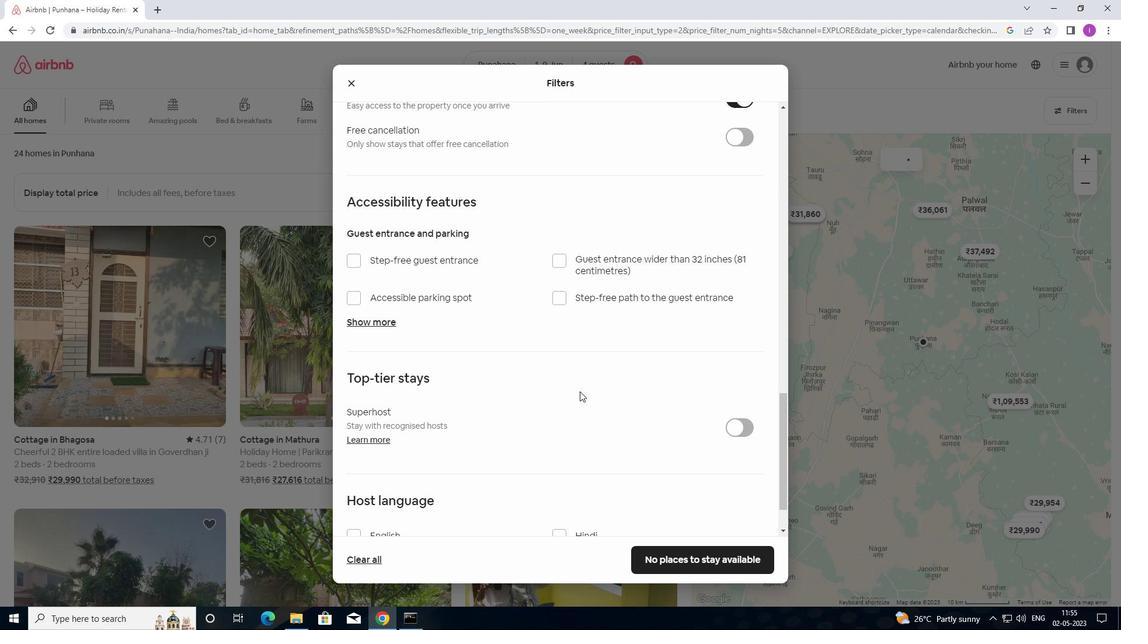 
Action: Mouse moved to (578, 394)
Screenshot: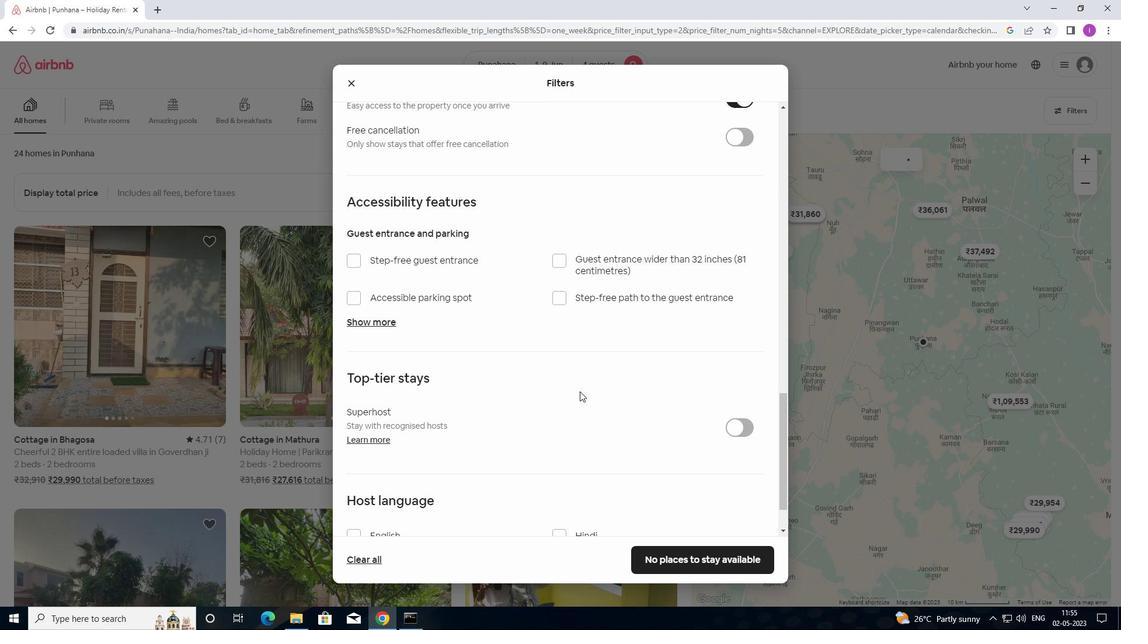 
Action: Mouse scrolled (578, 394) with delta (0, 0)
Screenshot: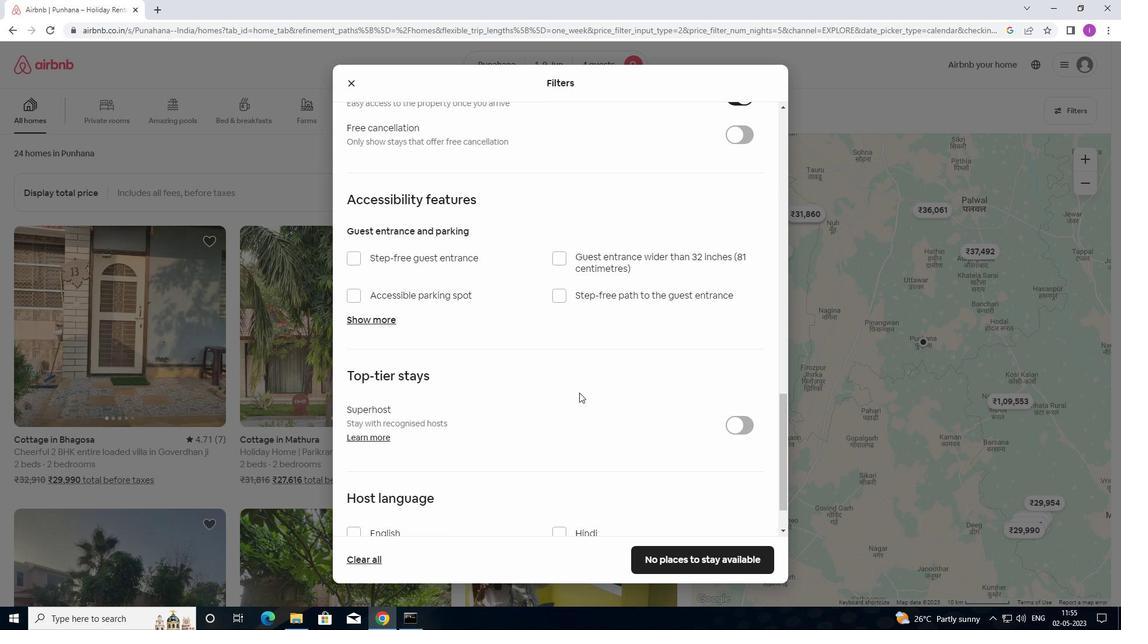 
Action: Mouse moved to (578, 395)
Screenshot: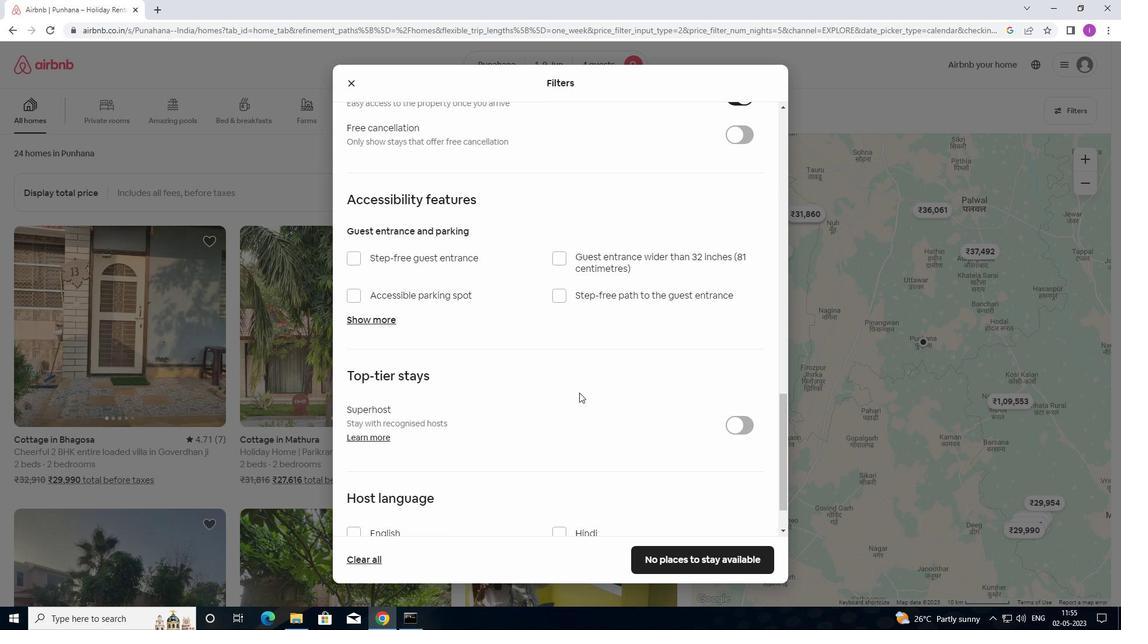 
Action: Mouse scrolled (578, 394) with delta (0, 0)
Screenshot: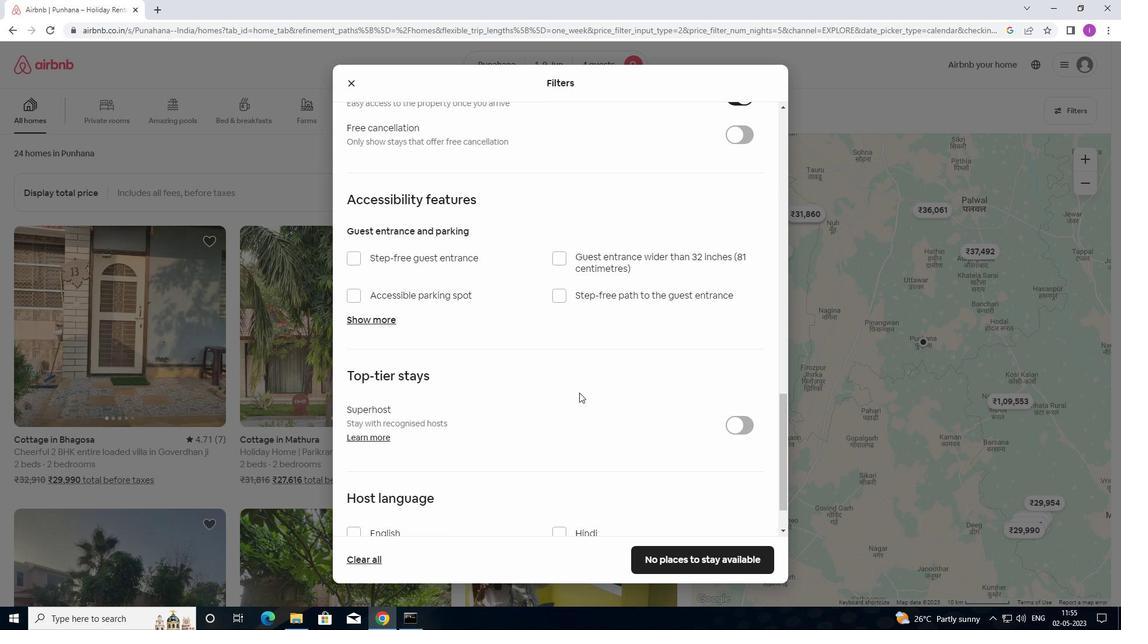 
Action: Mouse scrolled (578, 394) with delta (0, 0)
Screenshot: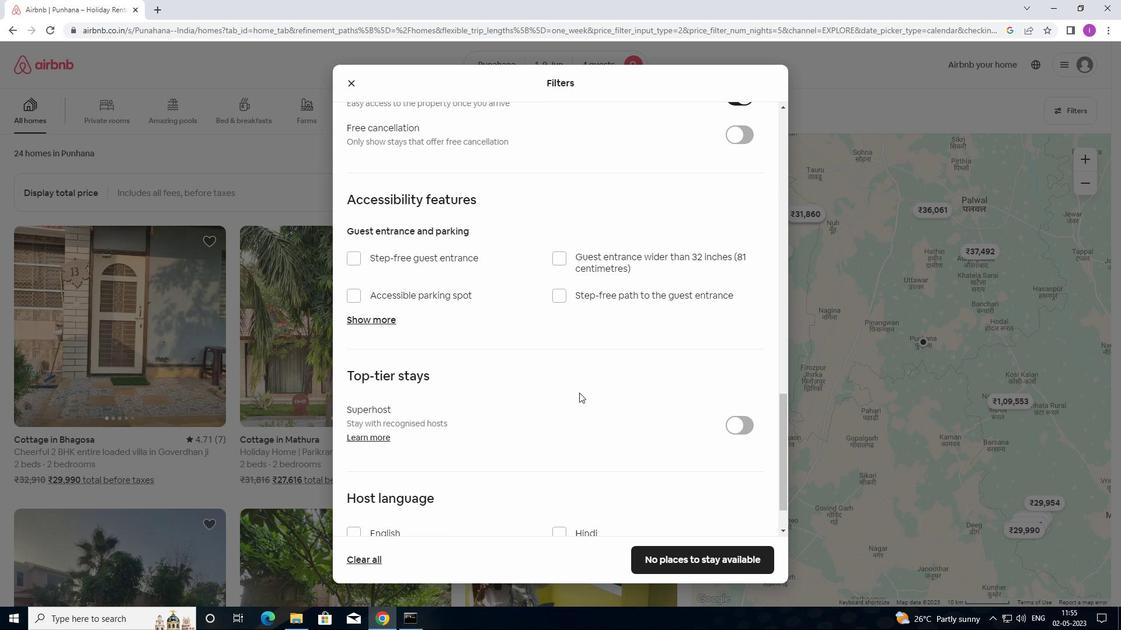 
Action: Mouse moved to (571, 401)
Screenshot: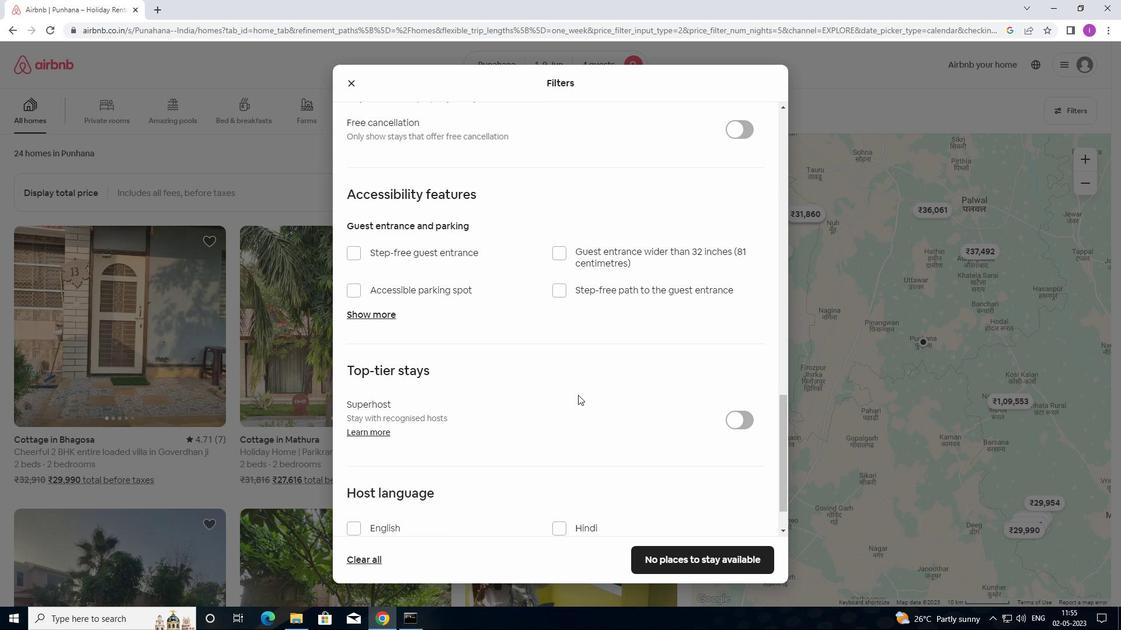 
Action: Mouse scrolled (571, 401) with delta (0, 0)
Screenshot: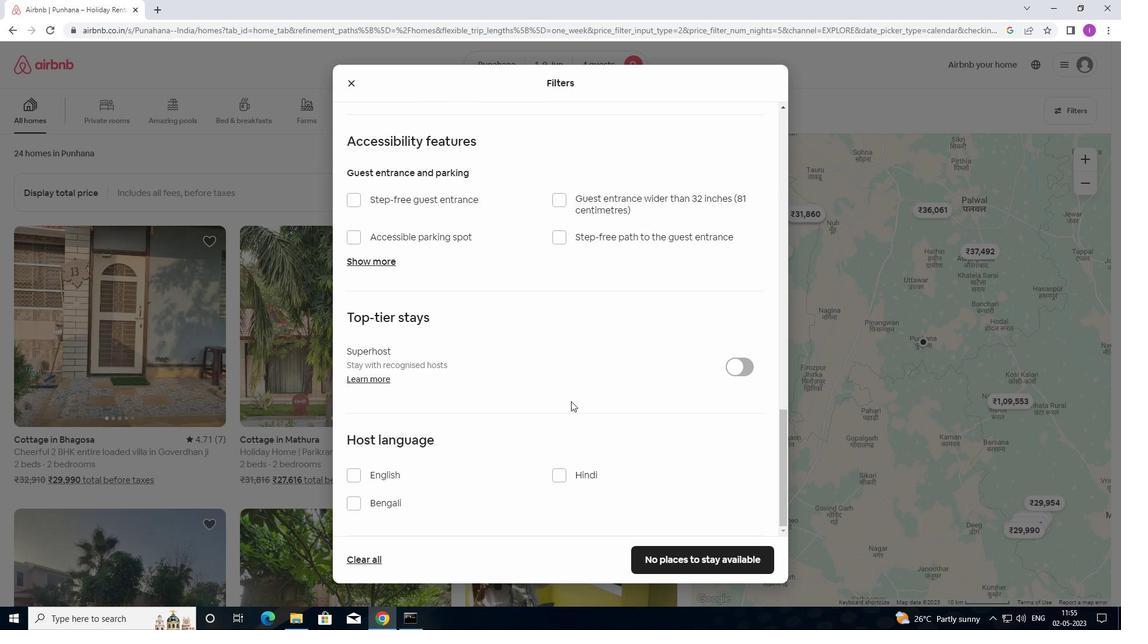 
Action: Mouse scrolled (571, 401) with delta (0, 0)
Screenshot: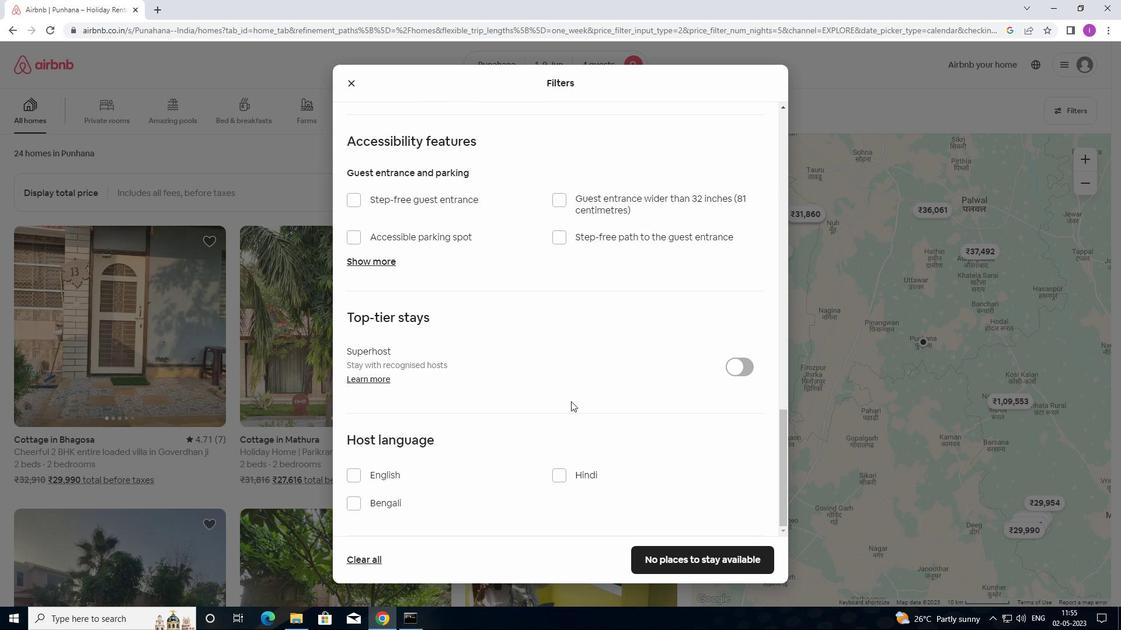 
Action: Mouse scrolled (571, 401) with delta (0, 0)
Screenshot: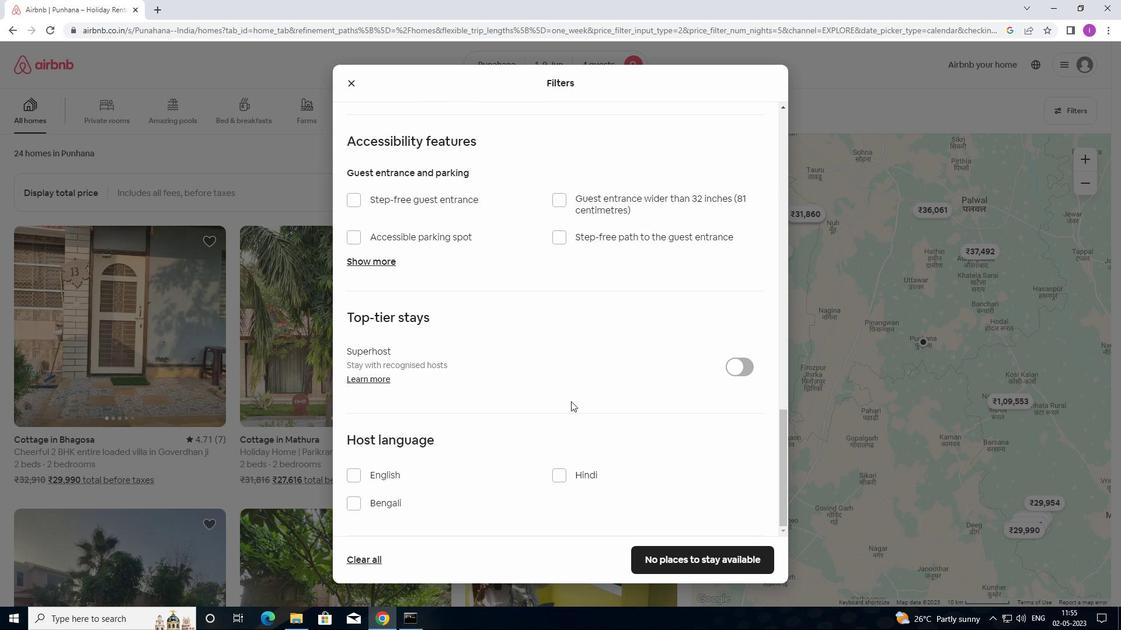 
Action: Mouse scrolled (571, 401) with delta (0, 0)
Screenshot: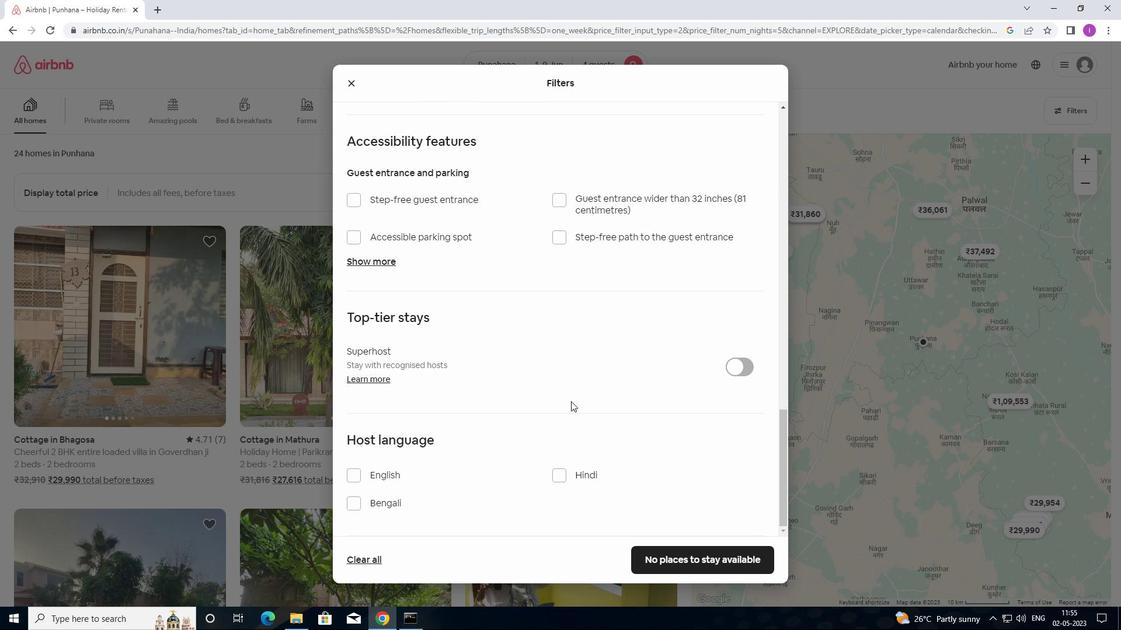 
Action: Mouse moved to (382, 484)
Screenshot: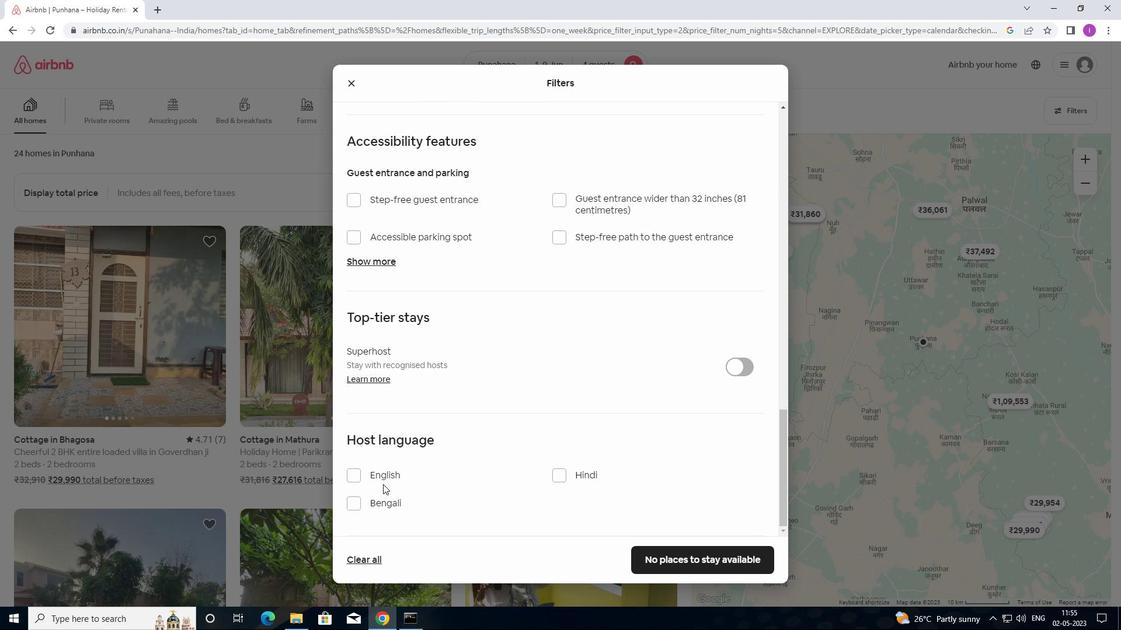 
Action: Mouse pressed left at (382, 484)
Screenshot: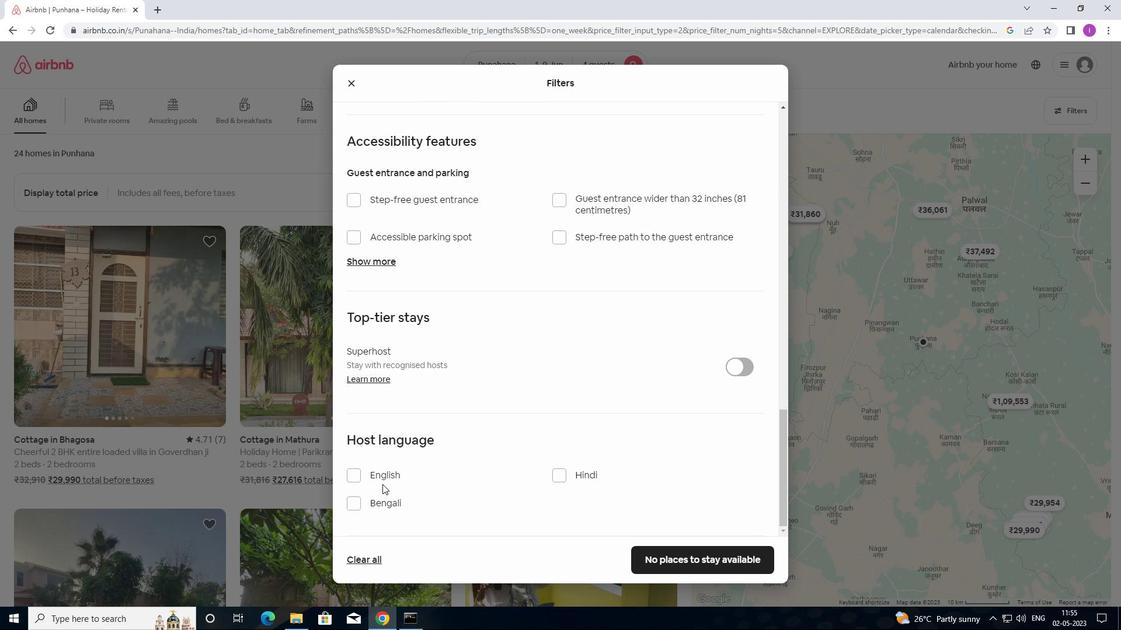 
Action: Mouse moved to (371, 468)
Screenshot: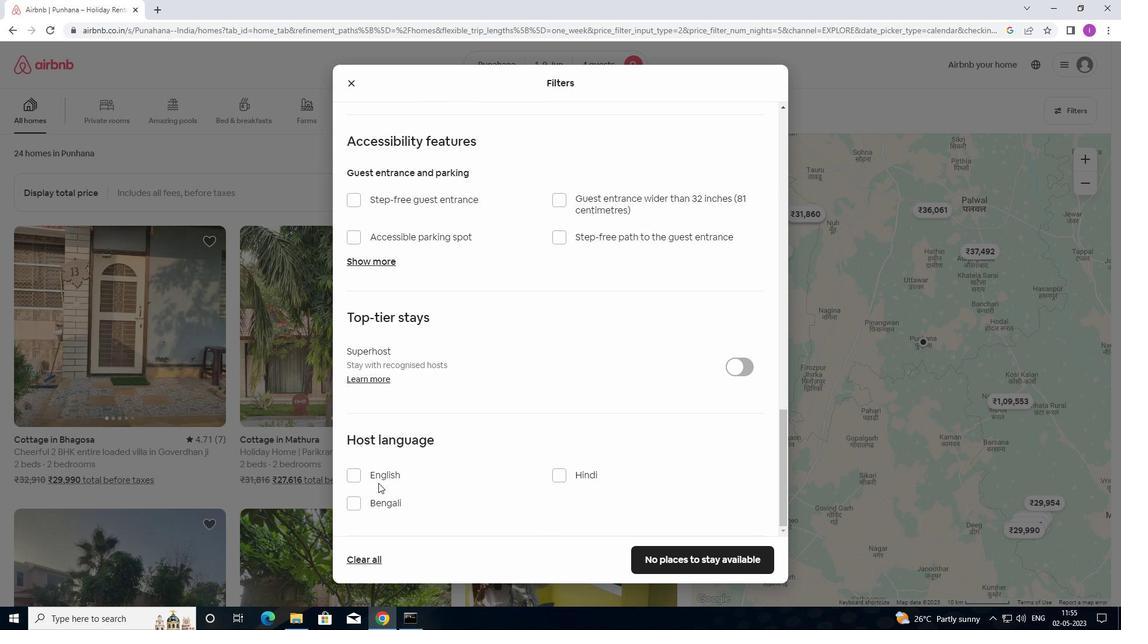 
Action: Mouse pressed left at (371, 468)
Screenshot: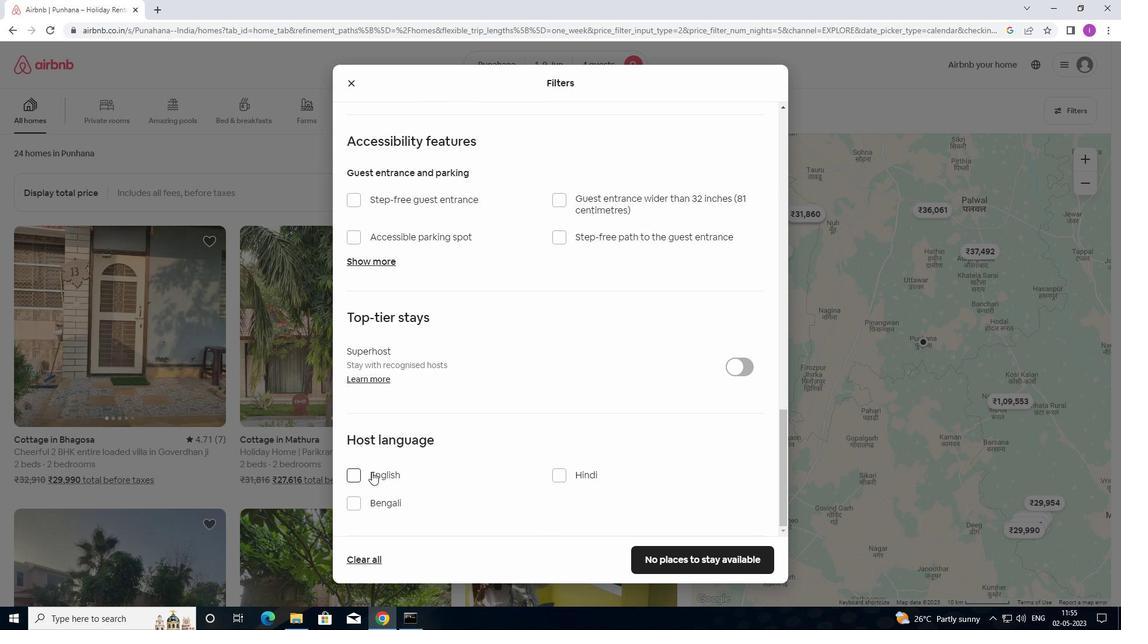 
Action: Mouse moved to (356, 473)
Screenshot: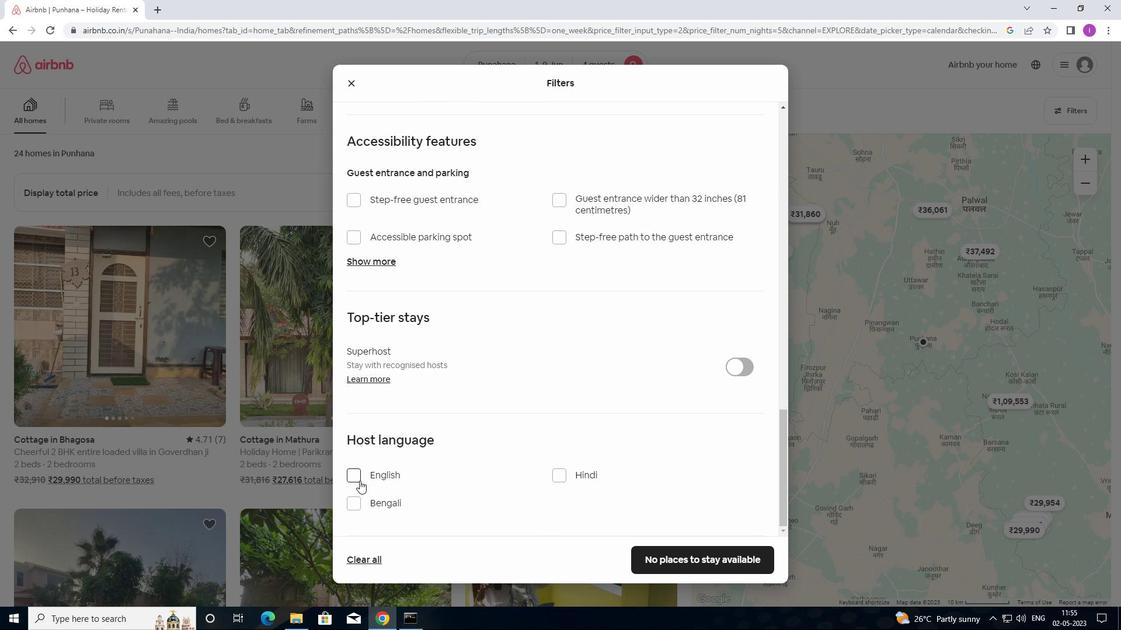 
Action: Mouse pressed left at (356, 473)
Screenshot: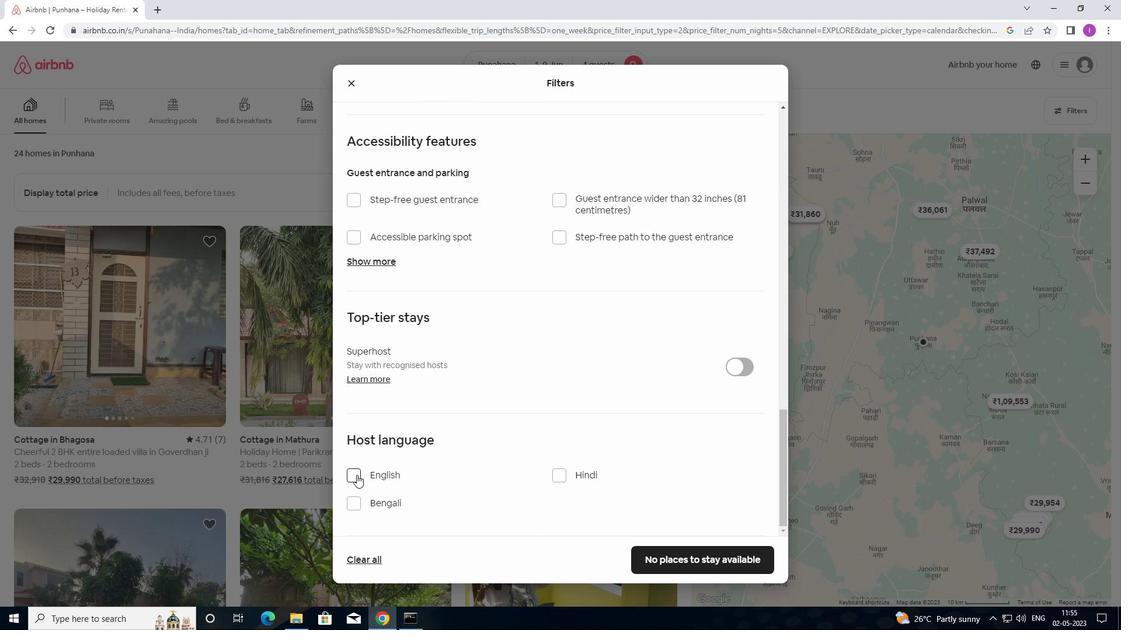 
Action: Mouse moved to (683, 554)
Screenshot: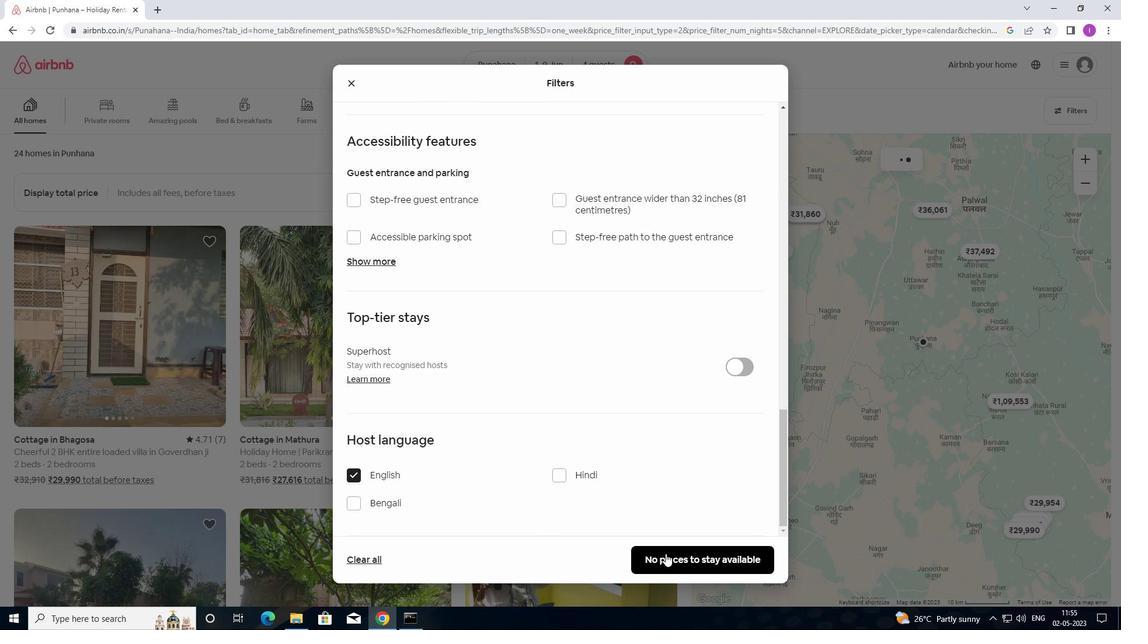 
Action: Mouse pressed left at (683, 554)
Screenshot: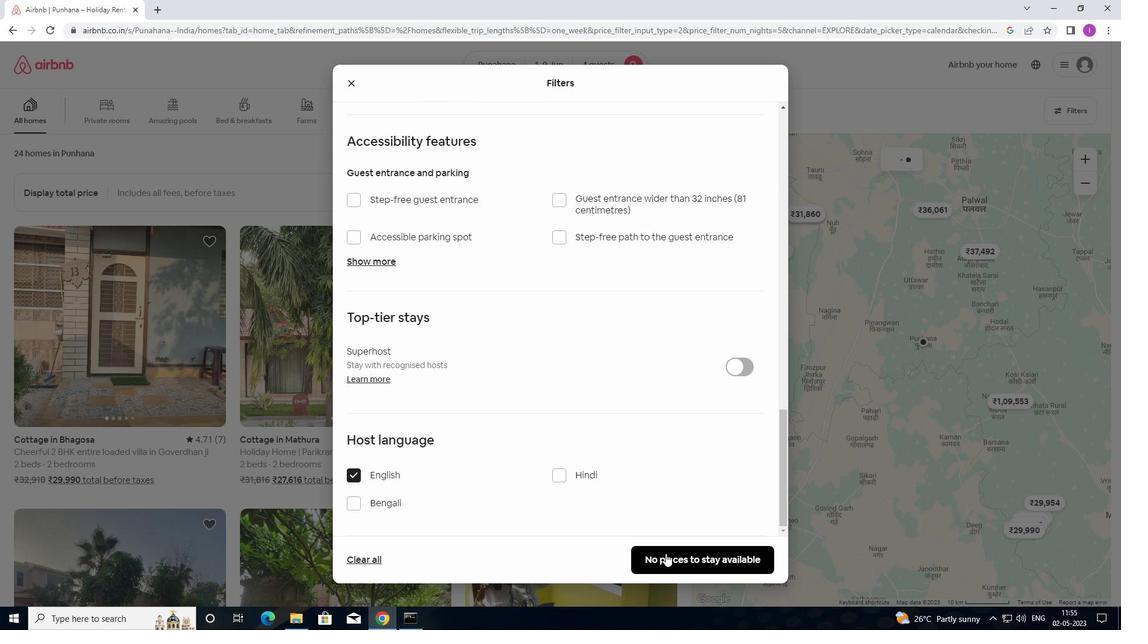 
Action: Mouse moved to (684, 555)
Screenshot: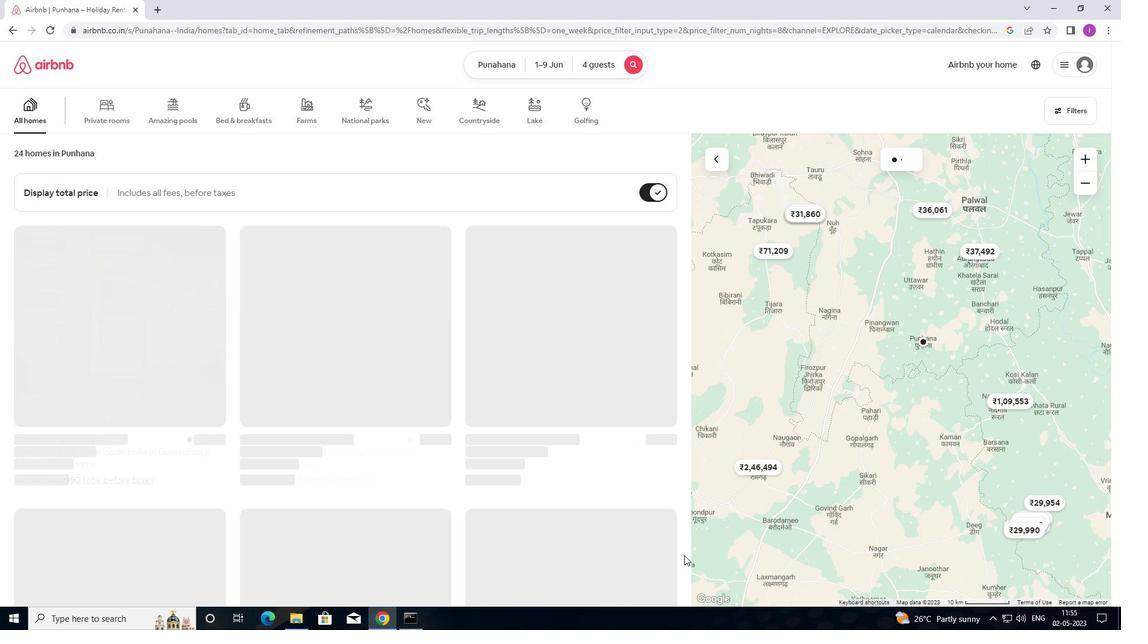 
